 Task: For heading Calibri with Bold.  font size for heading24,  'Change the font style of data to'Bell MT.  and font size to 16,  Change the alignment of both headline & data to Align middle & Align Center.  In the sheet  auditingSalesAnalysis_2023
Action: Mouse moved to (67, 95)
Screenshot: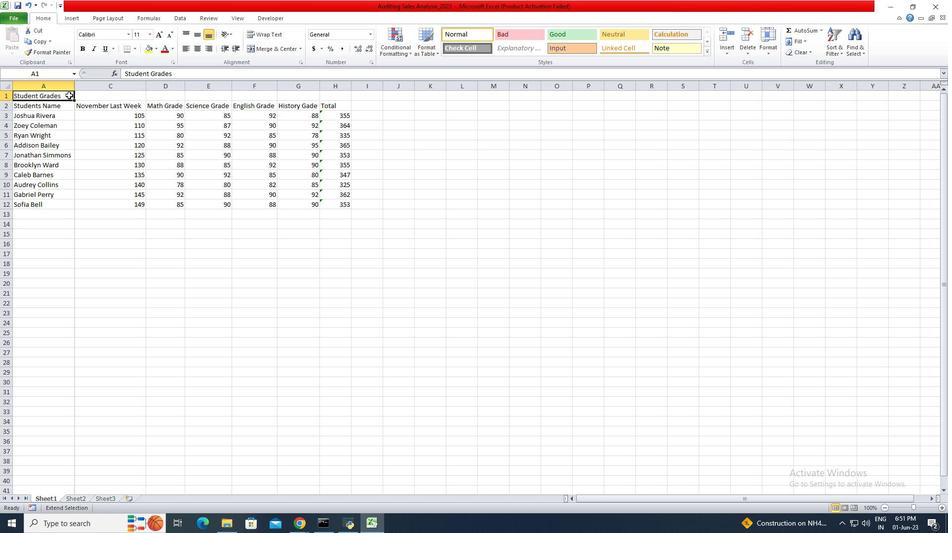 
Action: Mouse pressed left at (67, 95)
Screenshot: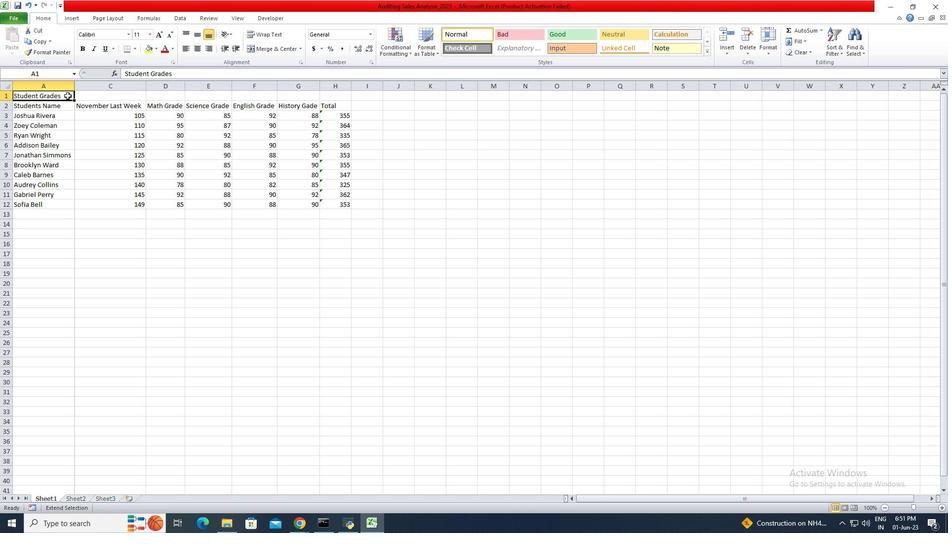
Action: Mouse pressed left at (67, 95)
Screenshot: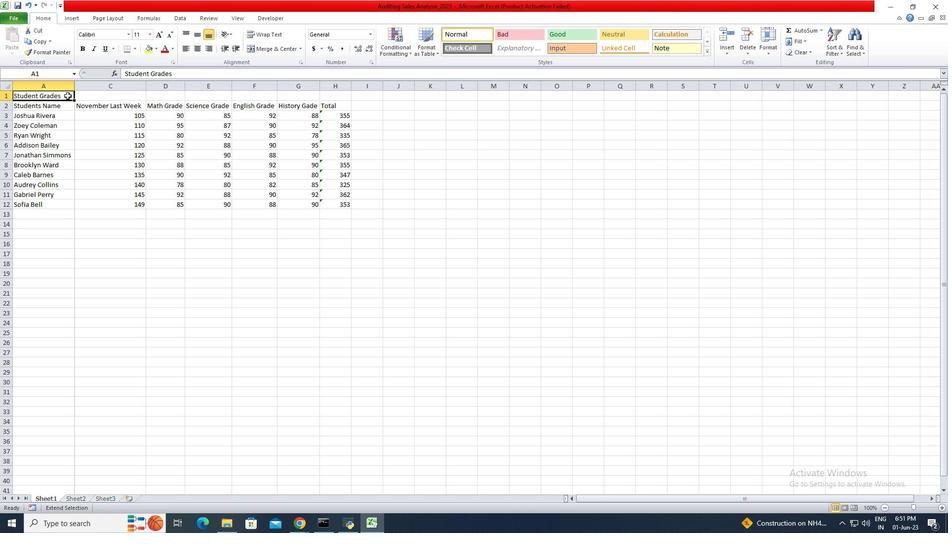 
Action: Mouse pressed left at (67, 95)
Screenshot: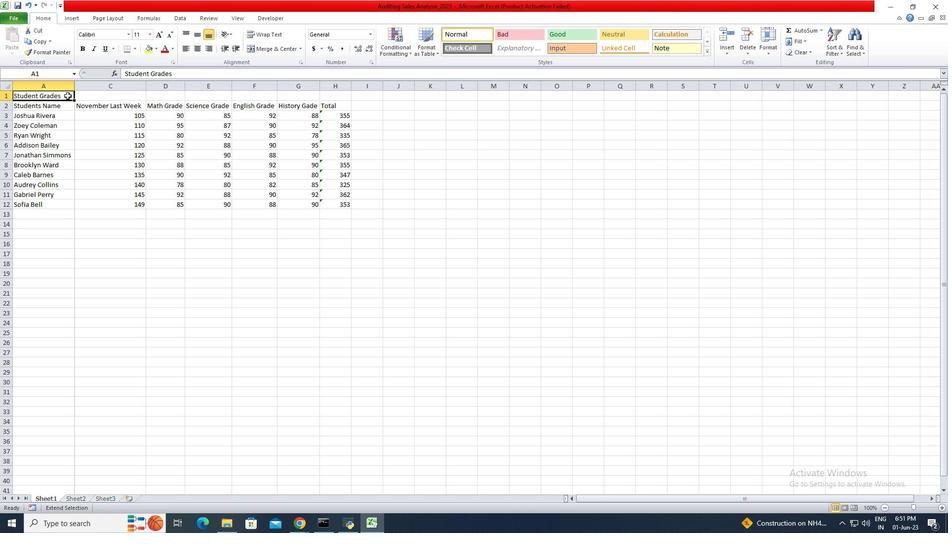 
Action: Mouse pressed left at (67, 95)
Screenshot: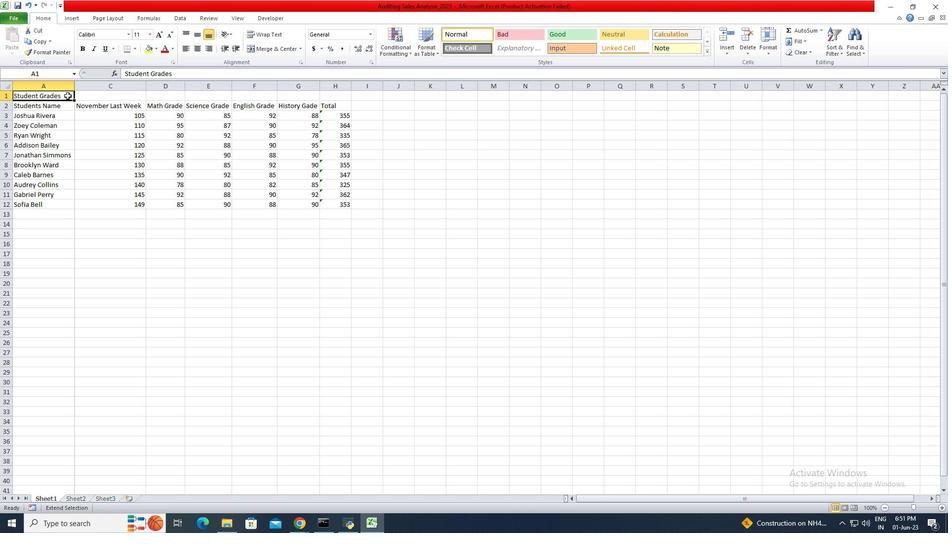 
Action: Mouse pressed left at (67, 95)
Screenshot: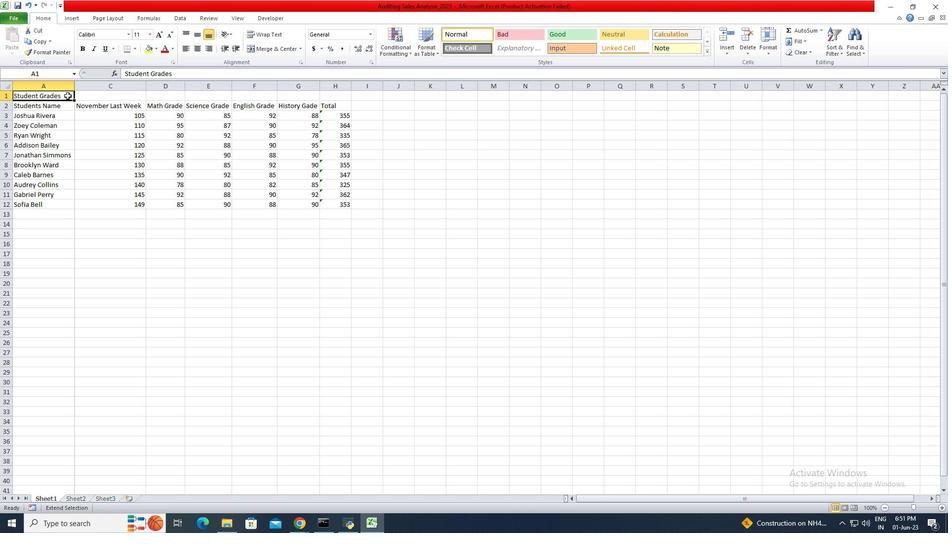 
Action: Mouse moved to (65, 107)
Screenshot: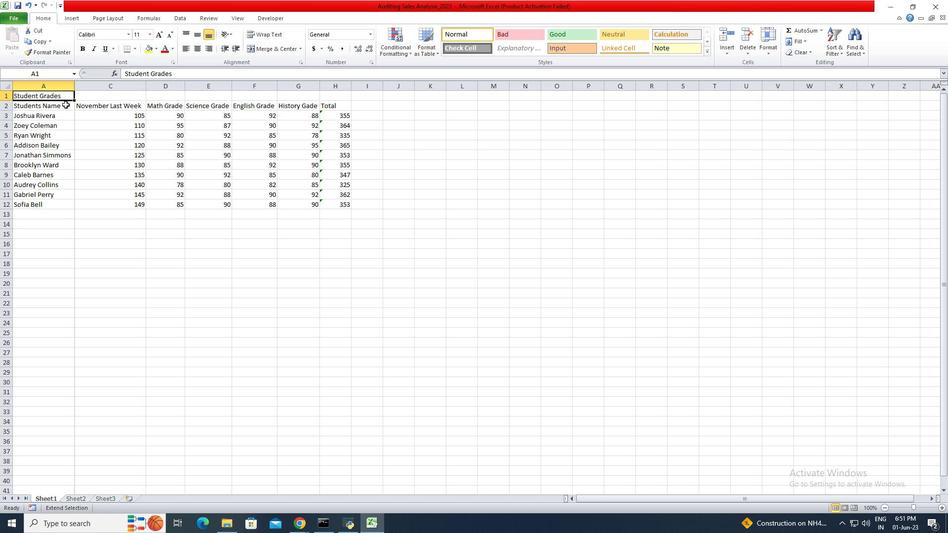 
Action: Mouse pressed left at (65, 107)
Screenshot: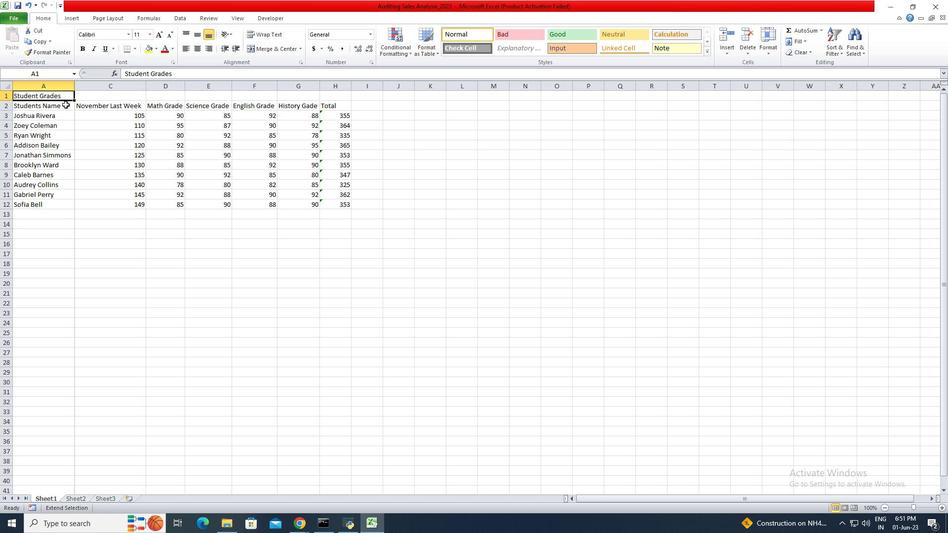
Action: Mouse moved to (65, 114)
Screenshot: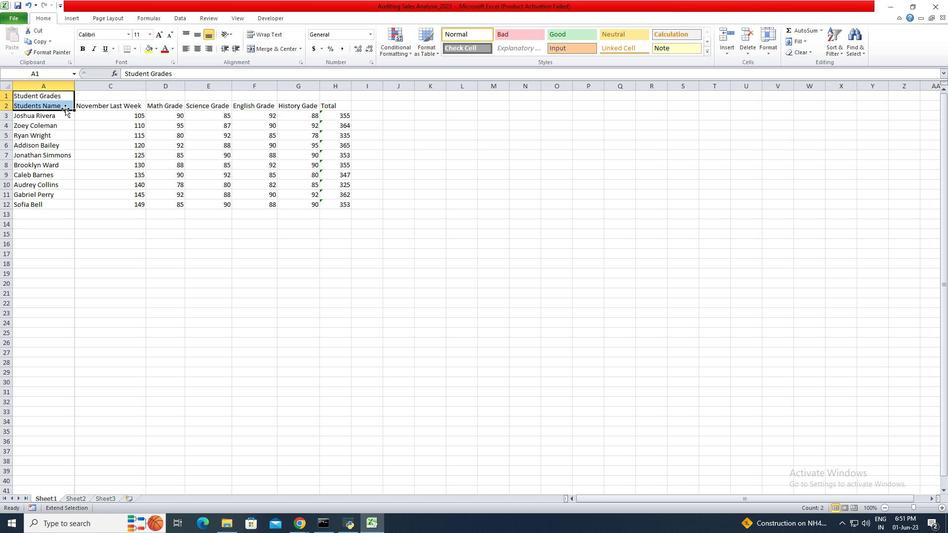 
Action: Mouse pressed left at (65, 114)
Screenshot: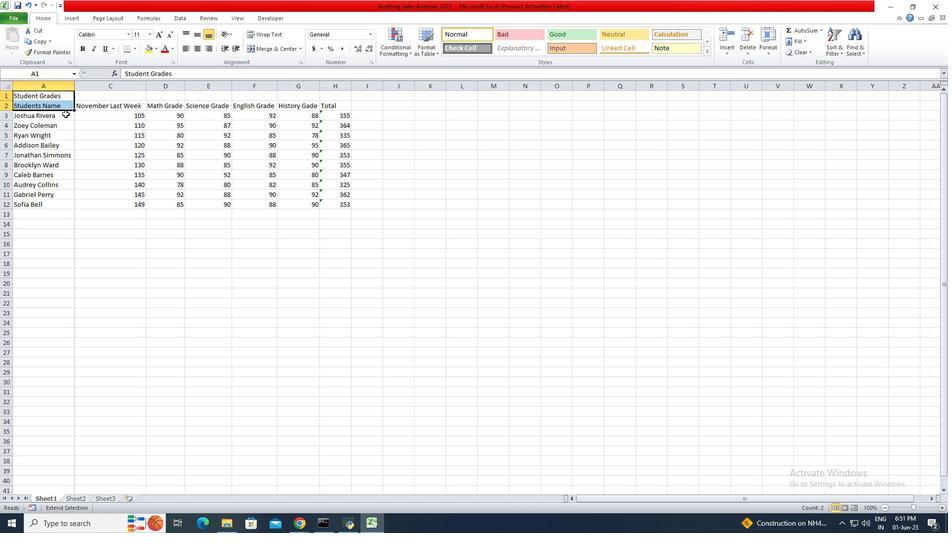 
Action: Mouse moved to (67, 123)
Screenshot: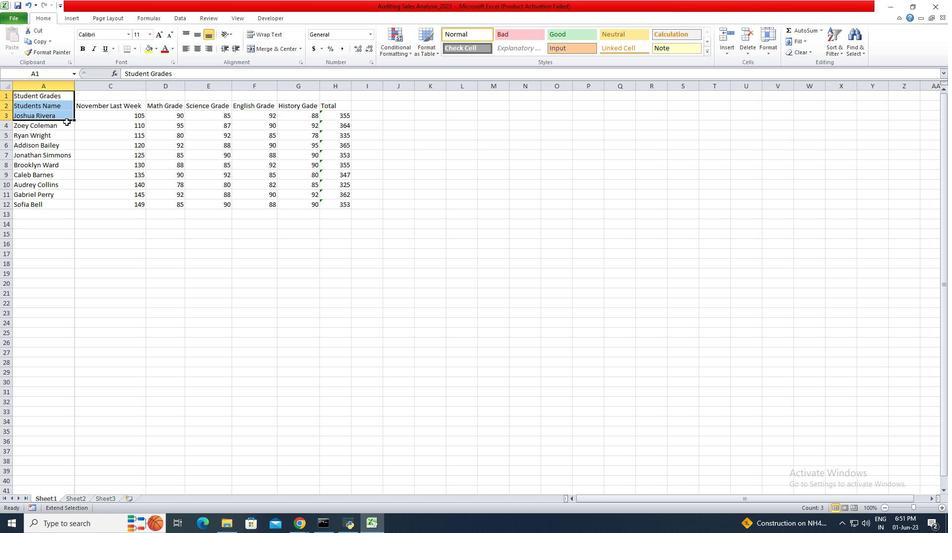 
Action: Mouse pressed left at (67, 123)
Screenshot: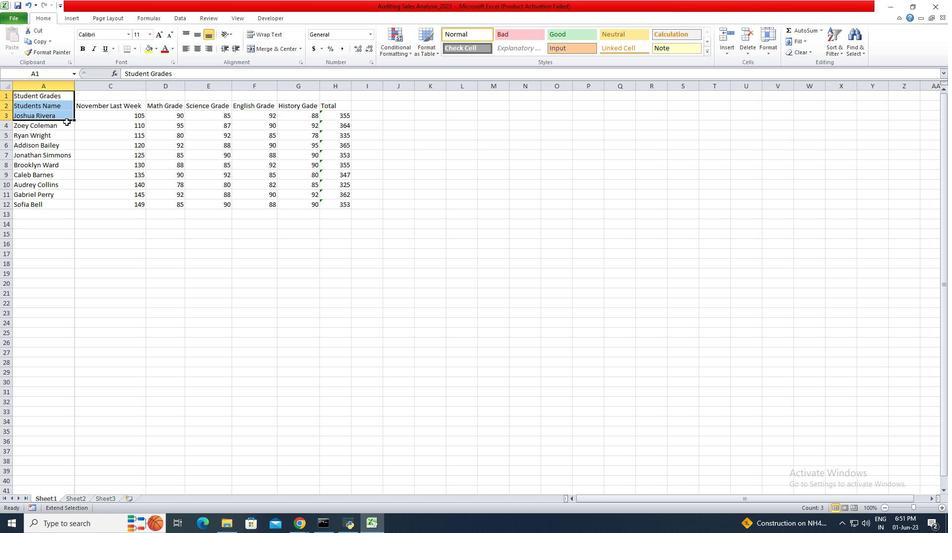 
Action: Mouse moved to (52, 96)
Screenshot: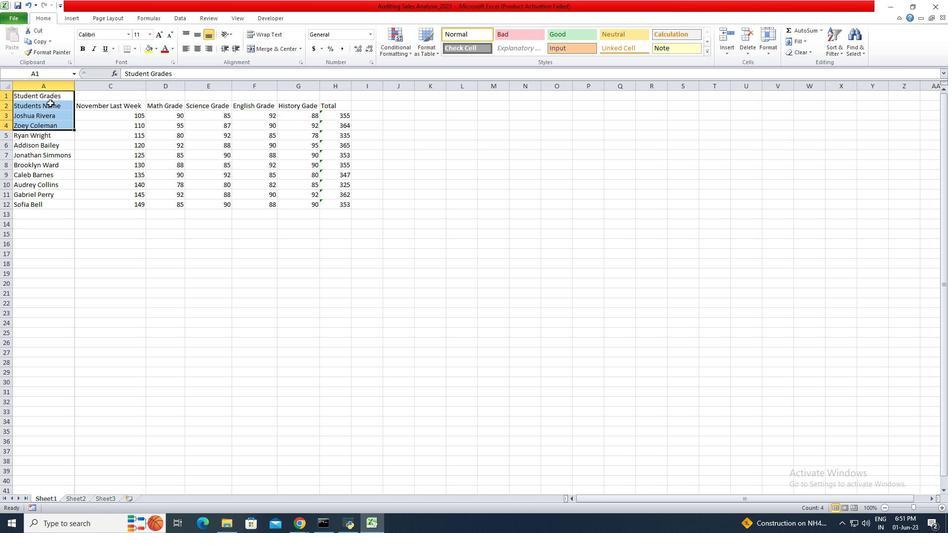 
Action: Mouse pressed left at (52, 96)
Screenshot: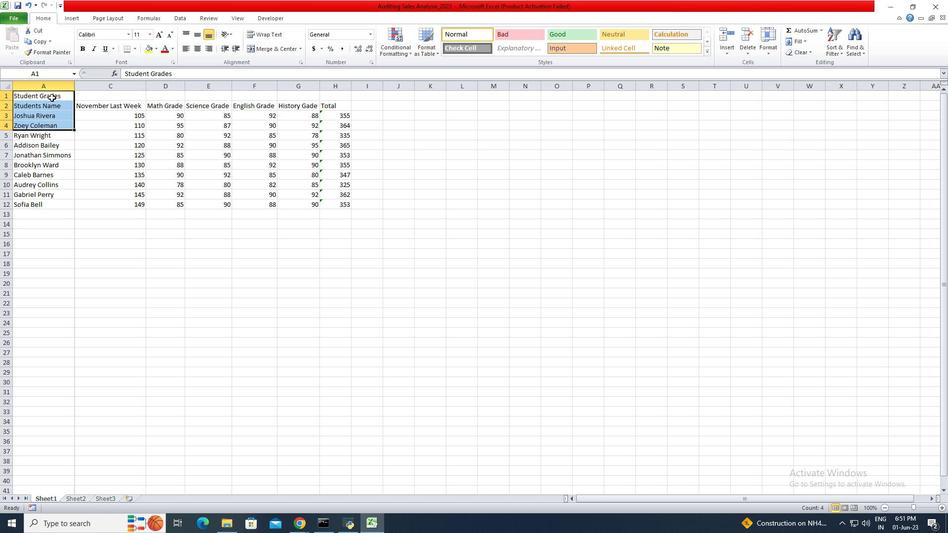 
Action: Mouse pressed left at (52, 96)
Screenshot: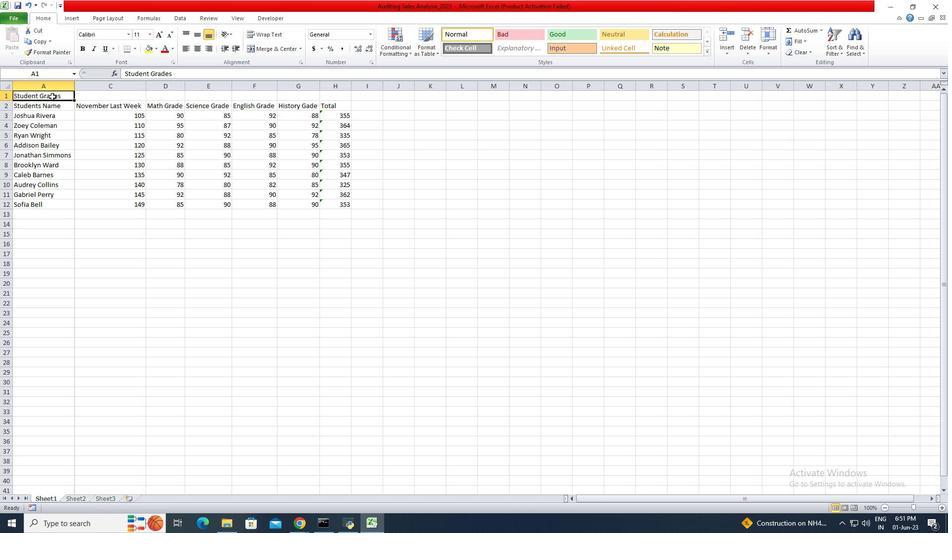
Action: Mouse moved to (61, 96)
Screenshot: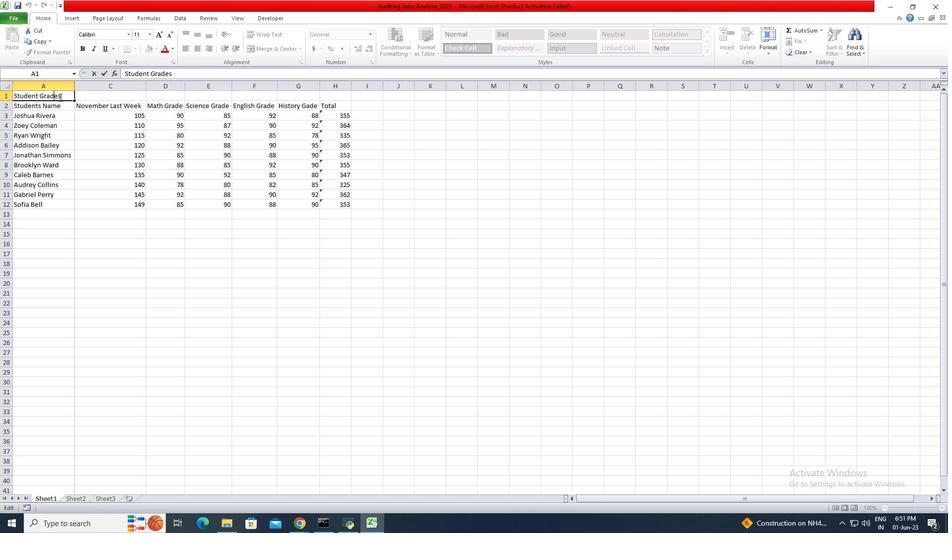 
Action: Mouse pressed left at (61, 96)
Screenshot: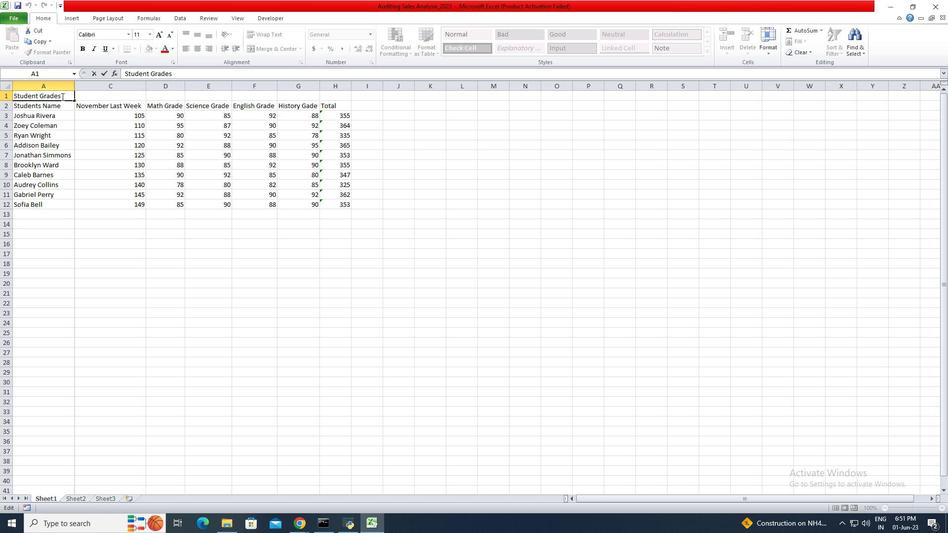 
Action: Mouse moved to (99, 35)
Screenshot: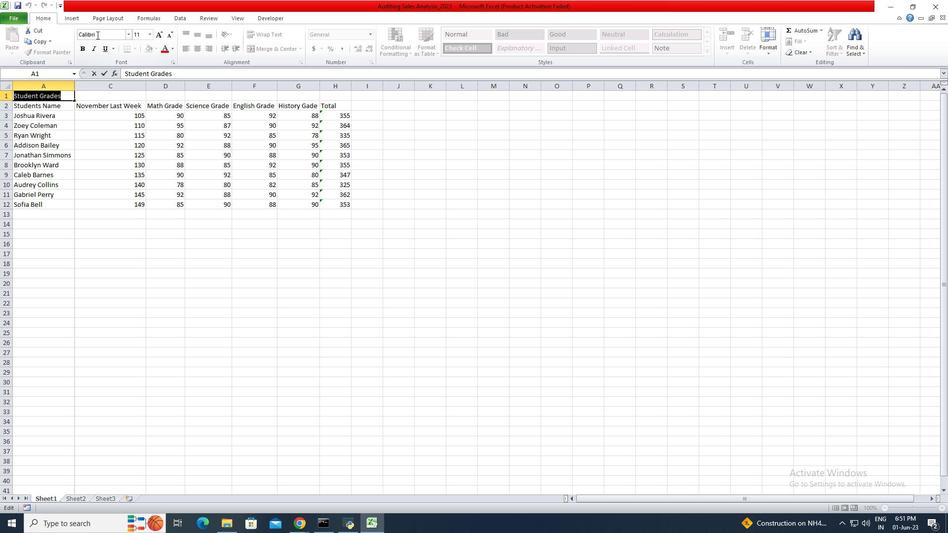 
Action: Mouse pressed left at (99, 35)
Screenshot: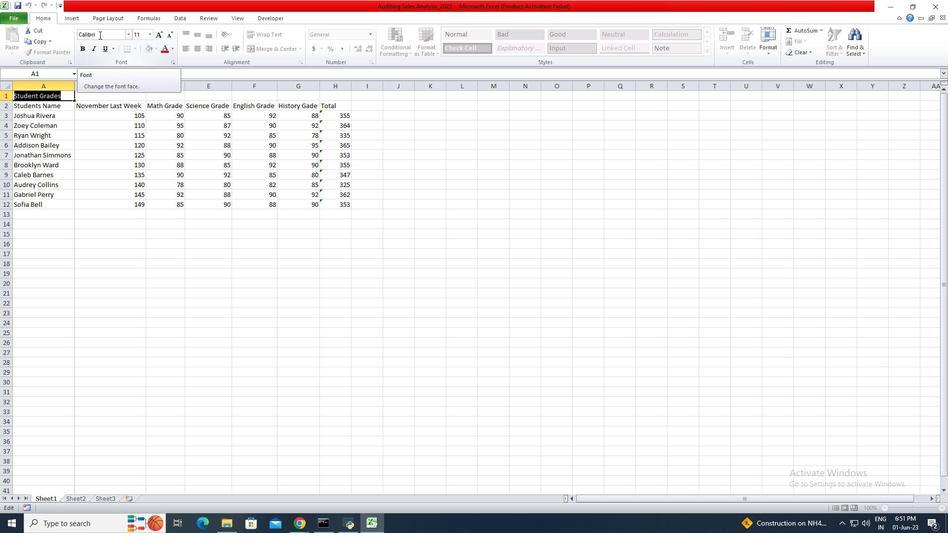
Action: Mouse moved to (120, 30)
Screenshot: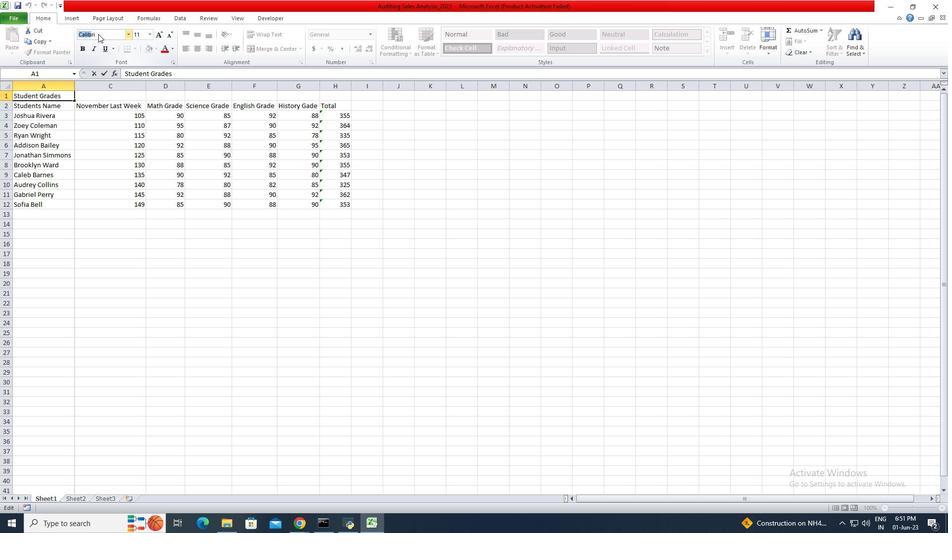 
Action: Key pressed calibri<Key.enter>
Screenshot: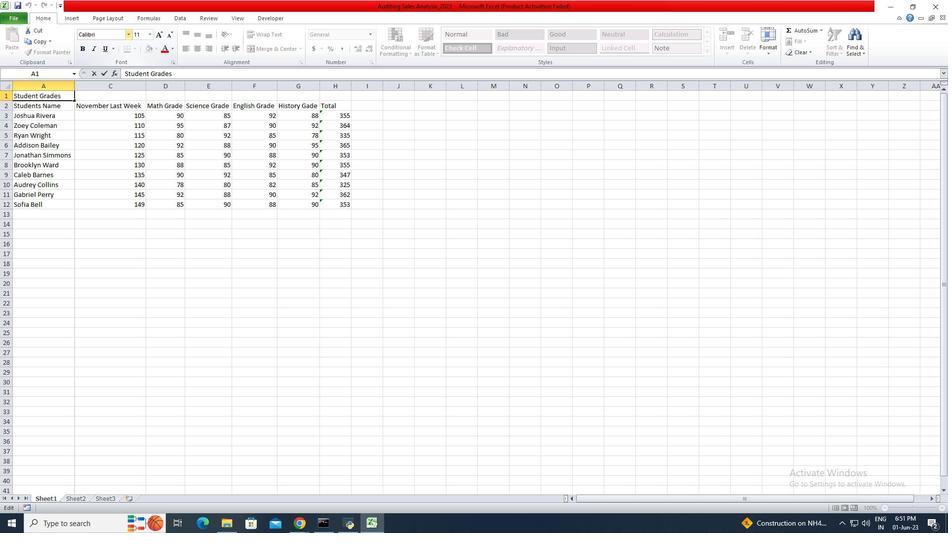 
Action: Mouse moved to (152, 33)
Screenshot: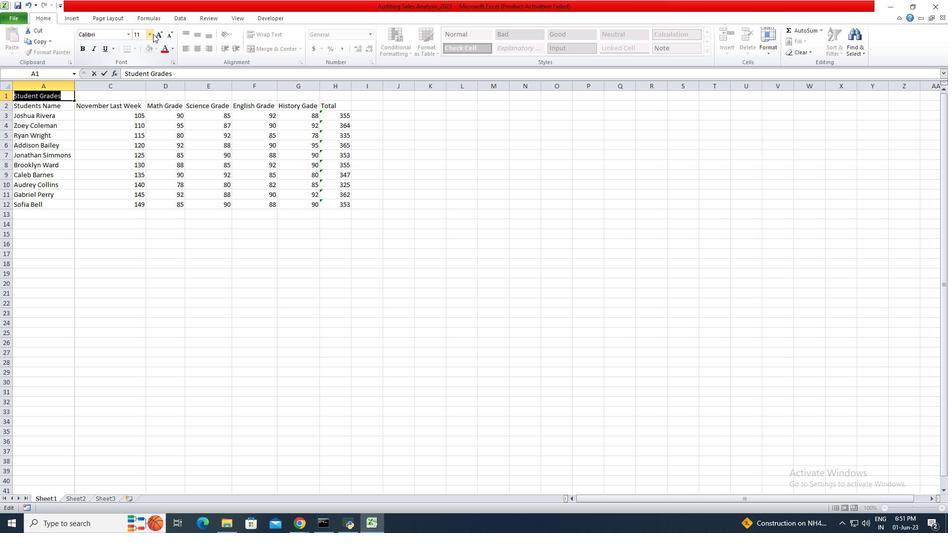 
Action: Mouse pressed left at (152, 33)
Screenshot: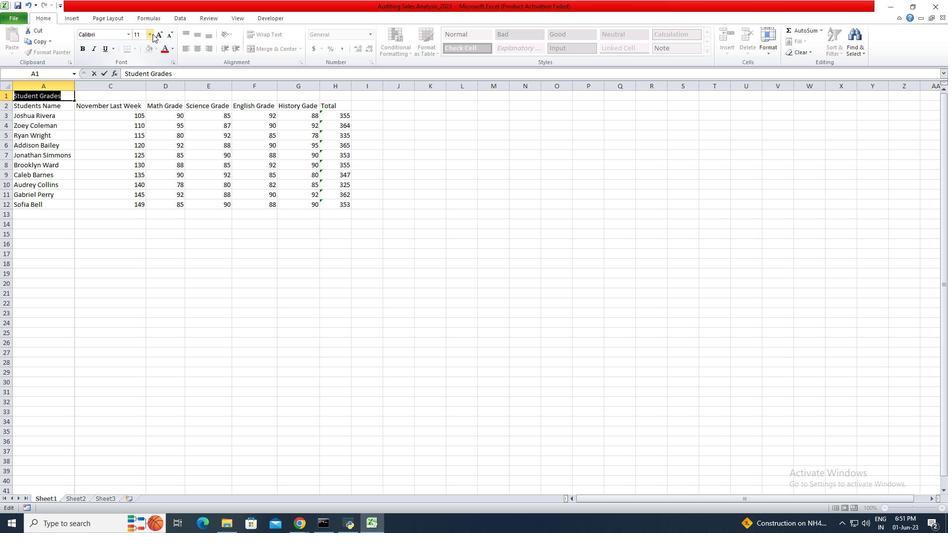 
Action: Mouse moved to (140, 126)
Screenshot: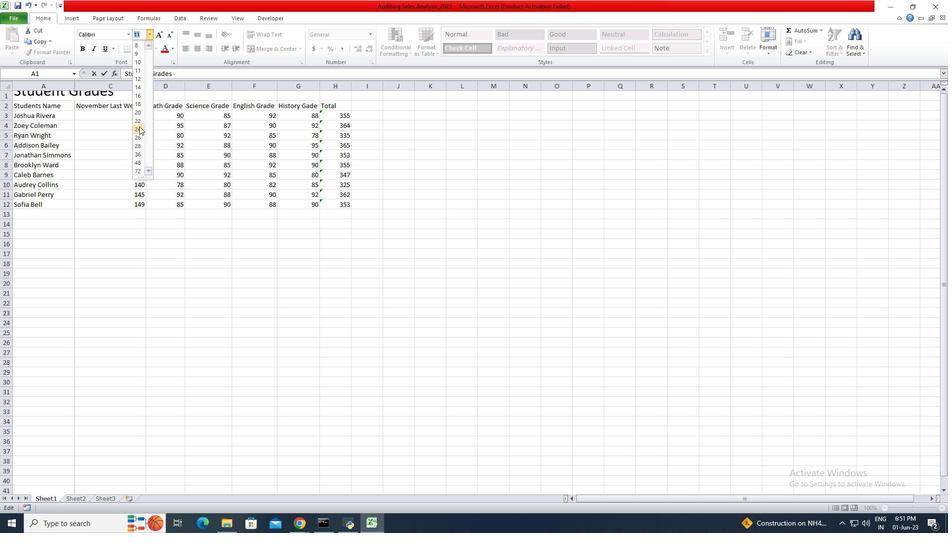
Action: Mouse pressed left at (140, 126)
Screenshot: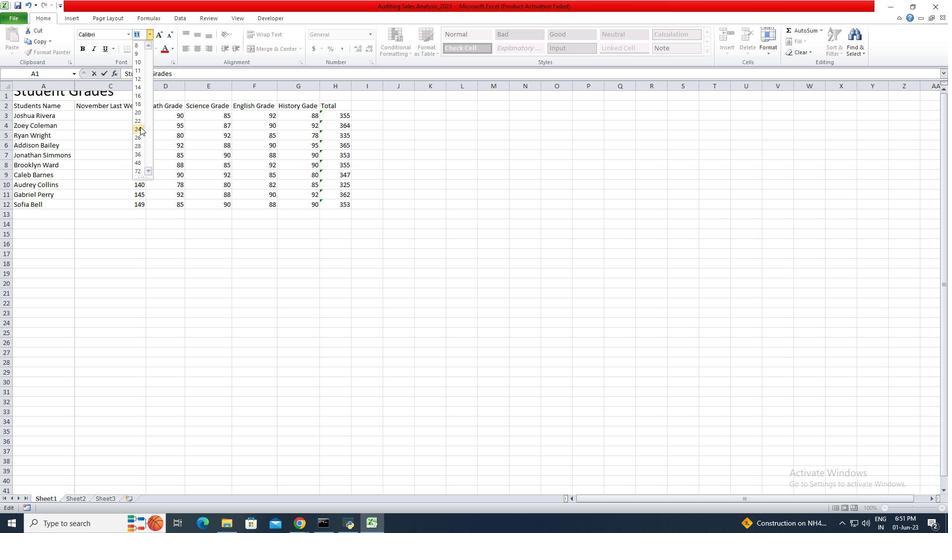 
Action: Mouse moved to (81, 47)
Screenshot: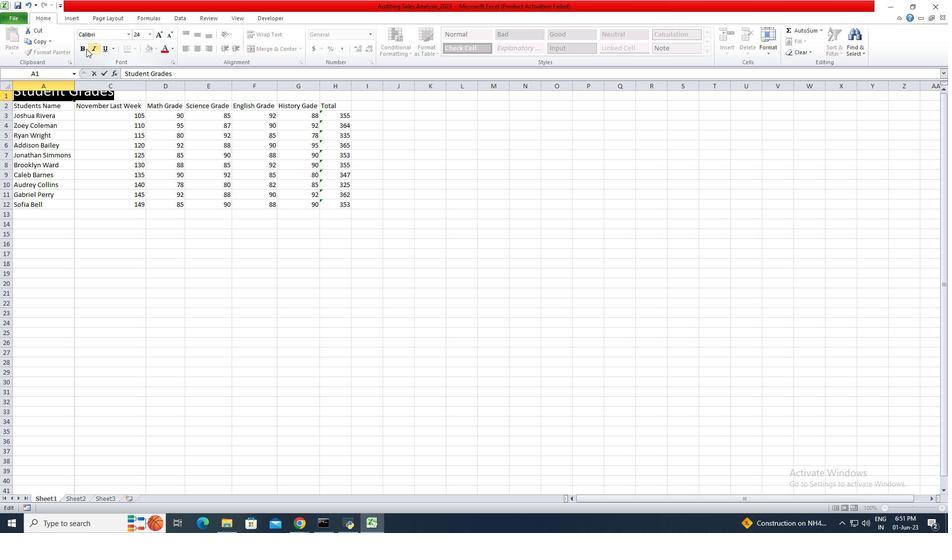 
Action: Mouse pressed left at (81, 47)
Screenshot: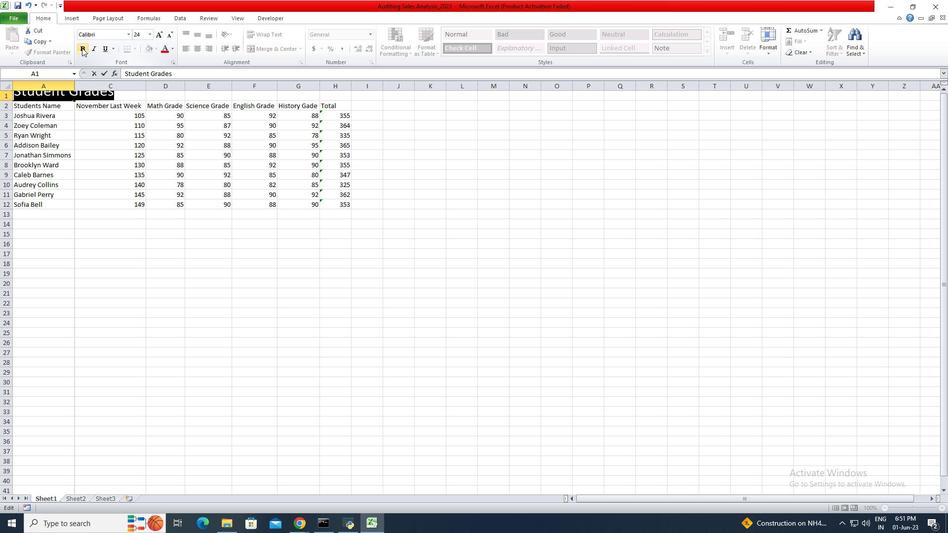
Action: Mouse moved to (24, 107)
Screenshot: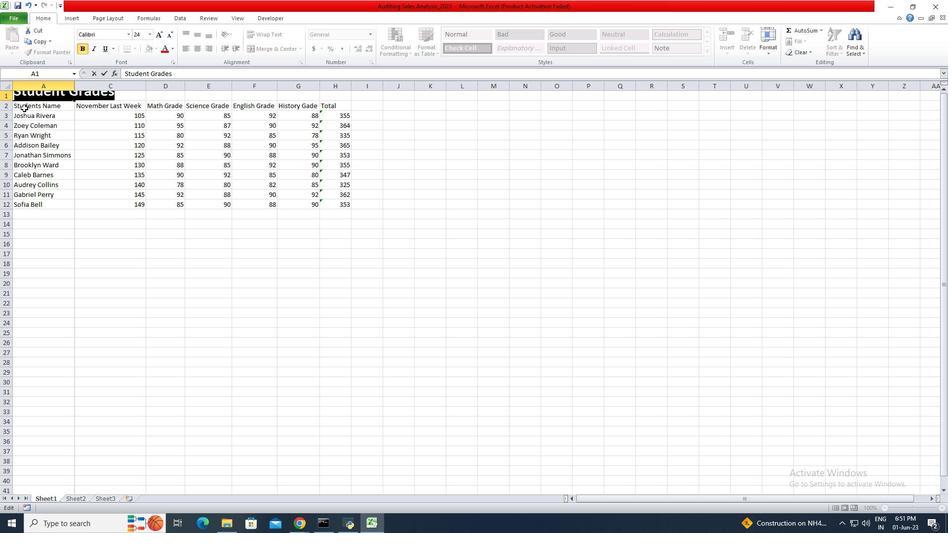 
Action: Mouse pressed left at (24, 107)
Screenshot: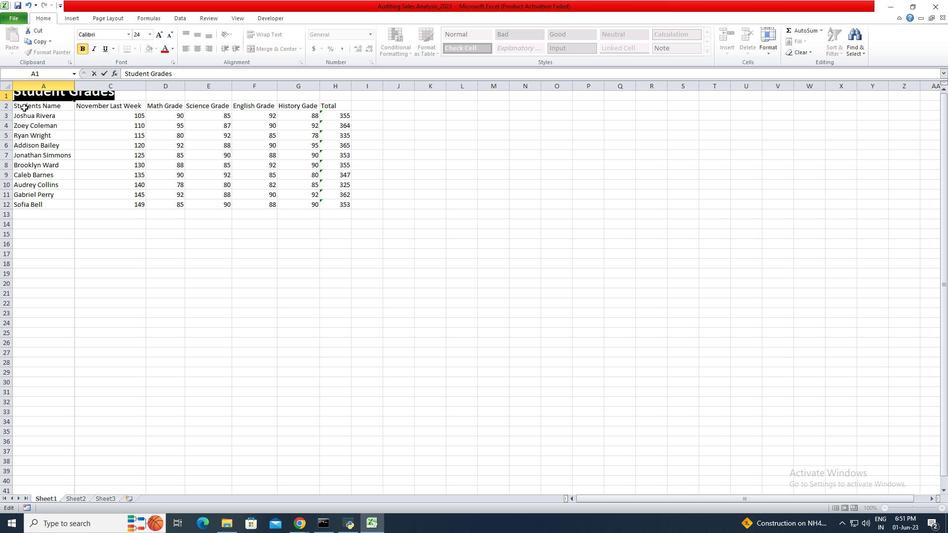 
Action: Mouse moved to (99, 34)
Screenshot: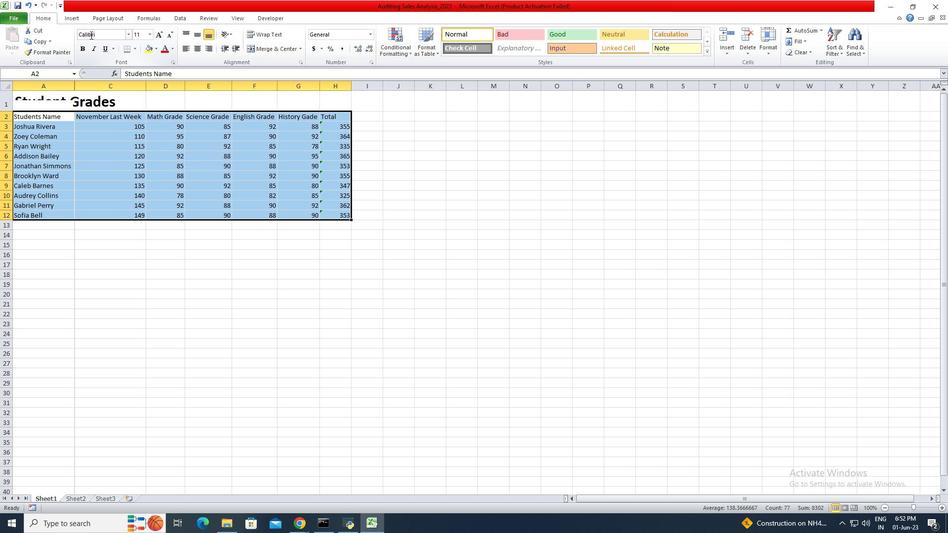 
Action: Mouse pressed left at (99, 34)
Screenshot: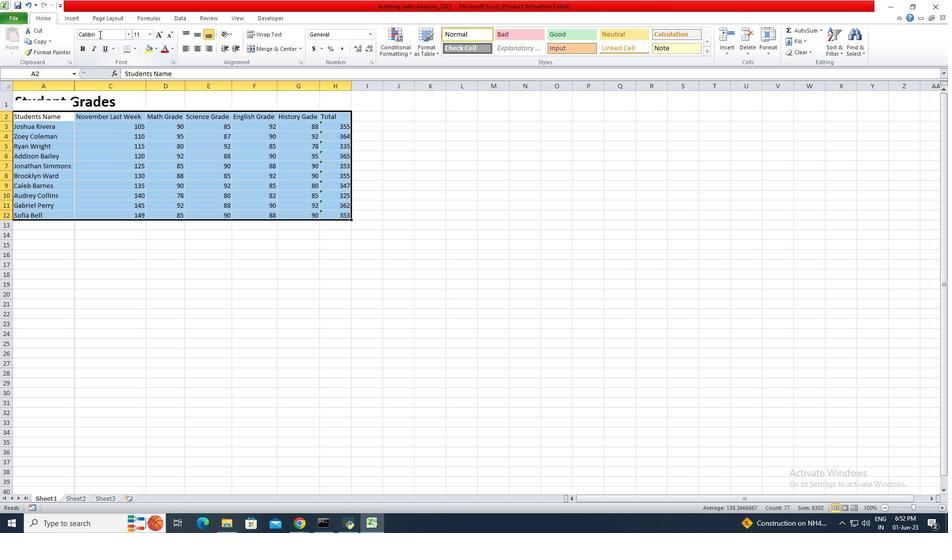 
Action: Mouse moved to (98, 34)
Screenshot: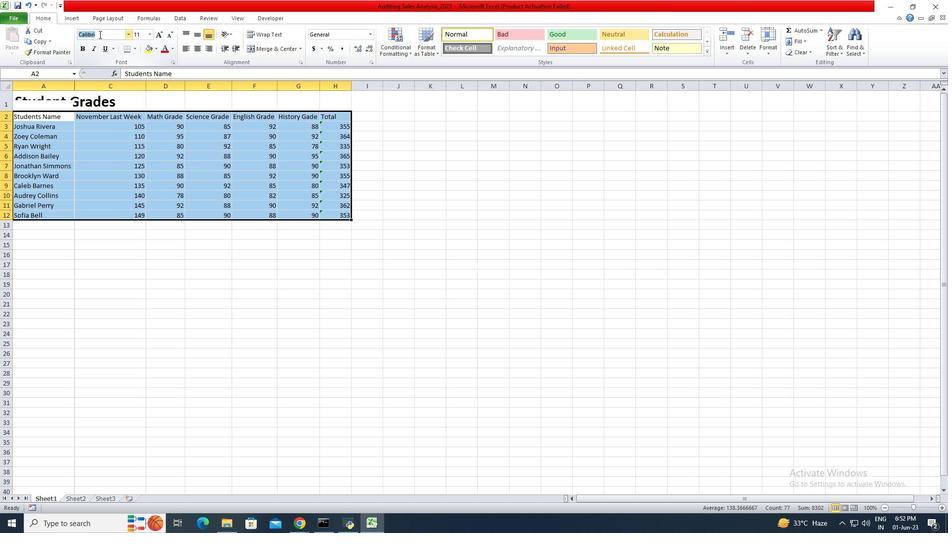 
Action: Key pressed <Key.shift>Bell<Key.enter>
Screenshot: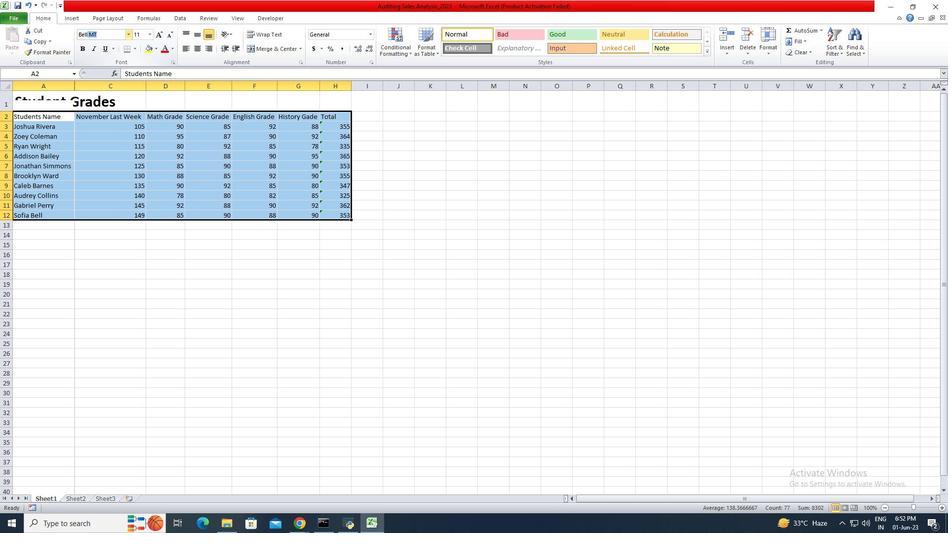 
Action: Mouse moved to (152, 37)
Screenshot: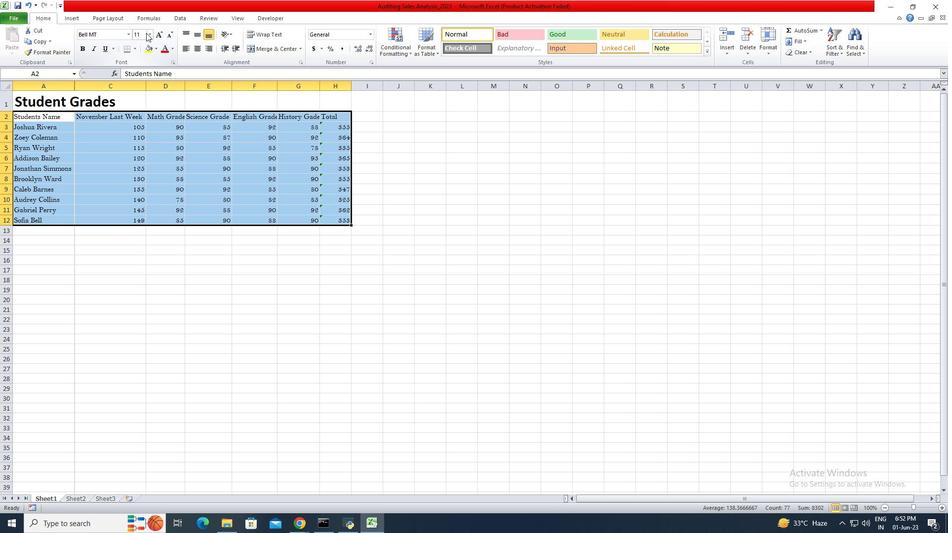 
Action: Mouse pressed left at (152, 37)
Screenshot: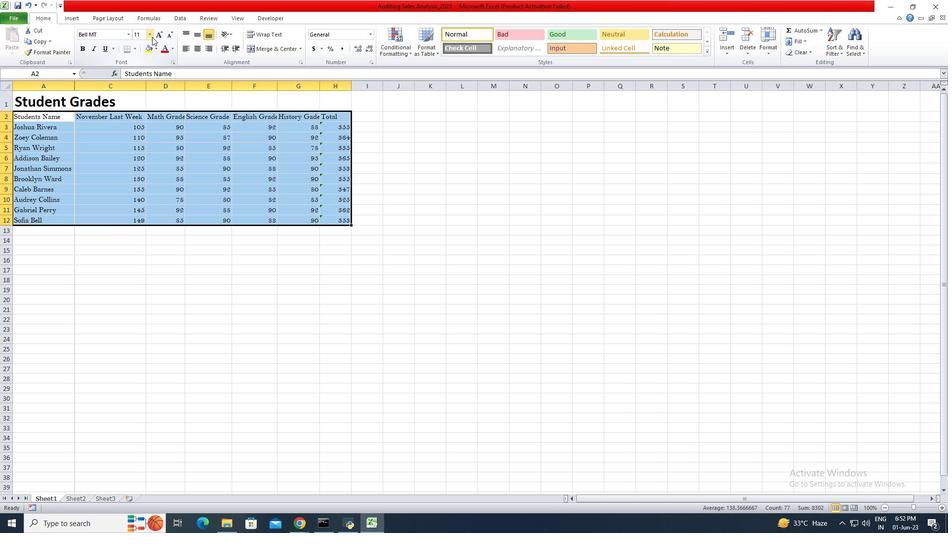 
Action: Mouse moved to (136, 97)
Screenshot: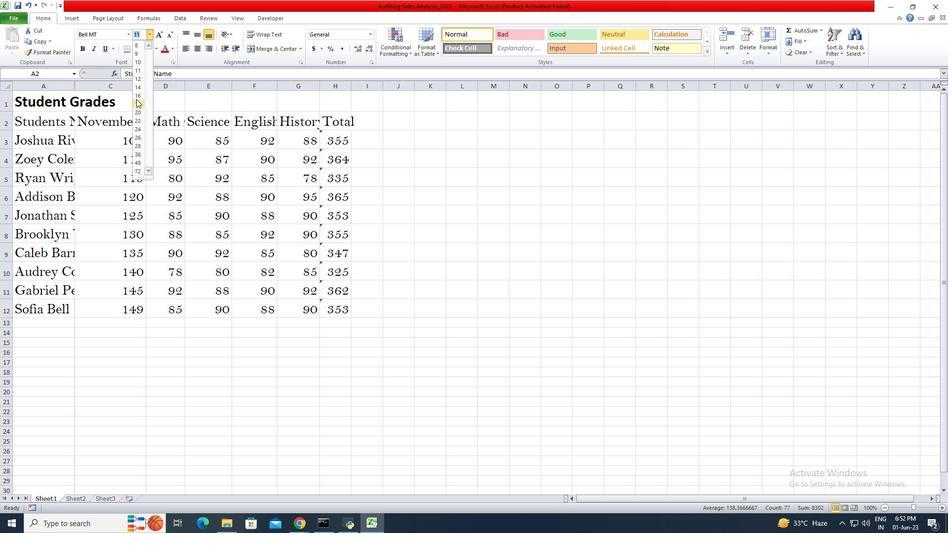 
Action: Mouse pressed left at (136, 97)
Screenshot: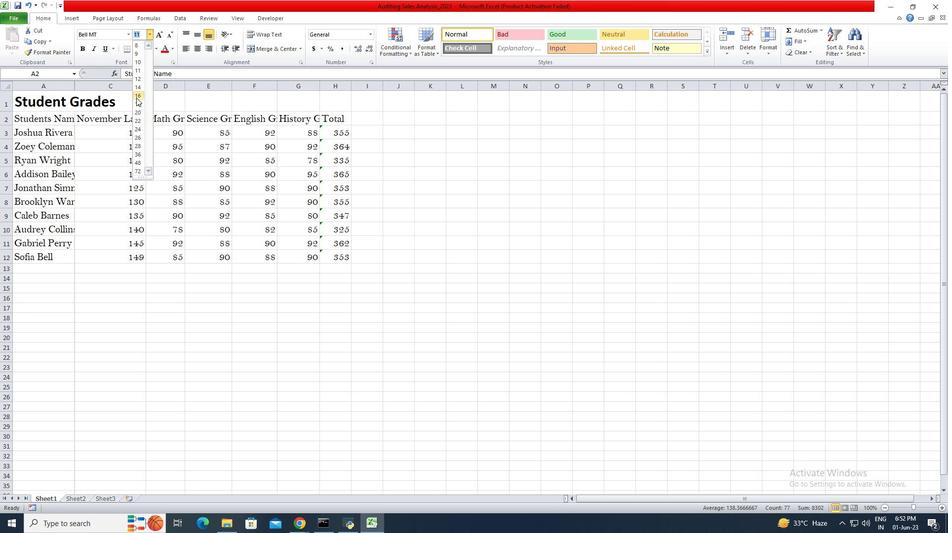 
Action: Mouse moved to (194, 47)
Screenshot: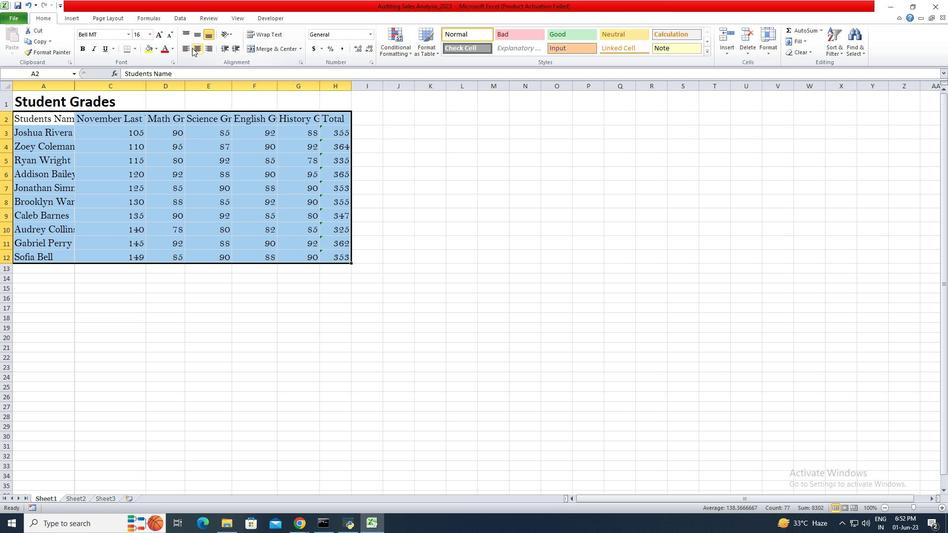 
Action: Mouse pressed left at (194, 47)
Screenshot: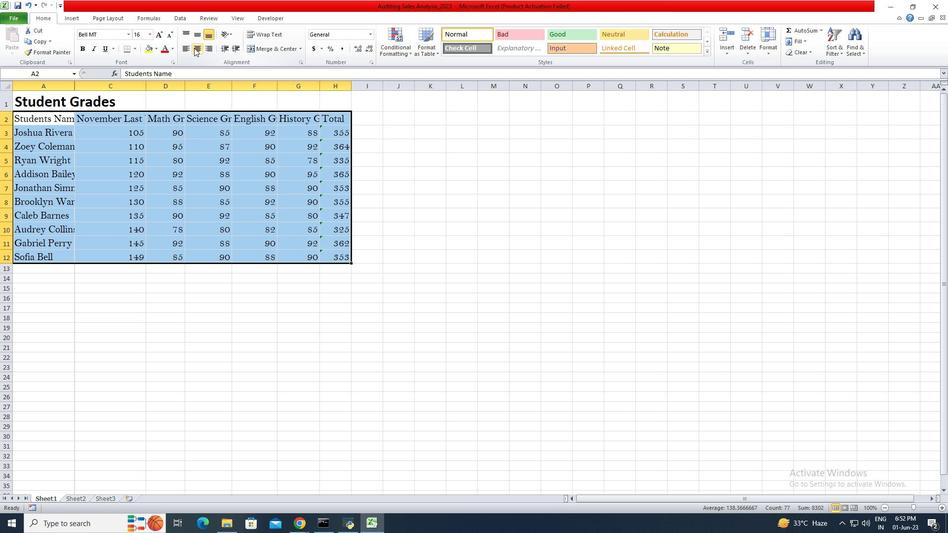 
Action: Mouse moved to (92, 99)
Screenshot: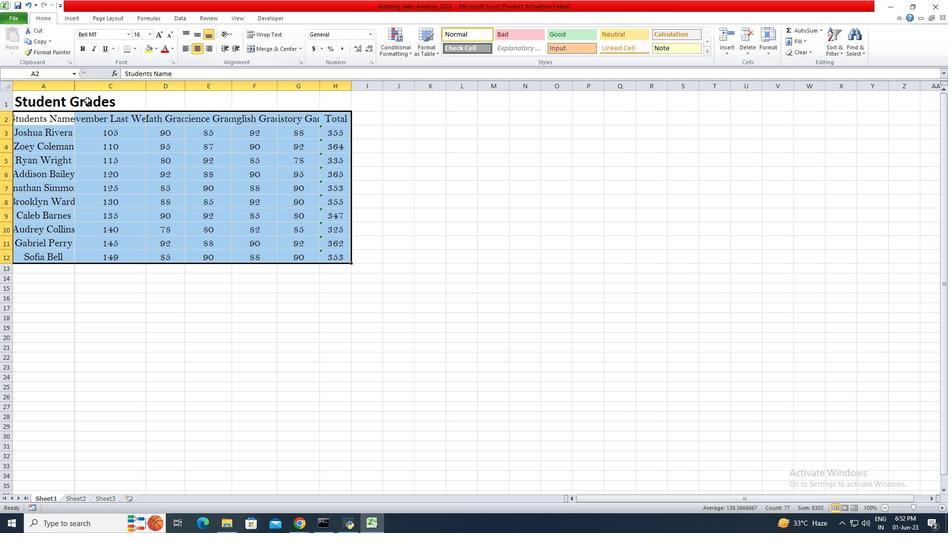 
Action: Mouse pressed left at (92, 99)
Screenshot: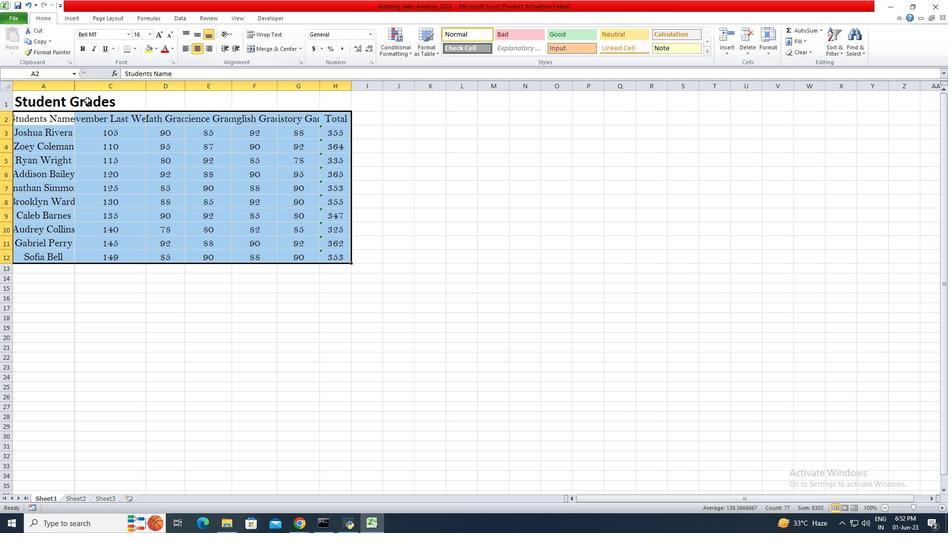 
Action: Mouse moved to (115, 103)
Screenshot: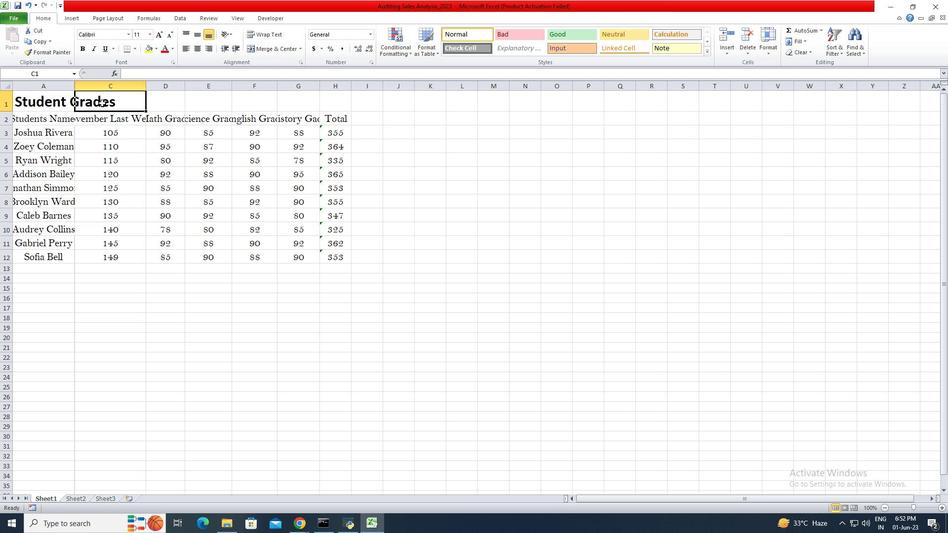 
Action: Mouse pressed left at (115, 103)
Screenshot: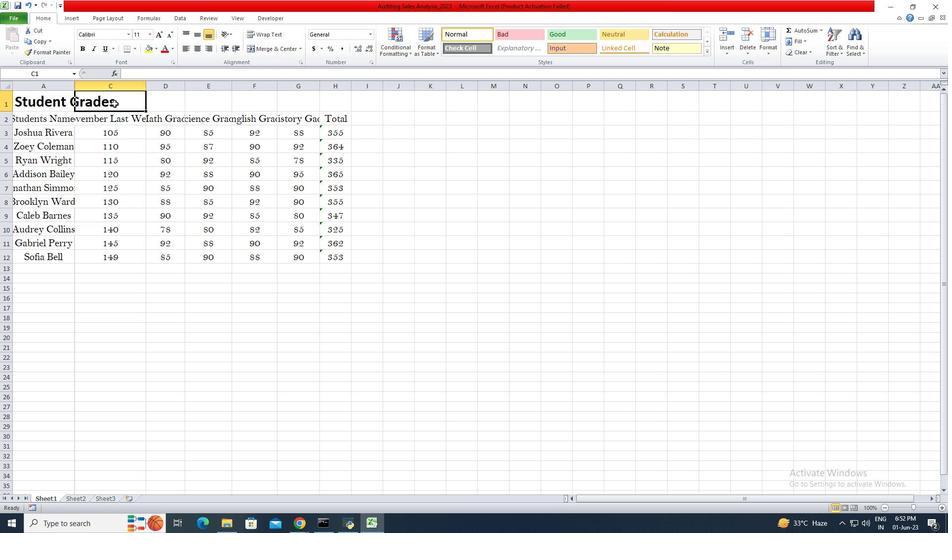
Action: Mouse moved to (38, 99)
Screenshot: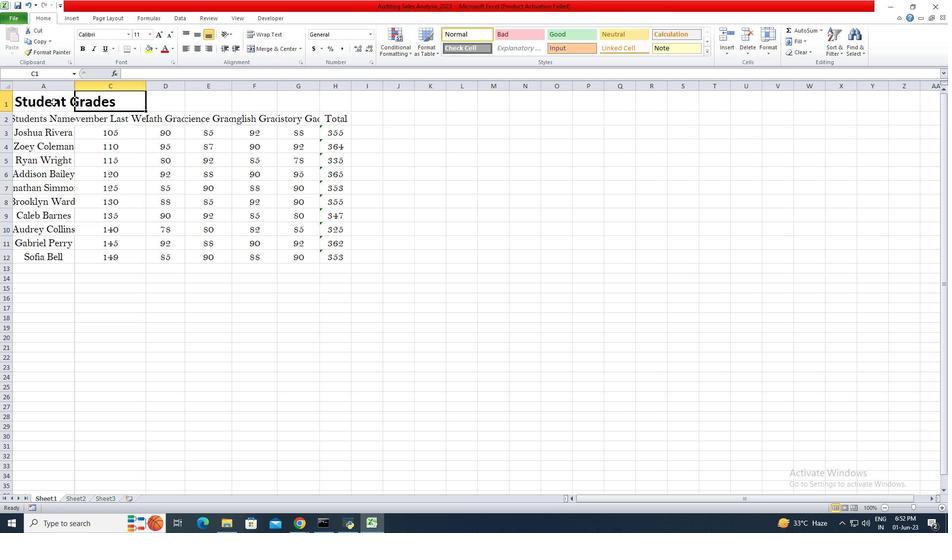 
Action: Mouse pressed left at (38, 99)
Screenshot: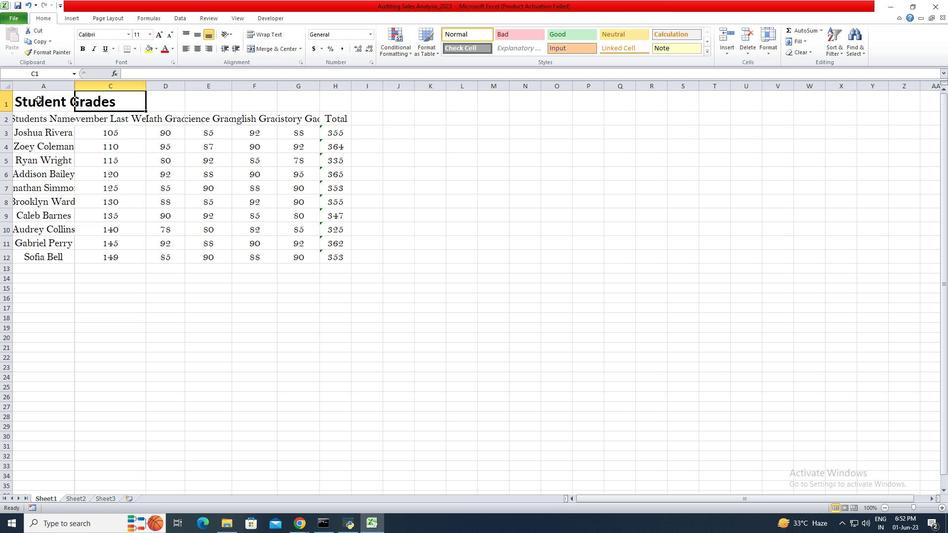 
Action: Mouse moved to (43, 103)
Screenshot: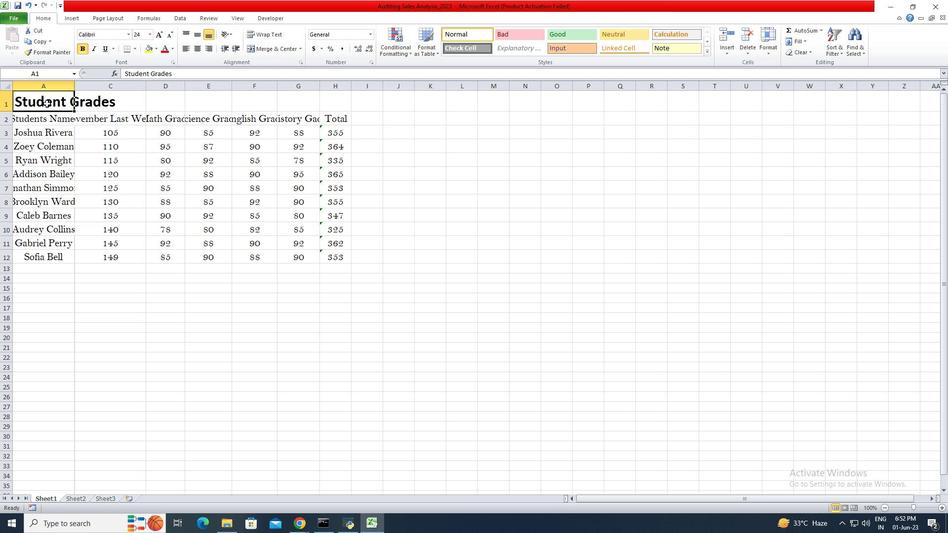 
Action: Mouse pressed left at (43, 103)
Screenshot: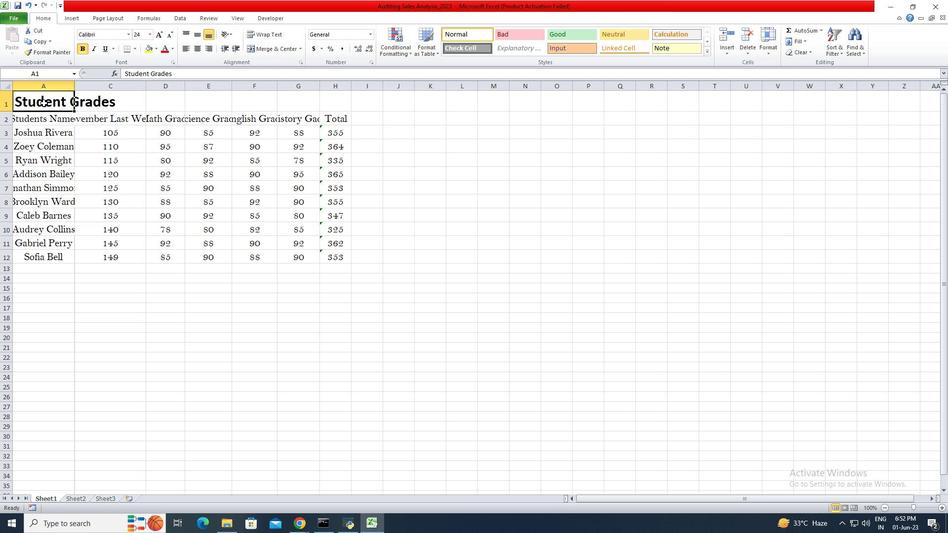 
Action: Mouse pressed left at (43, 103)
Screenshot: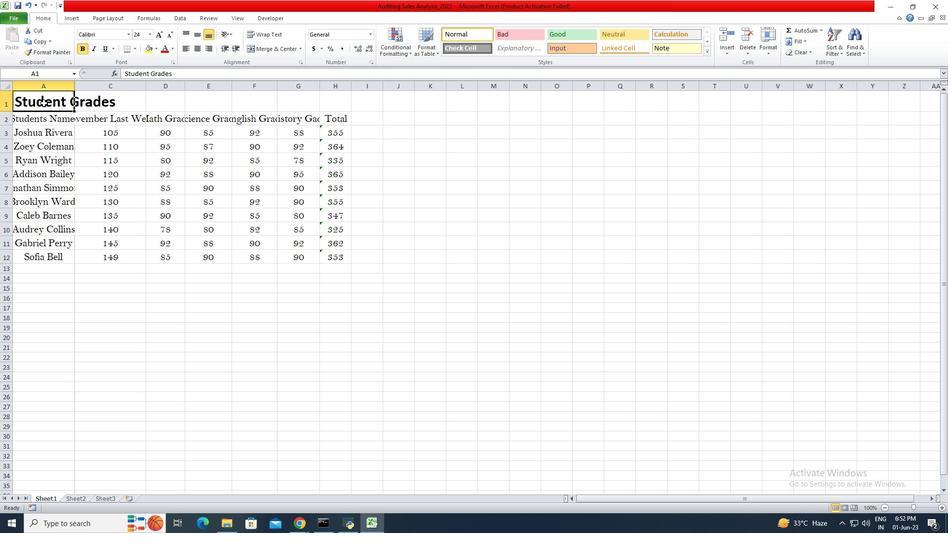 
Action: Mouse moved to (114, 99)
Screenshot: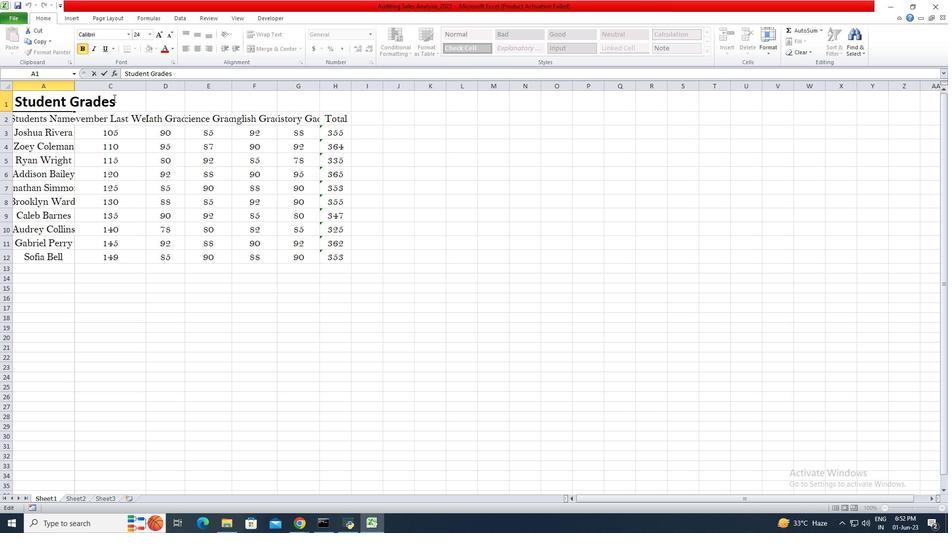 
Action: Mouse pressed left at (114, 99)
Screenshot: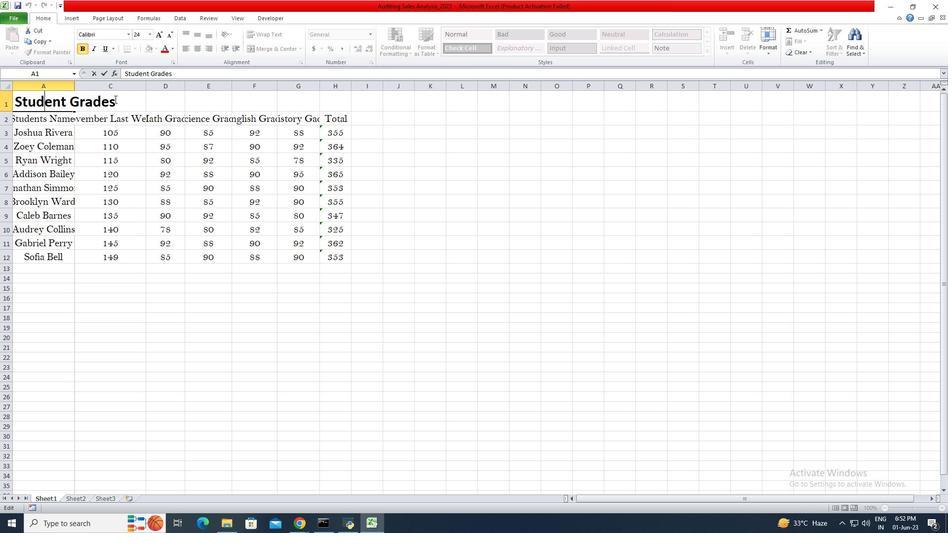 
Action: Mouse moved to (234, 63)
Screenshot: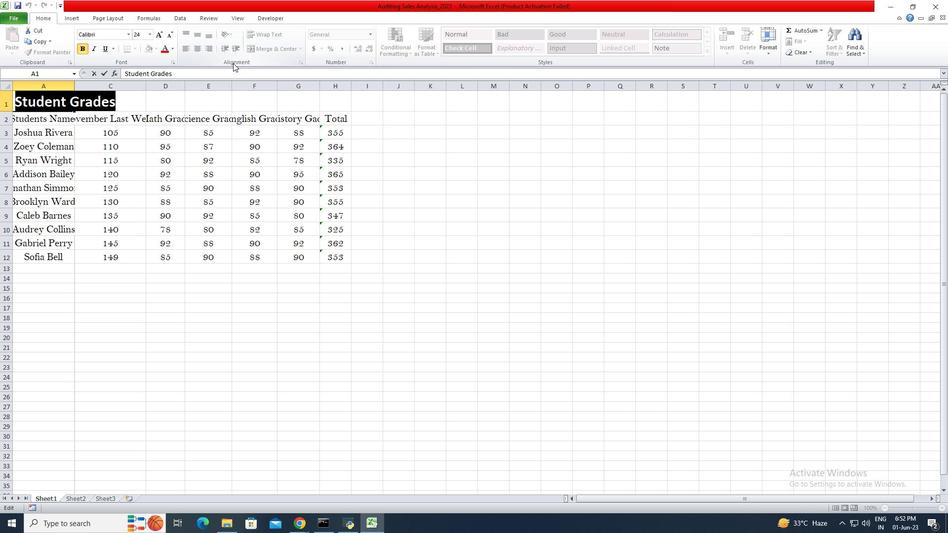 
Action: Mouse pressed left at (234, 63)
Screenshot: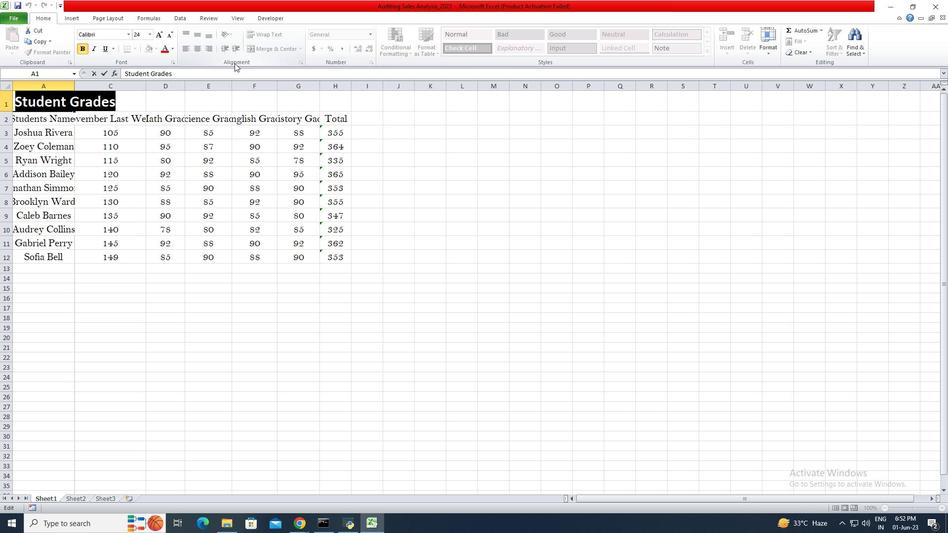 
Action: Mouse moved to (125, 100)
Screenshot: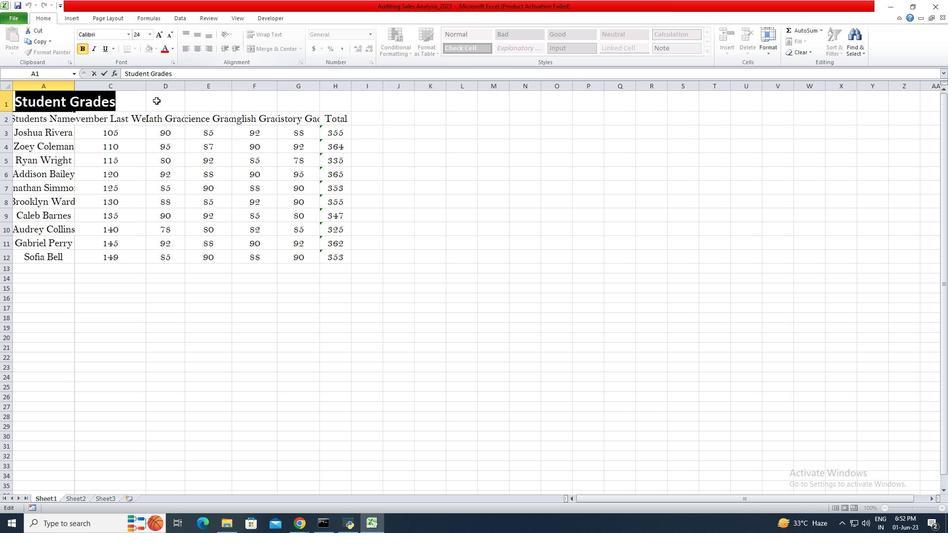 
Action: Mouse pressed left at (125, 100)
Screenshot: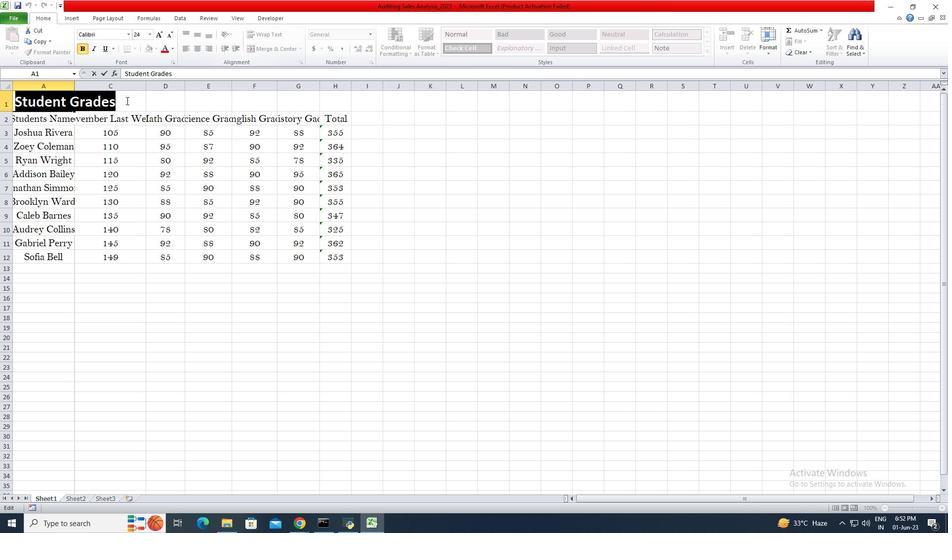 
Action: Mouse pressed left at (125, 100)
Screenshot: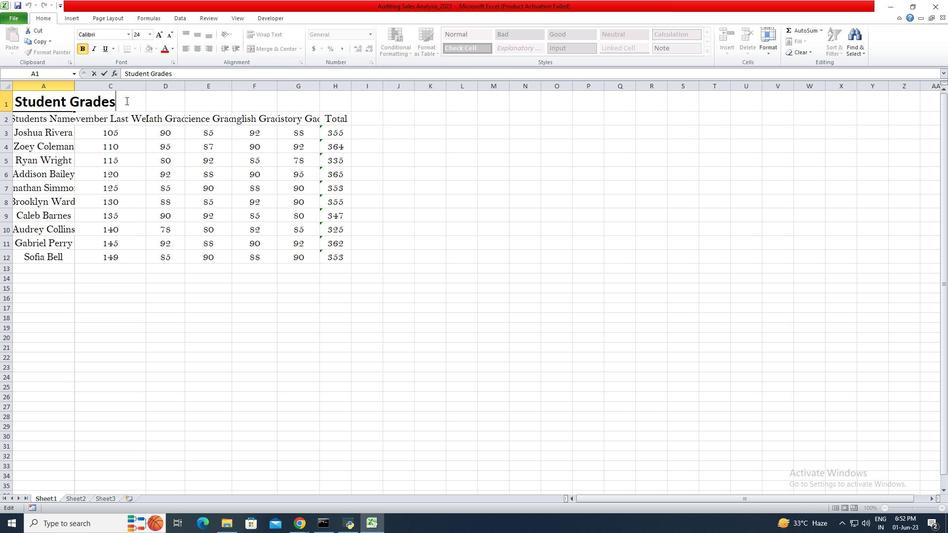 
Action: Mouse moved to (195, 45)
Screenshot: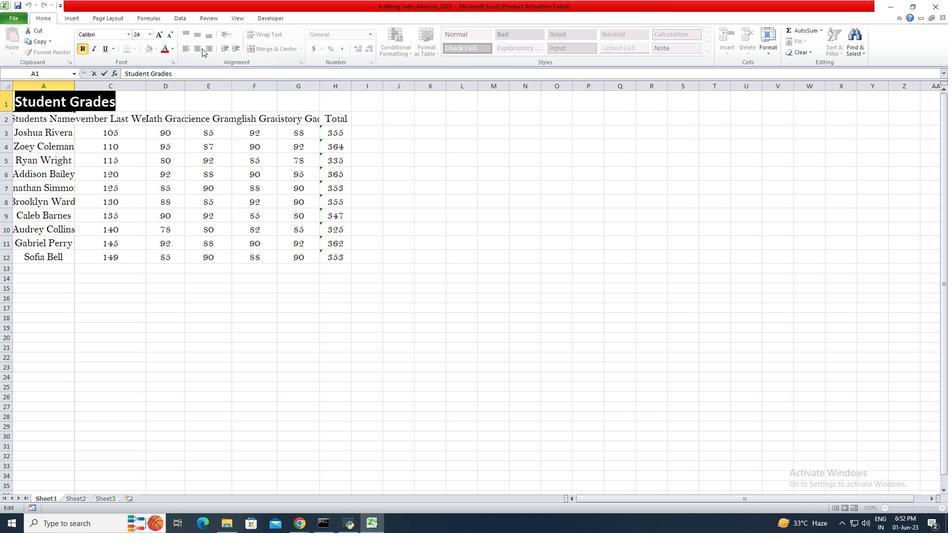 
Action: Mouse pressed left at (195, 45)
Screenshot: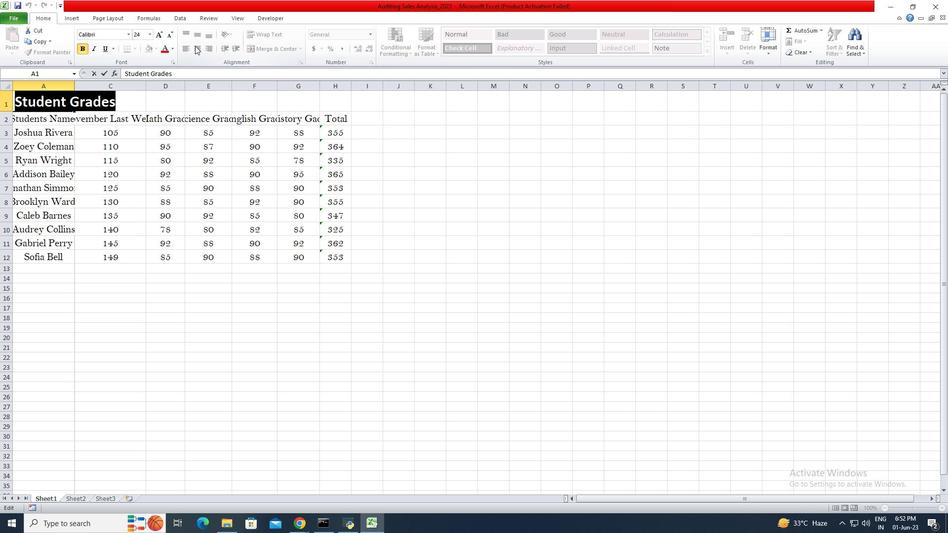 
Action: Mouse moved to (220, 40)
Screenshot: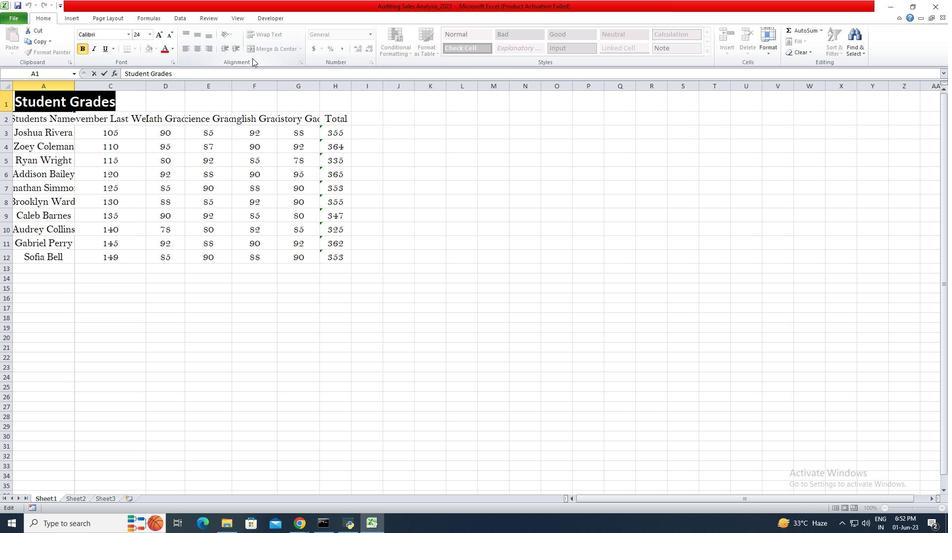 
Action: Mouse pressed left at (220, 40)
Screenshot: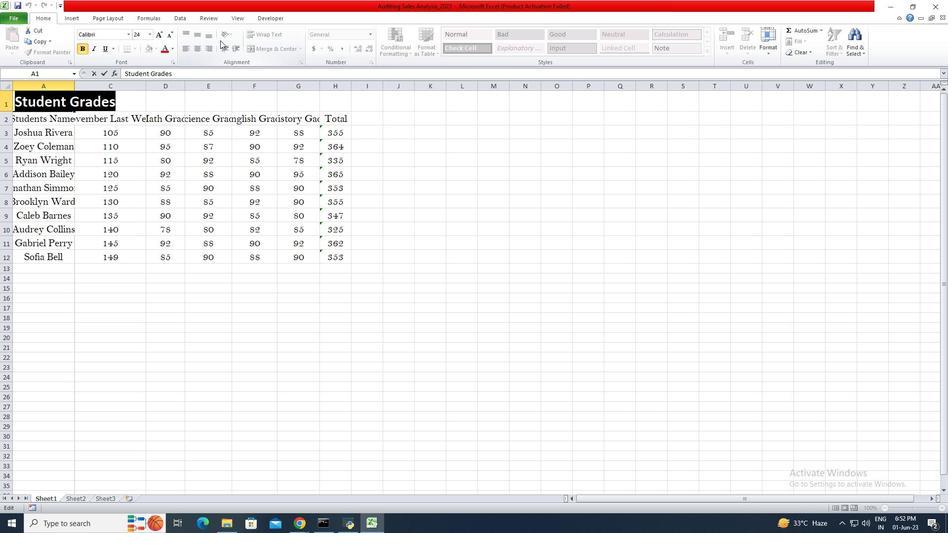 
Action: Mouse moved to (173, 193)
Screenshot: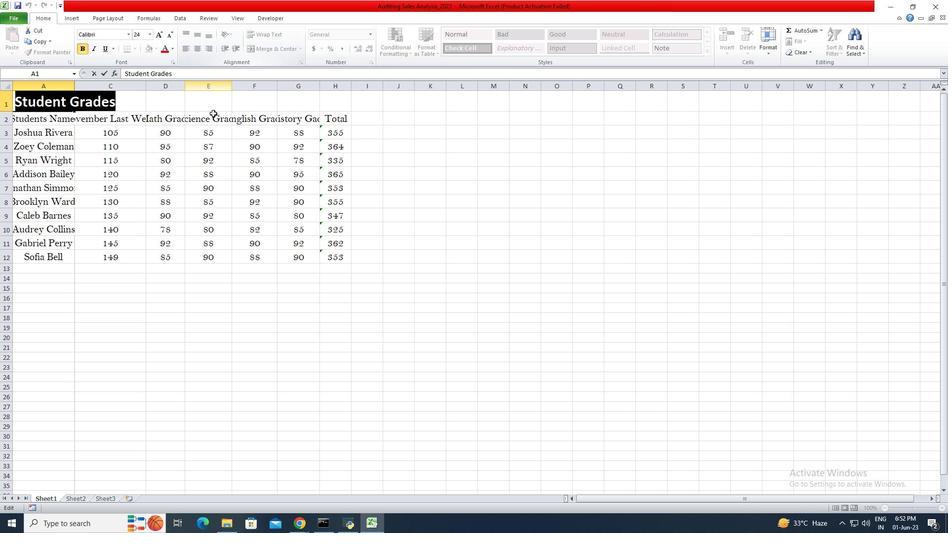 
Action: Mouse pressed left at (173, 193)
Screenshot: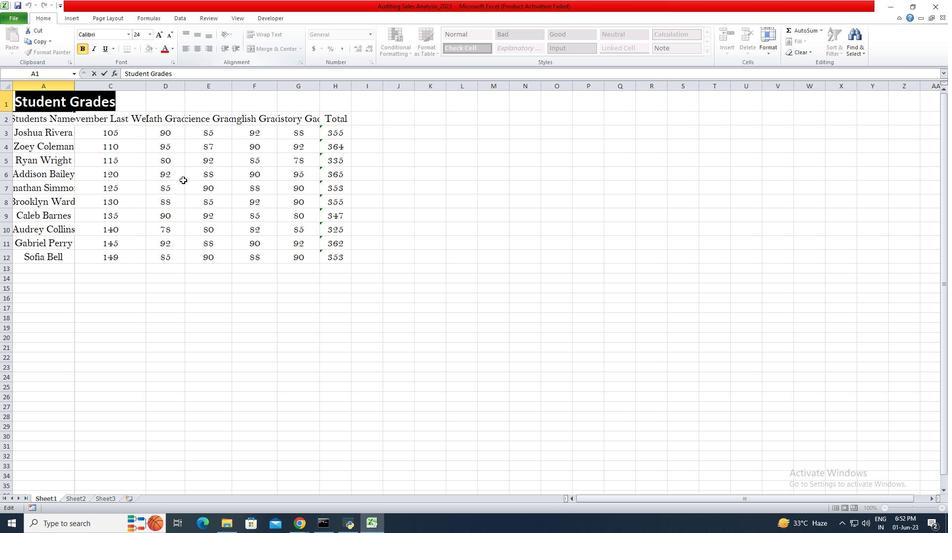 
Action: Mouse moved to (119, 100)
Screenshot: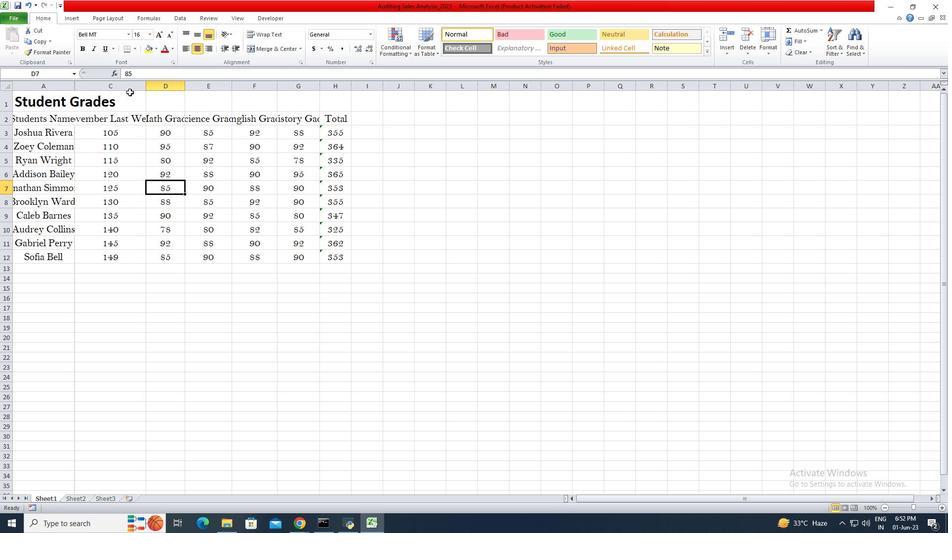 
Action: Mouse pressed left at (119, 100)
Screenshot: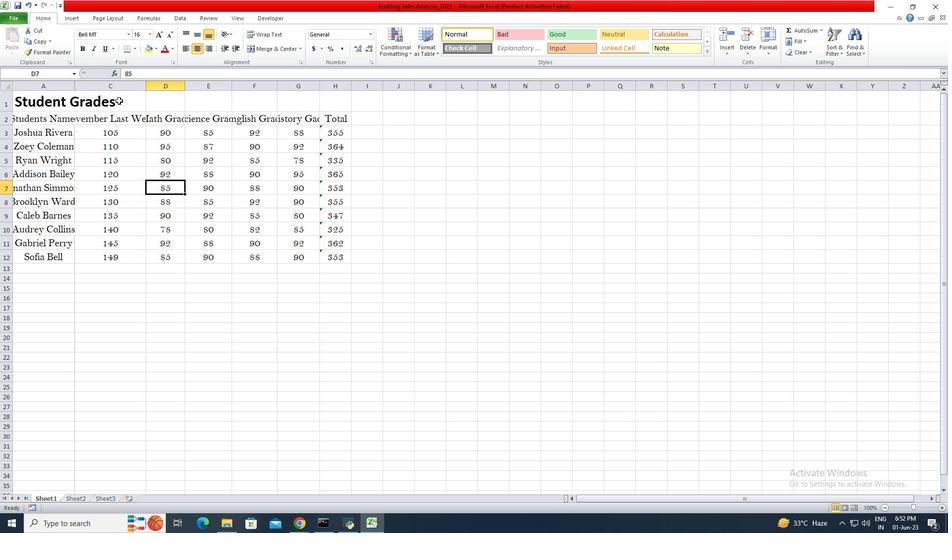 
Action: Mouse pressed left at (119, 100)
Screenshot: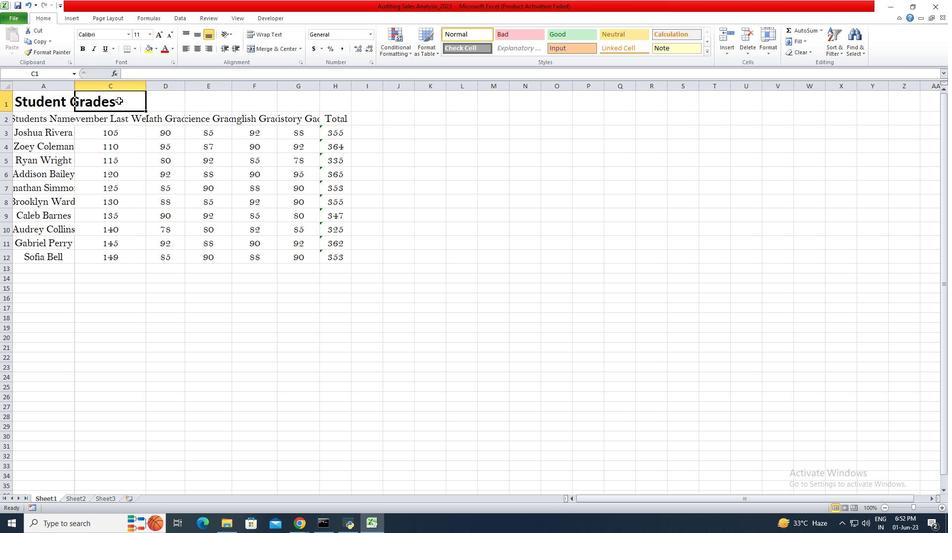 
Action: Mouse pressed left at (119, 100)
Screenshot: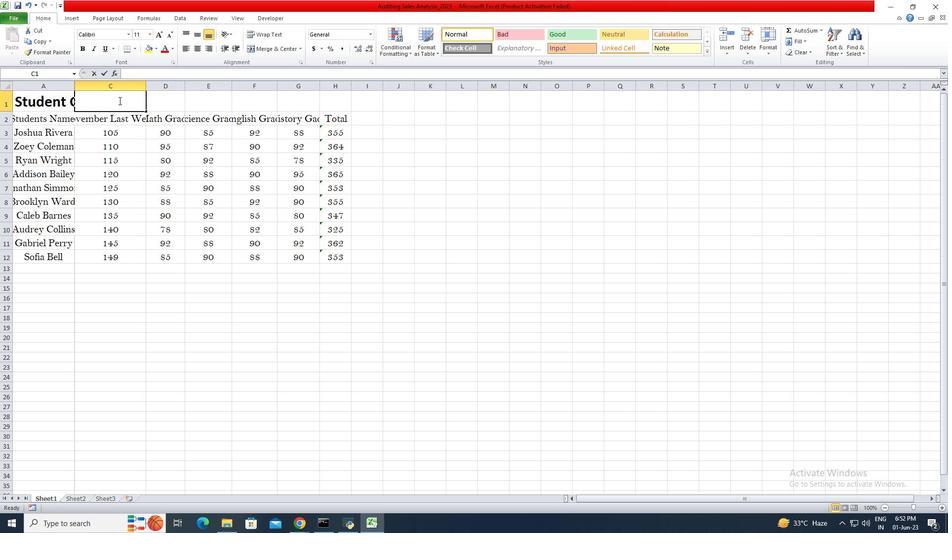 
Action: Mouse moved to (63, 102)
Screenshot: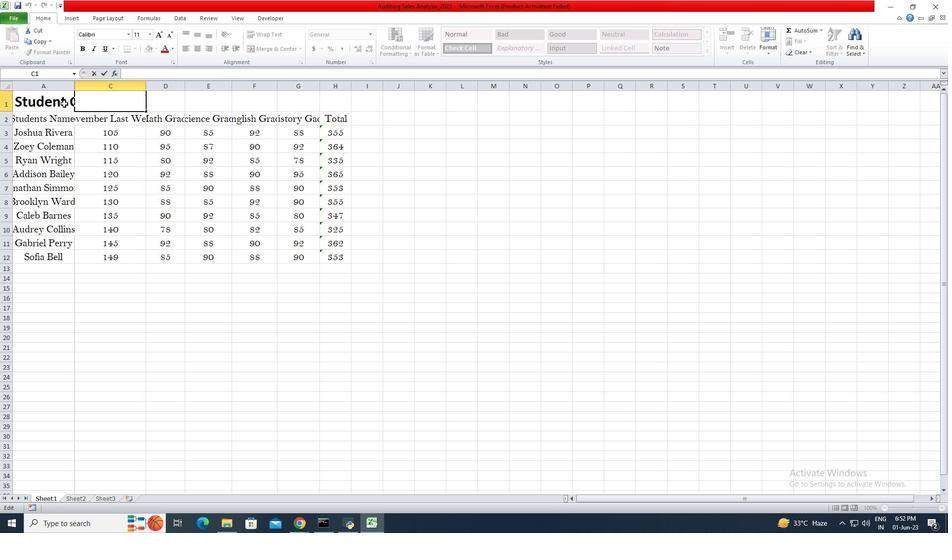 
Action: Mouse pressed left at (63, 102)
Screenshot: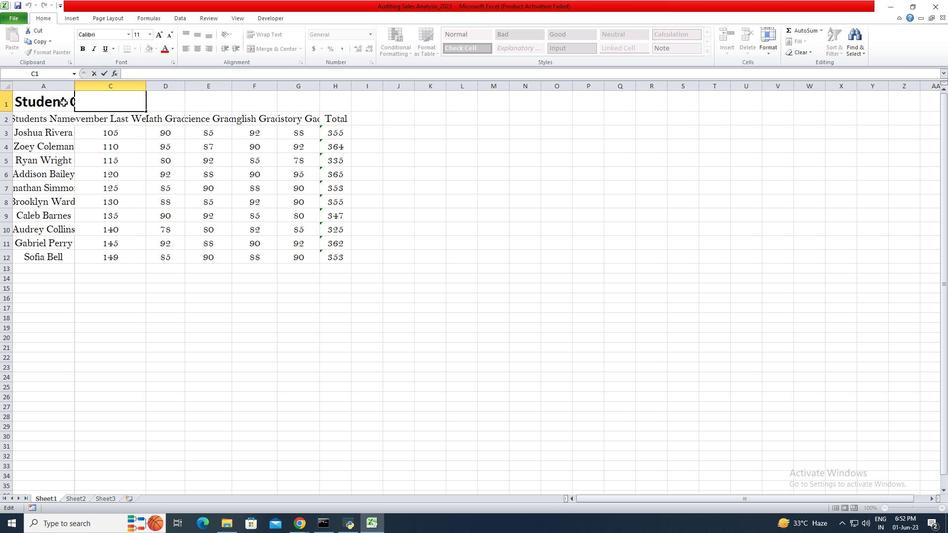 
Action: Mouse moved to (120, 104)
Screenshot: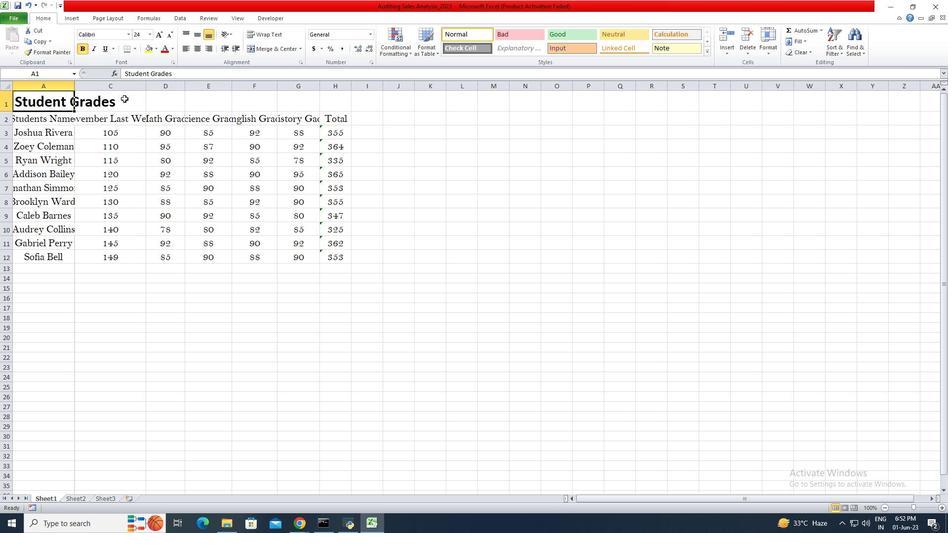 
Action: Mouse pressed left at (120, 104)
Screenshot: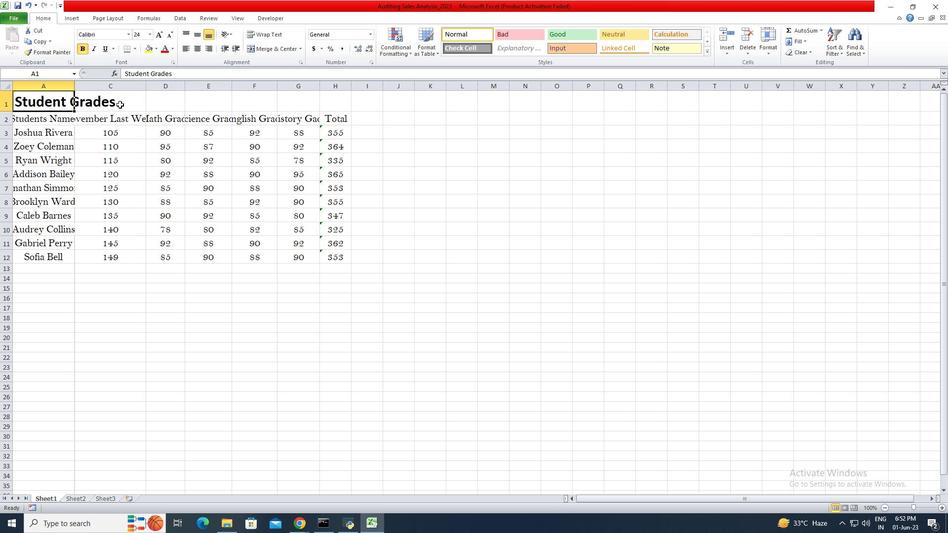 
Action: Mouse moved to (17, 105)
Screenshot: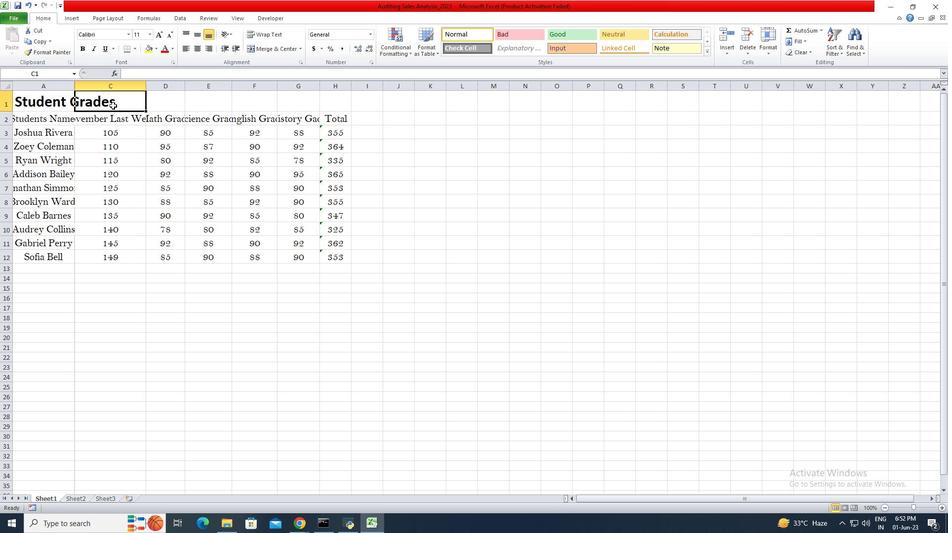 
Action: Mouse pressed left at (17, 105)
Screenshot: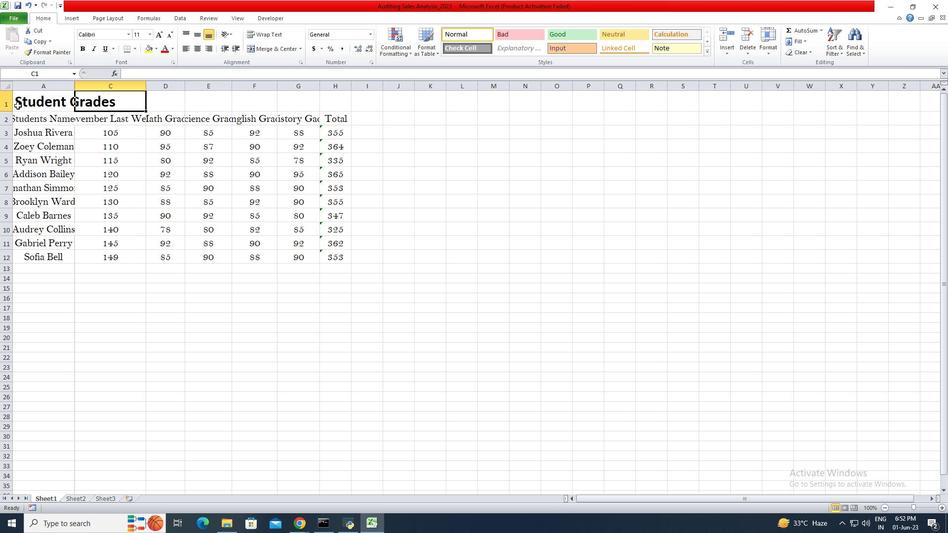 
Action: Mouse moved to (23, 100)
Screenshot: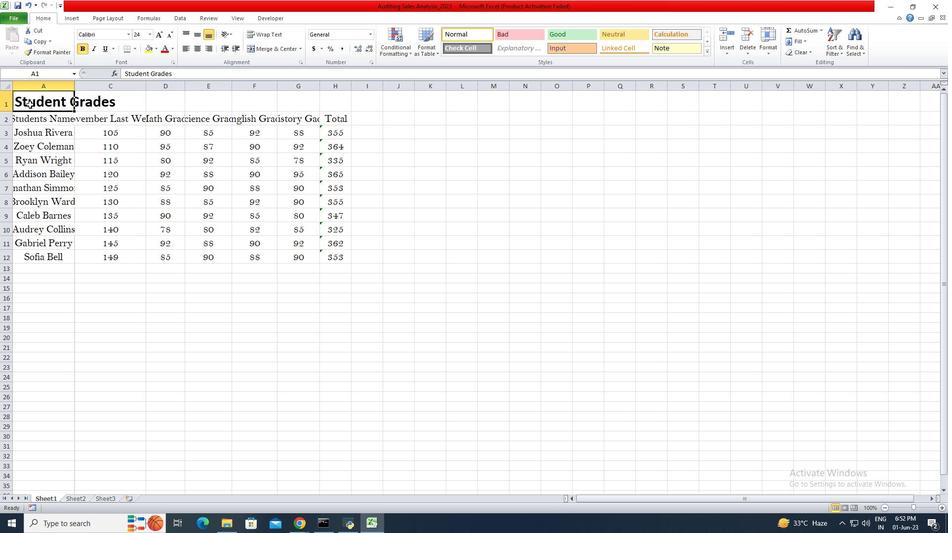 
Action: Mouse pressed left at (23, 100)
Screenshot: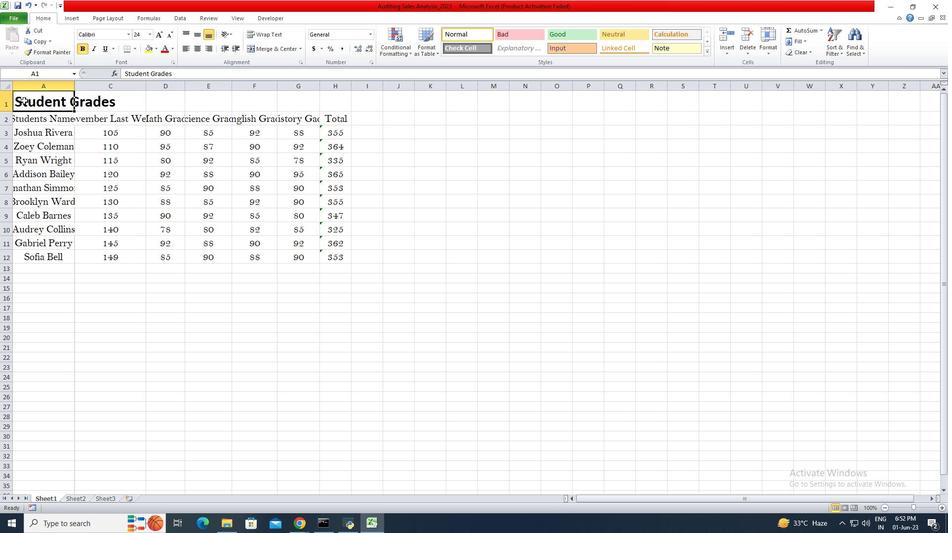 
Action: Mouse pressed left at (23, 100)
Screenshot: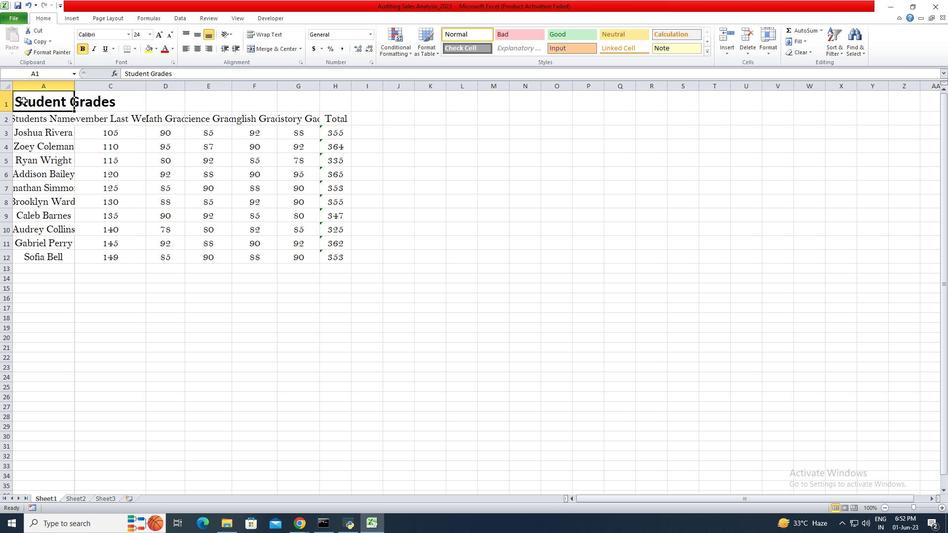 
Action: Mouse moved to (19, 100)
Screenshot: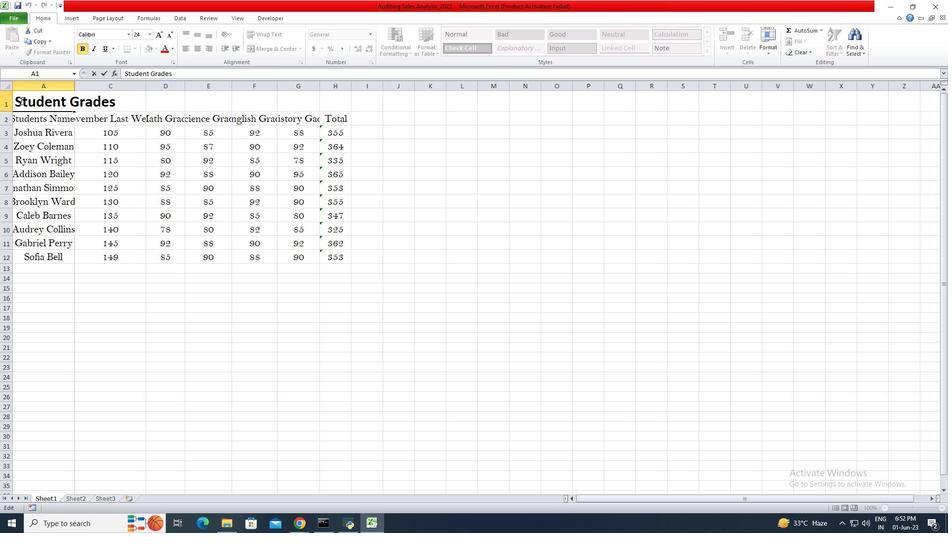 
Action: Mouse pressed left at (19, 100)
Screenshot: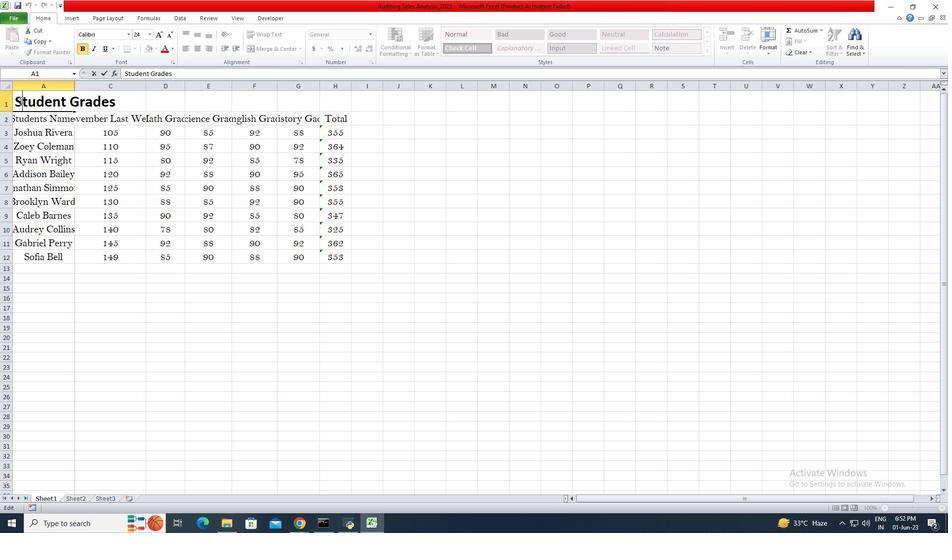 
Action: Mouse moved to (57, 104)
Screenshot: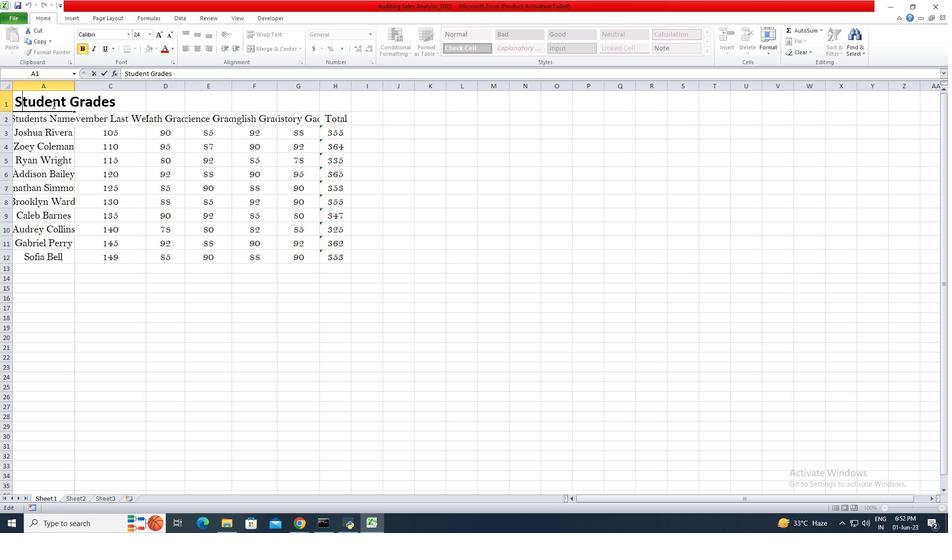 
Action: Mouse pressed left at (57, 104)
Screenshot: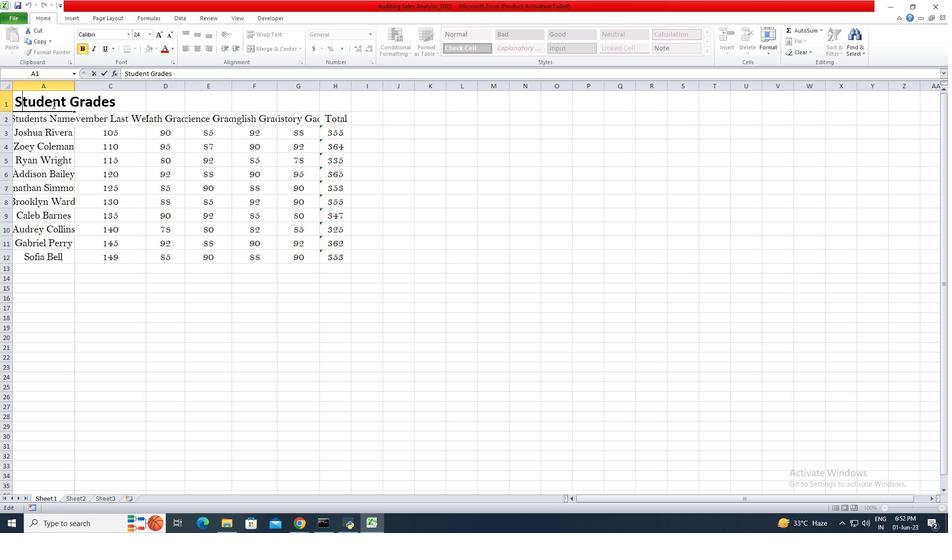 
Action: Mouse moved to (122, 103)
Screenshot: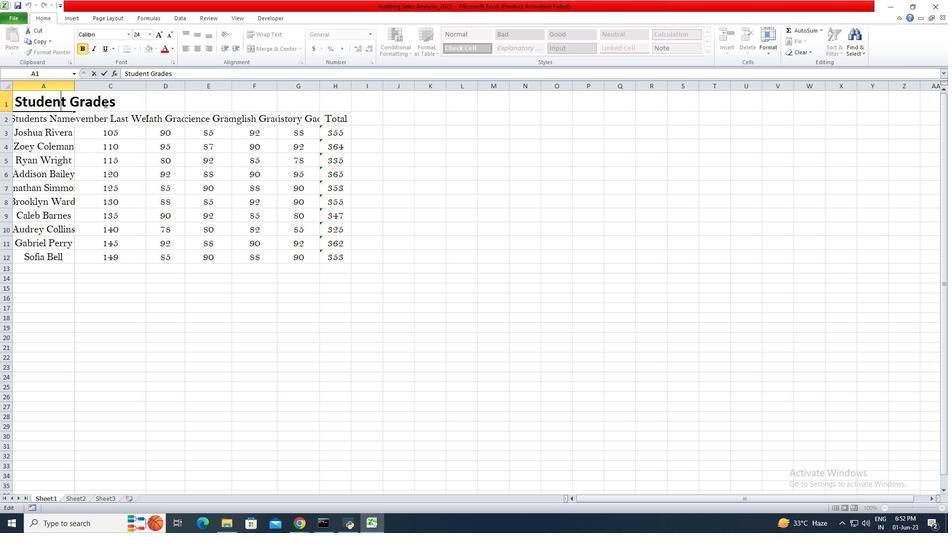 
Action: Mouse pressed left at (122, 103)
Screenshot: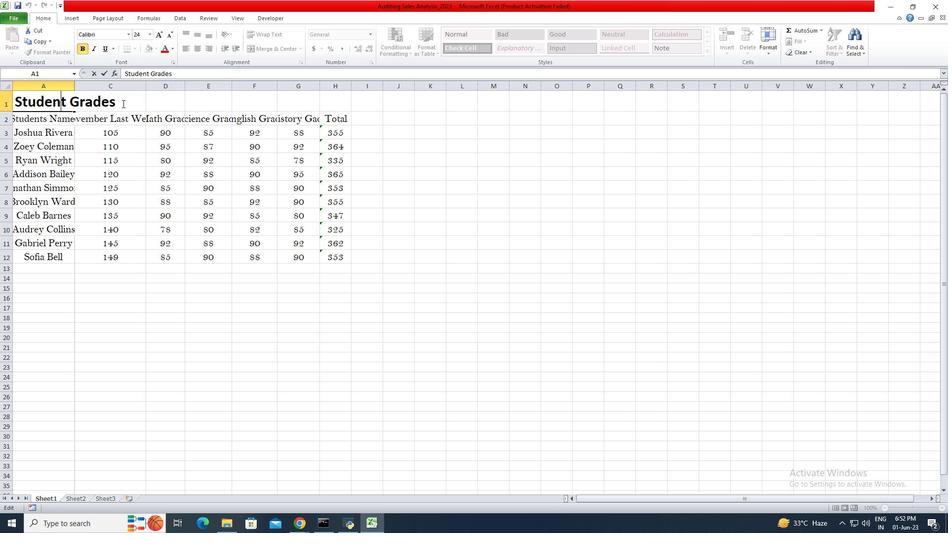 
Action: Mouse moved to (102, 154)
Screenshot: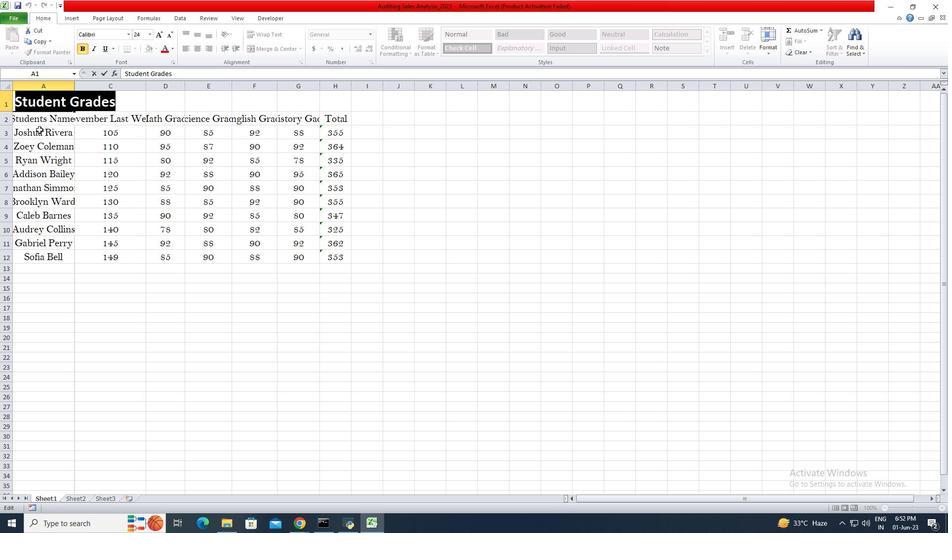 
Action: Mouse pressed left at (102, 154)
Screenshot: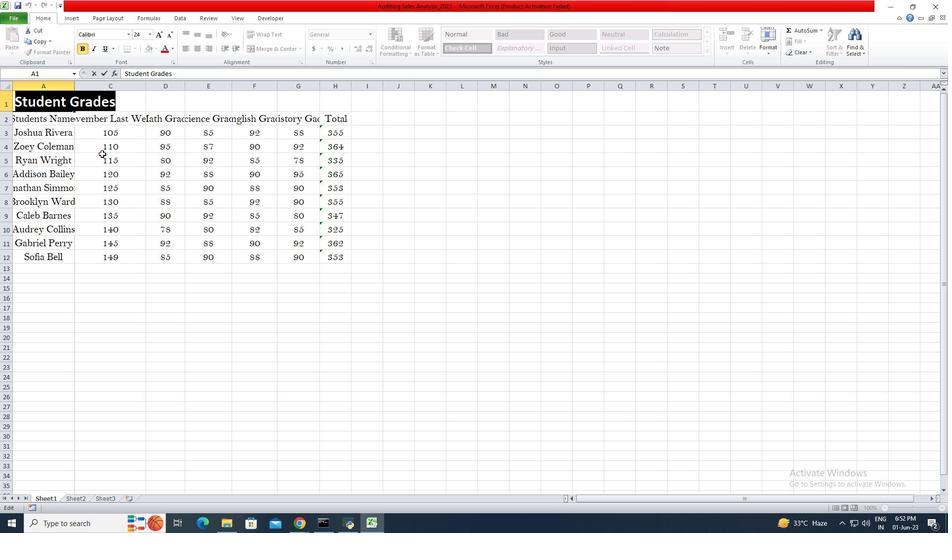 
Action: Mouse moved to (223, 47)
Screenshot: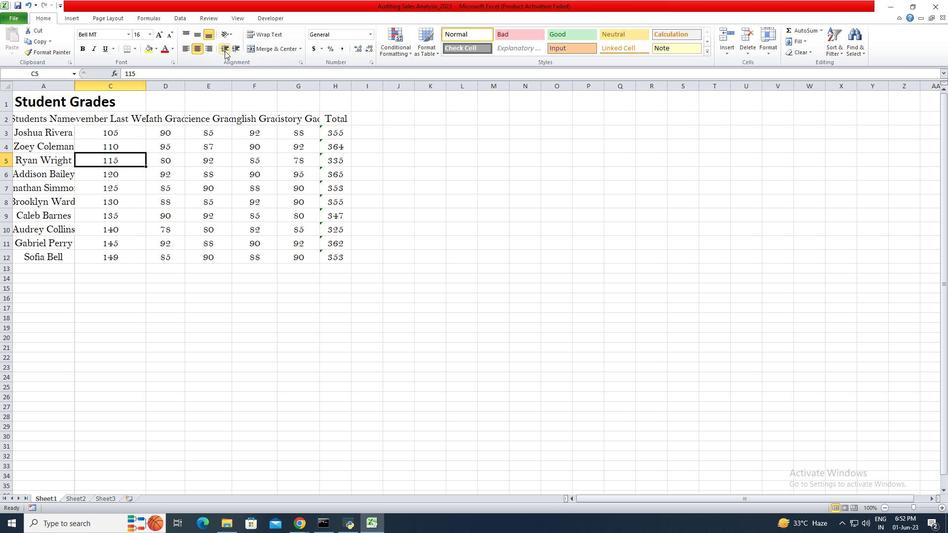 
Action: Mouse pressed left at (223, 47)
Screenshot: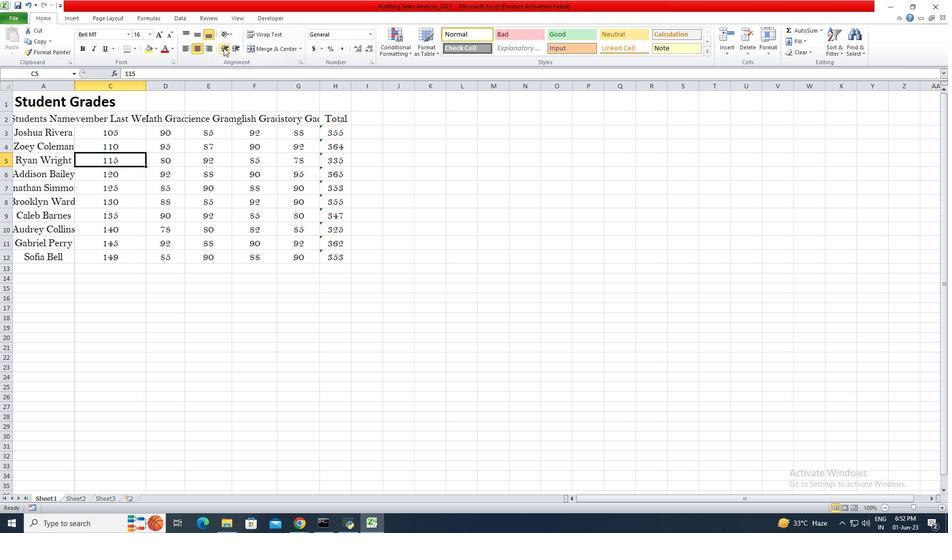 
Action: Mouse moved to (33, 101)
Screenshot: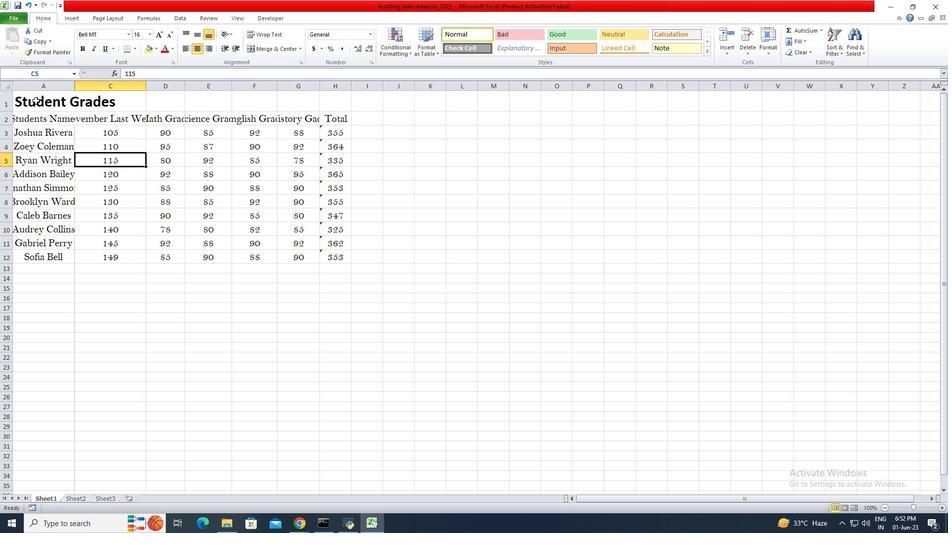 
Action: Mouse pressed left at (33, 101)
Screenshot: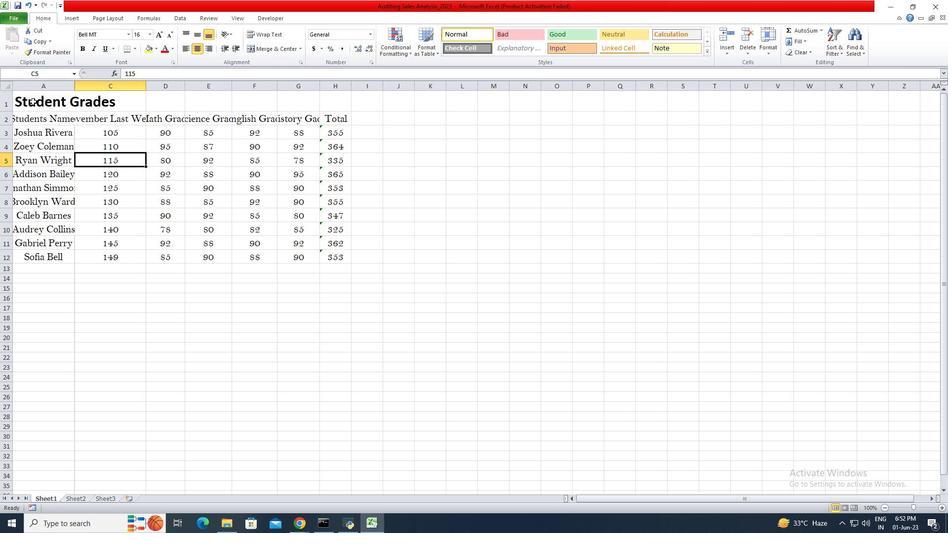 
Action: Mouse moved to (22, 101)
Screenshot: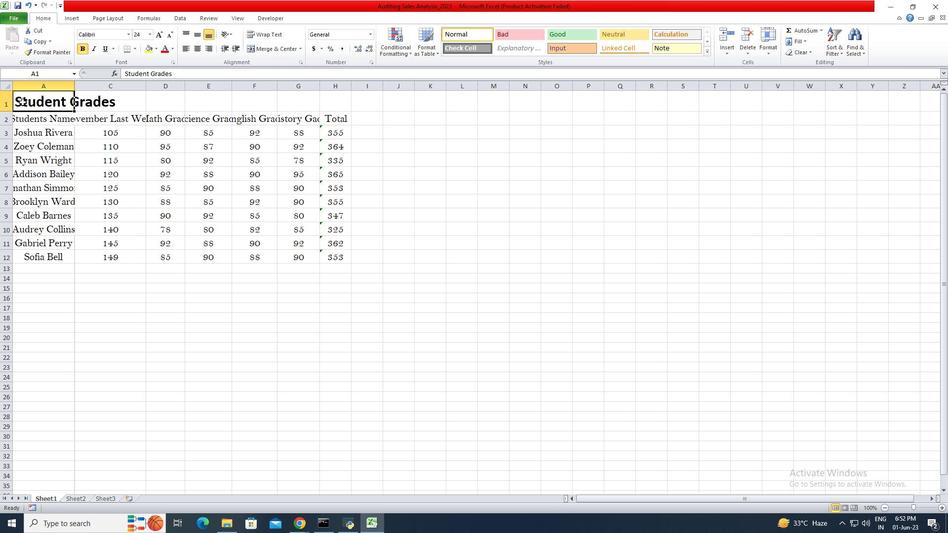 
Action: Mouse pressed left at (22, 101)
Screenshot: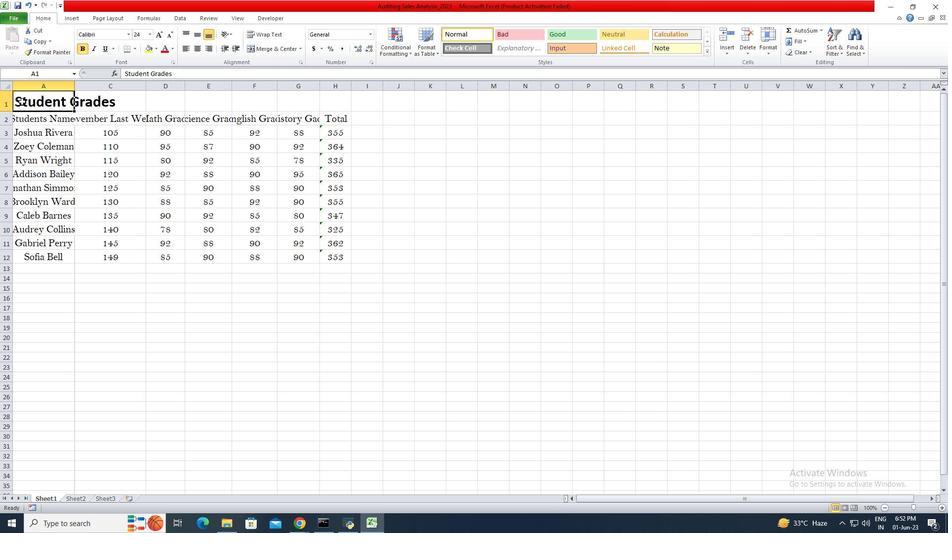 
Action: Mouse pressed left at (22, 101)
Screenshot: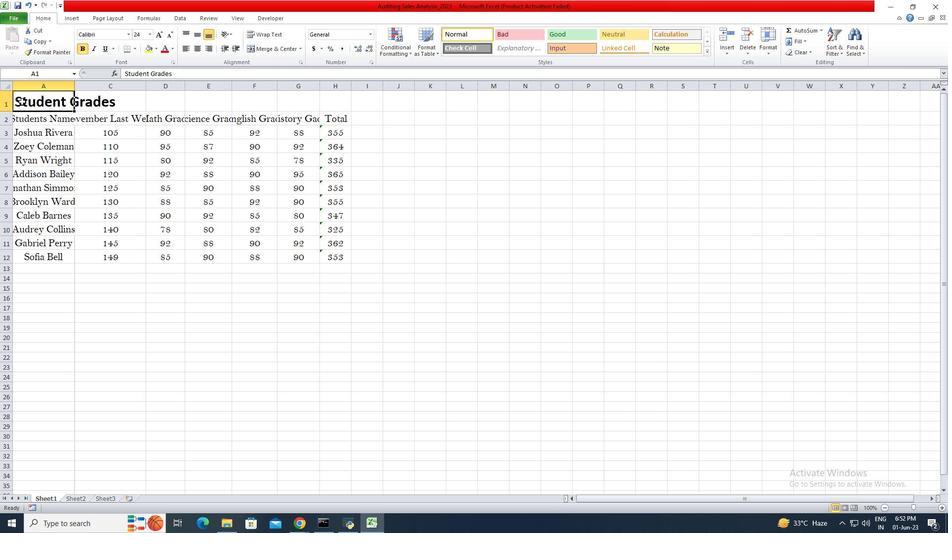 
Action: Mouse moved to (14, 100)
Screenshot: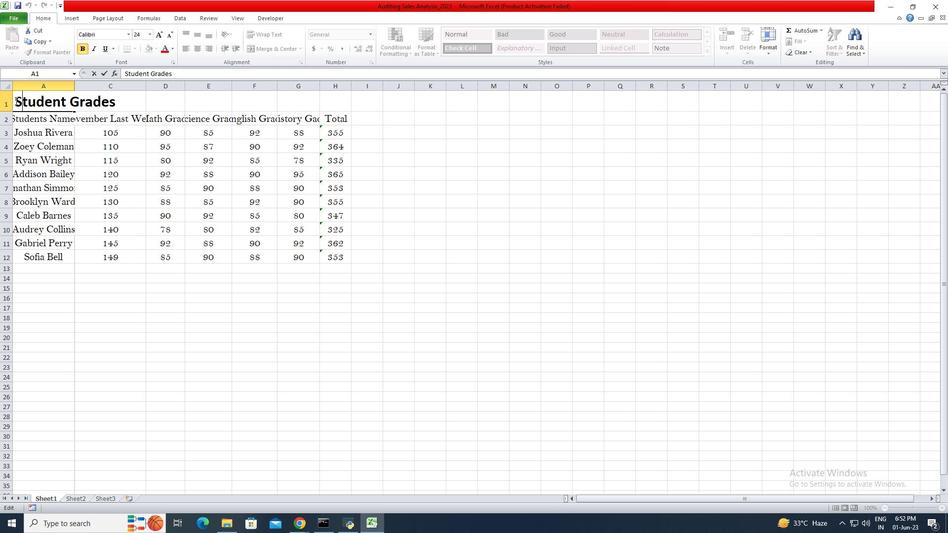 
Action: Mouse pressed left at (14, 100)
Screenshot: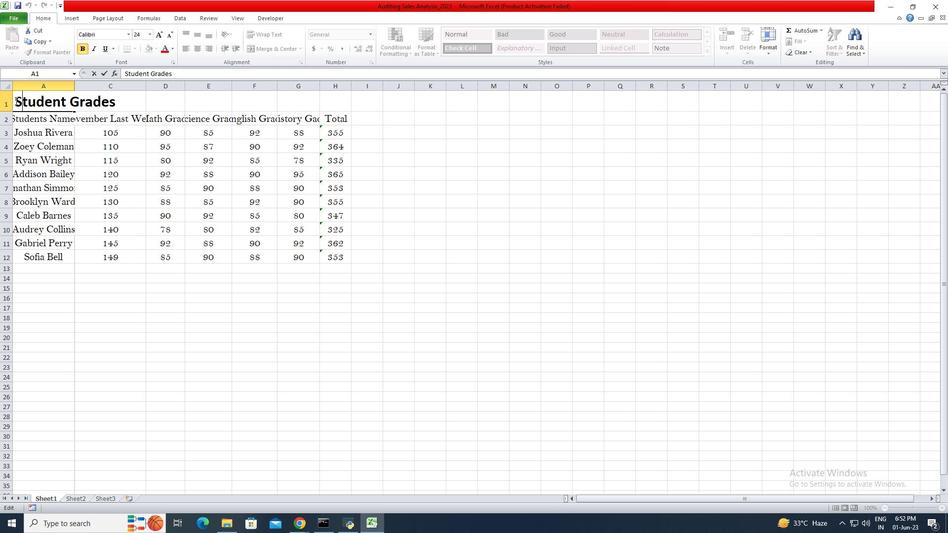 
Action: Mouse moved to (227, 54)
Screenshot: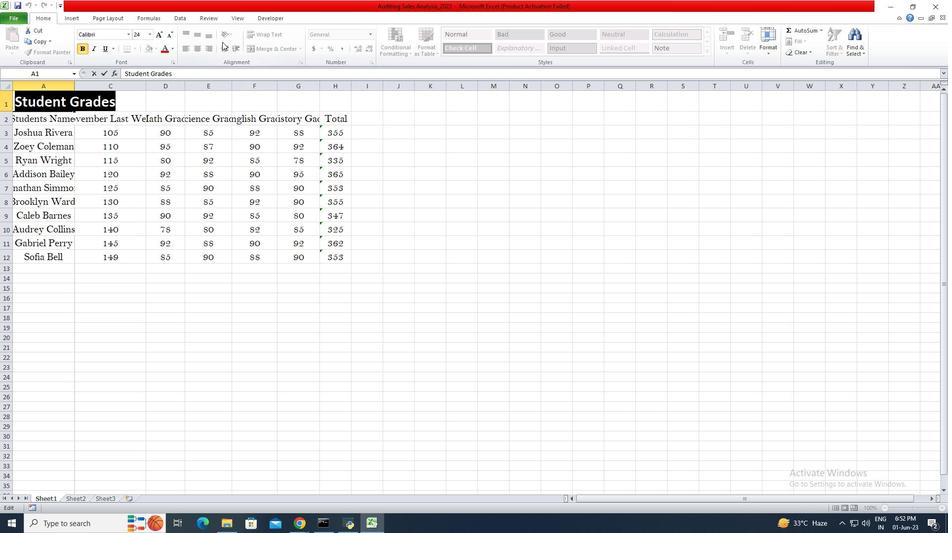 
Action: Mouse pressed left at (227, 54)
Screenshot: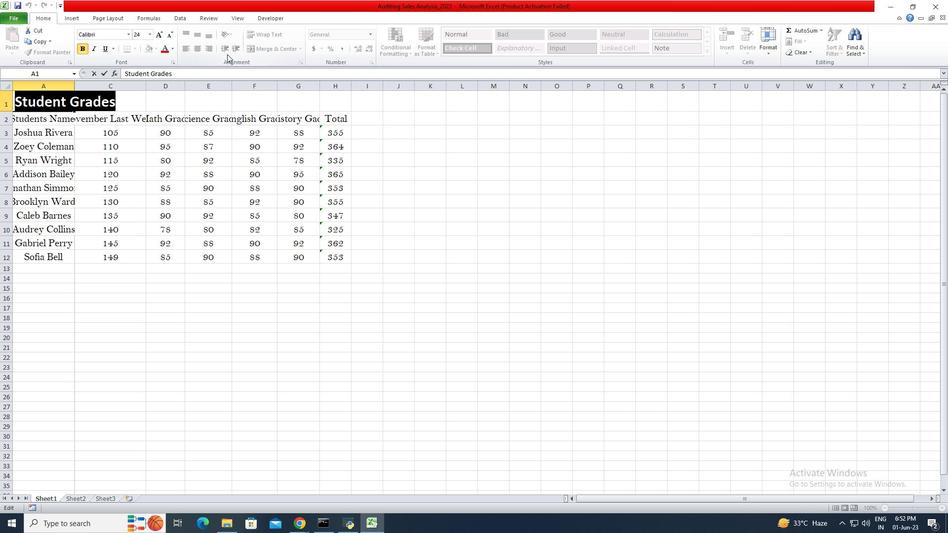 
Action: Mouse moved to (224, 48)
Screenshot: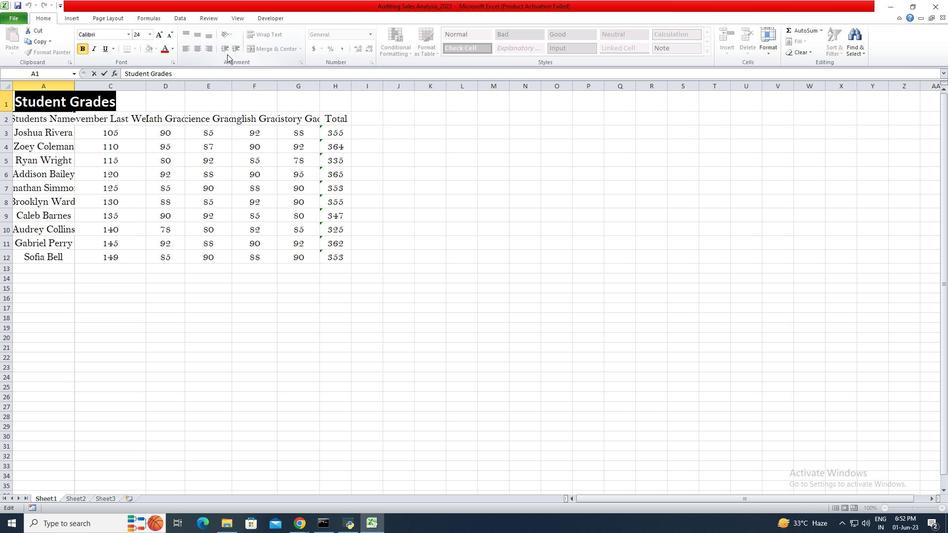 
Action: Mouse pressed left at (224, 48)
Screenshot: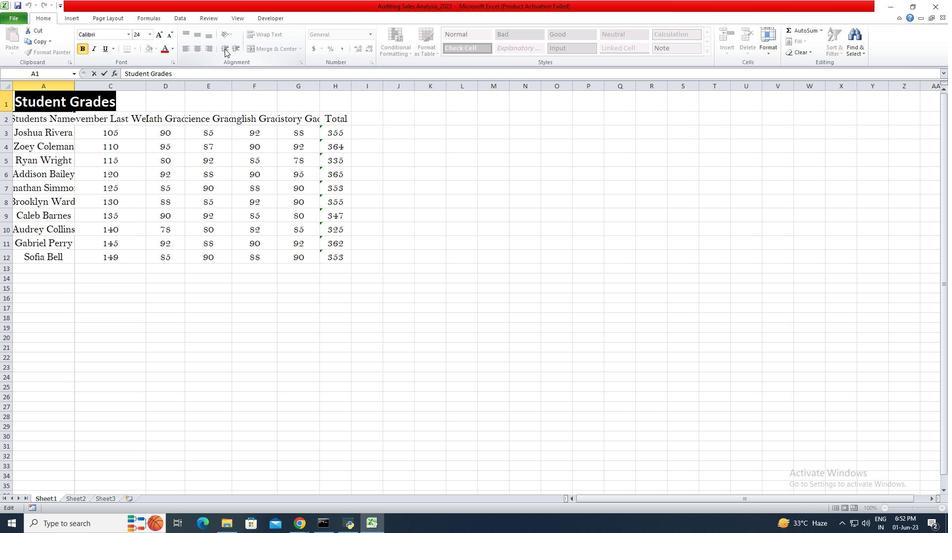 
Action: Mouse pressed left at (224, 48)
Screenshot: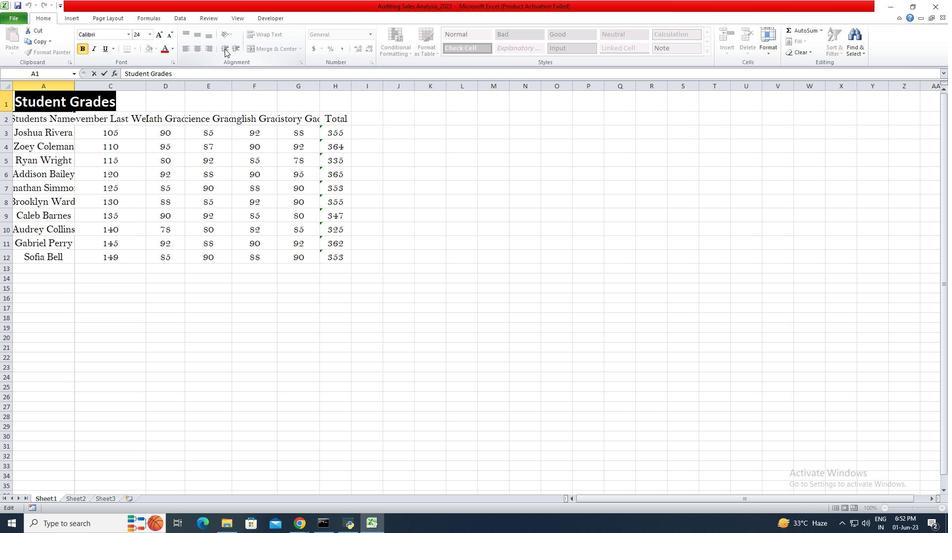 
Action: Mouse moved to (132, 124)
Screenshot: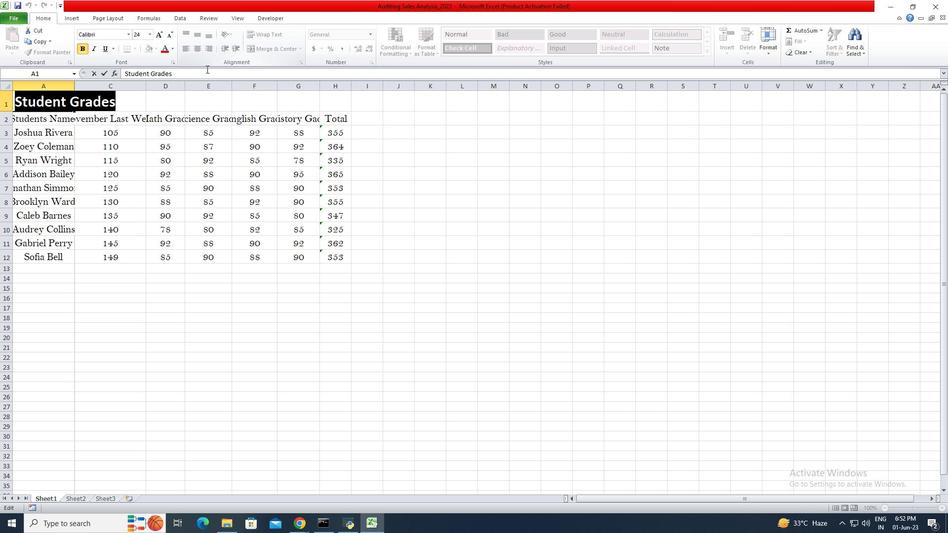 
Action: Mouse pressed left at (132, 124)
Screenshot: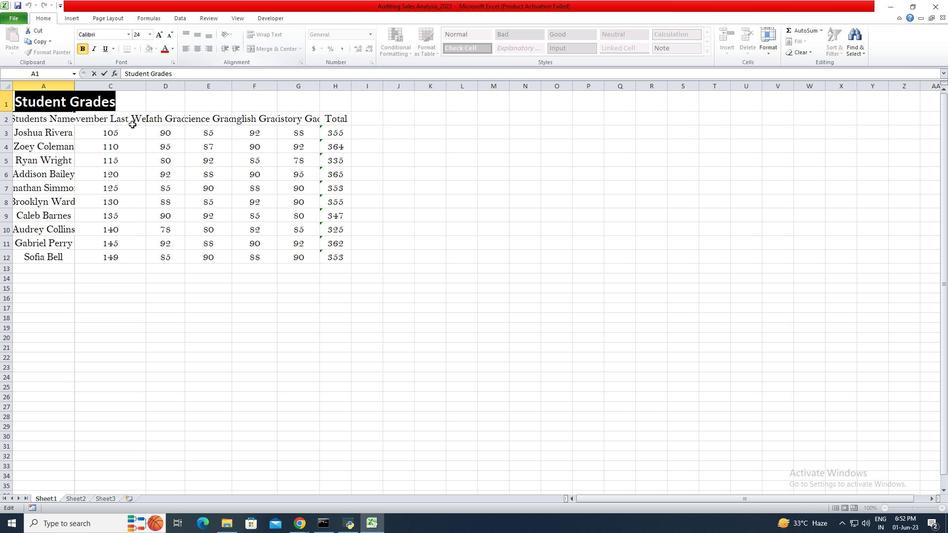 
Action: Mouse moved to (75, 86)
Screenshot: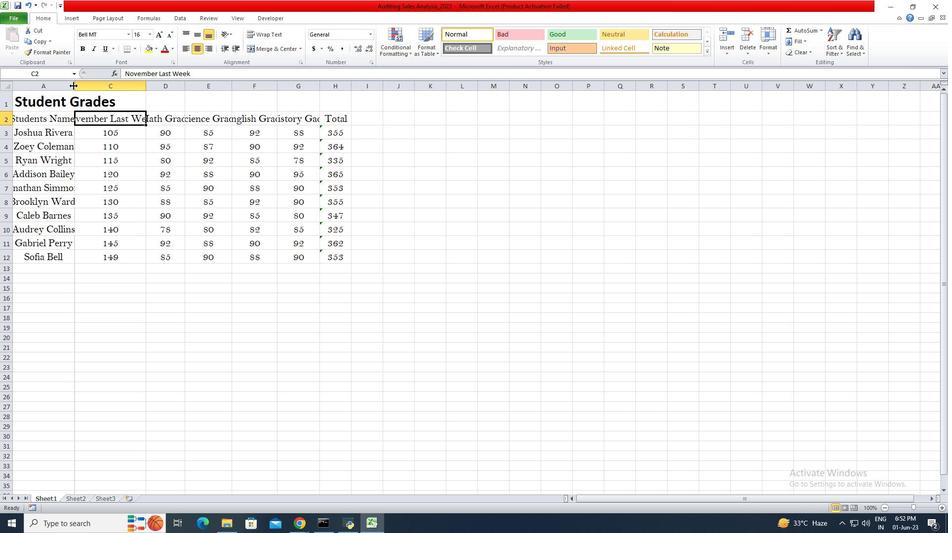 
Action: Mouse pressed left at (75, 86)
Screenshot: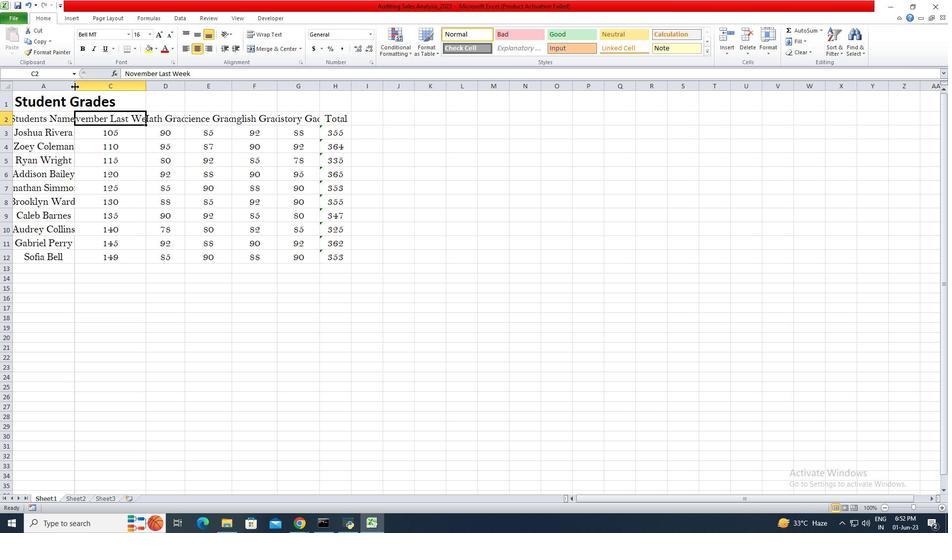 
Action: Mouse pressed left at (75, 86)
Screenshot: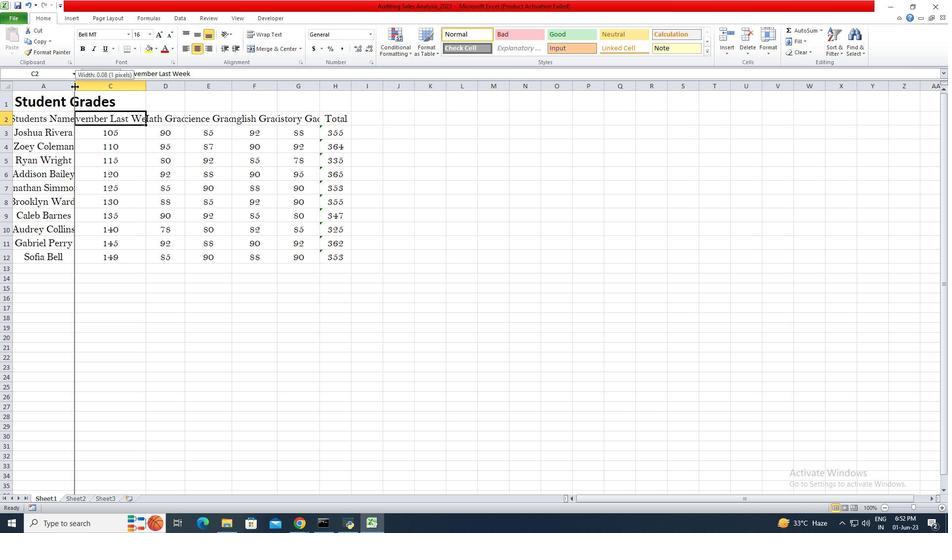 
Action: Mouse pressed left at (75, 86)
Screenshot: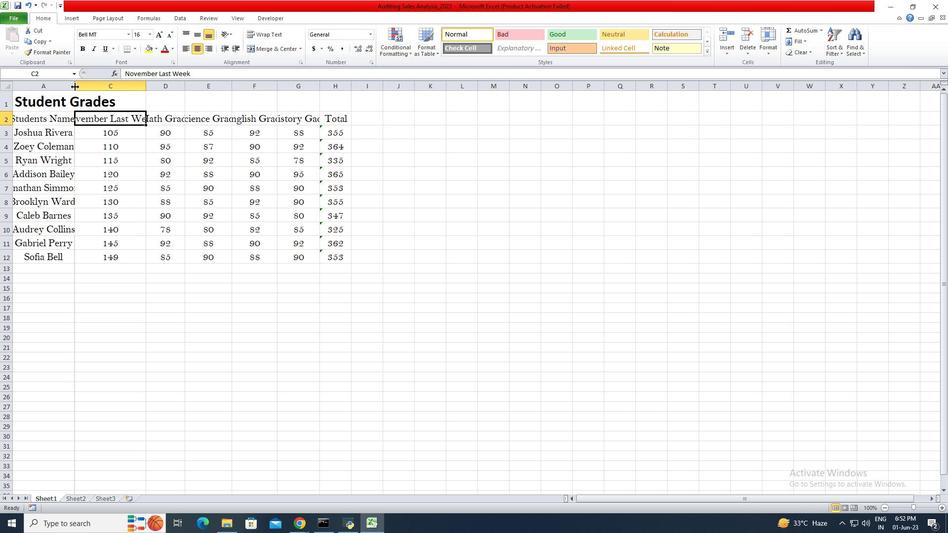 
Action: Mouse pressed left at (75, 86)
Screenshot: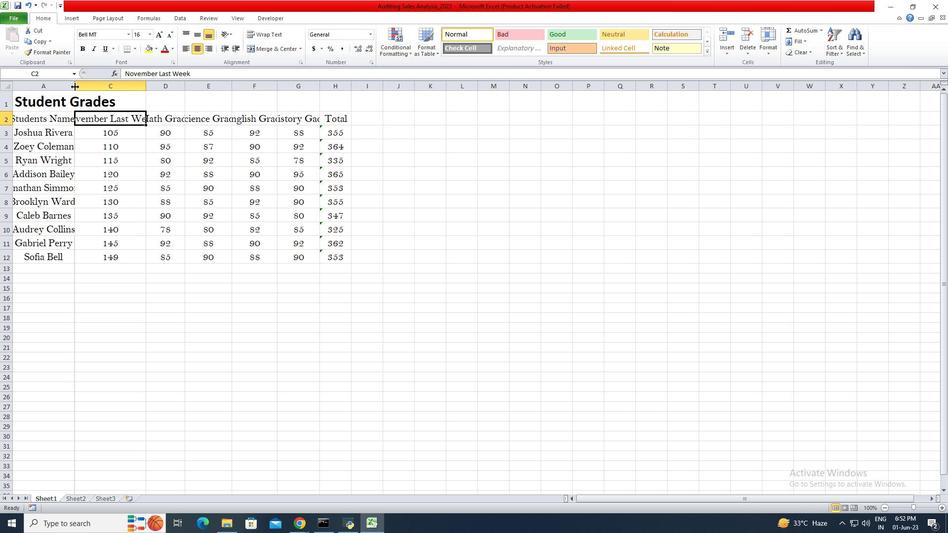 
Action: Mouse moved to (79, 88)
Screenshot: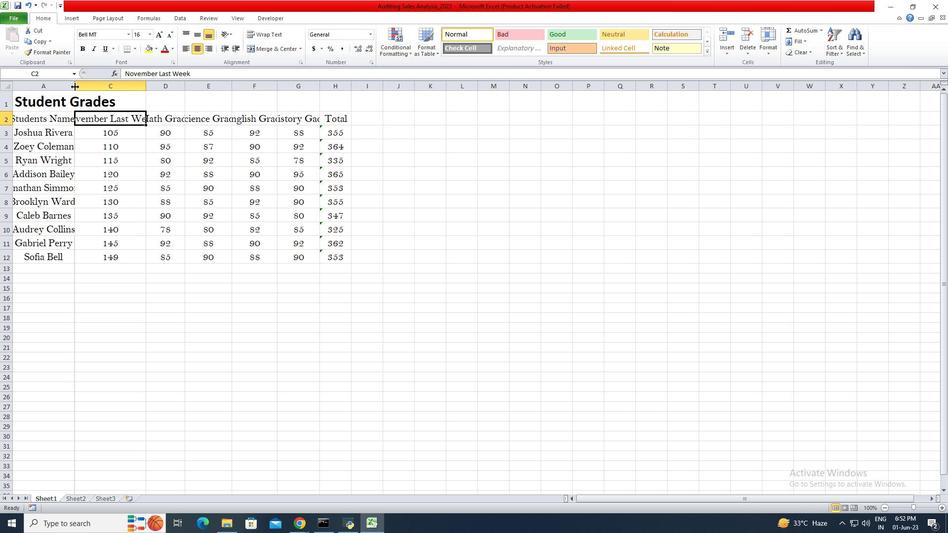
Action: Mouse pressed left at (79, 88)
Screenshot: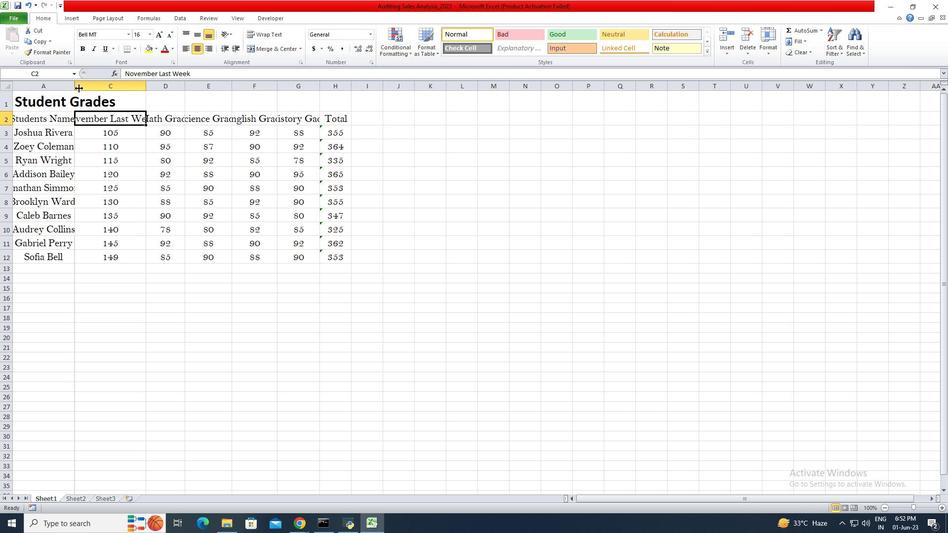 
Action: Mouse pressed left at (79, 88)
Screenshot: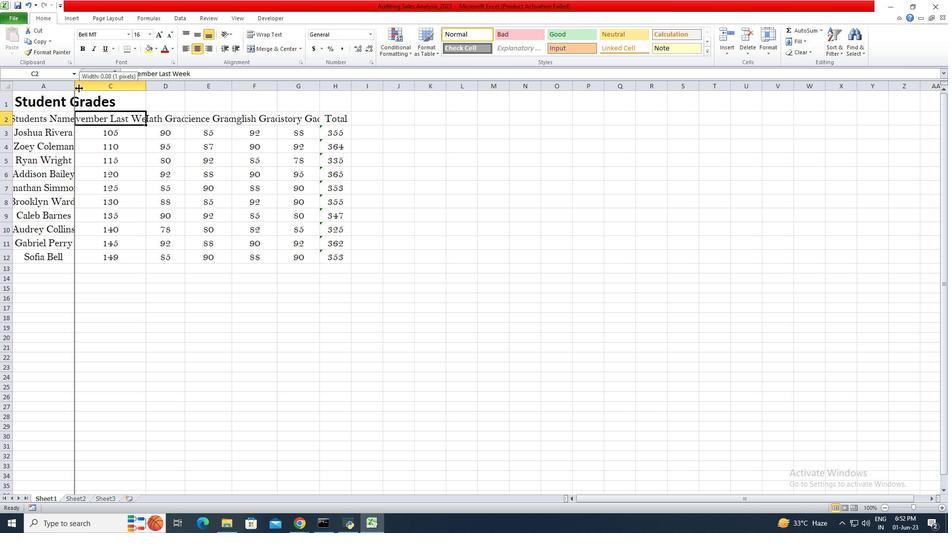 
Action: Mouse pressed left at (79, 88)
Screenshot: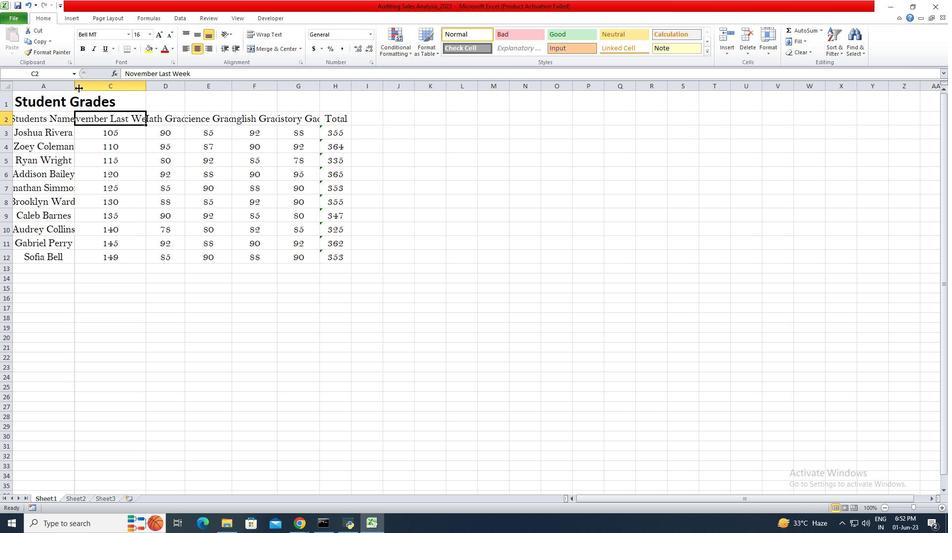 
Action: Mouse pressed left at (79, 88)
Screenshot: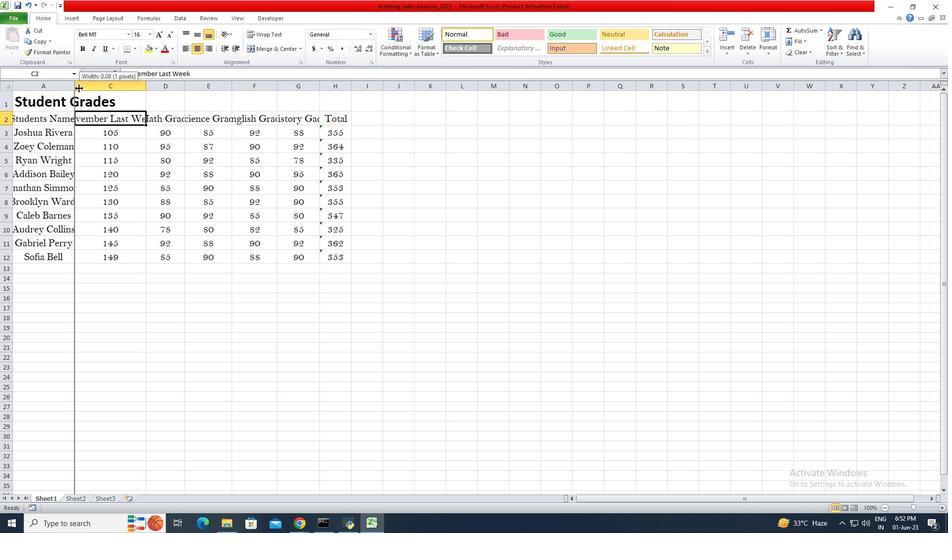 
Action: Mouse pressed left at (79, 88)
Screenshot: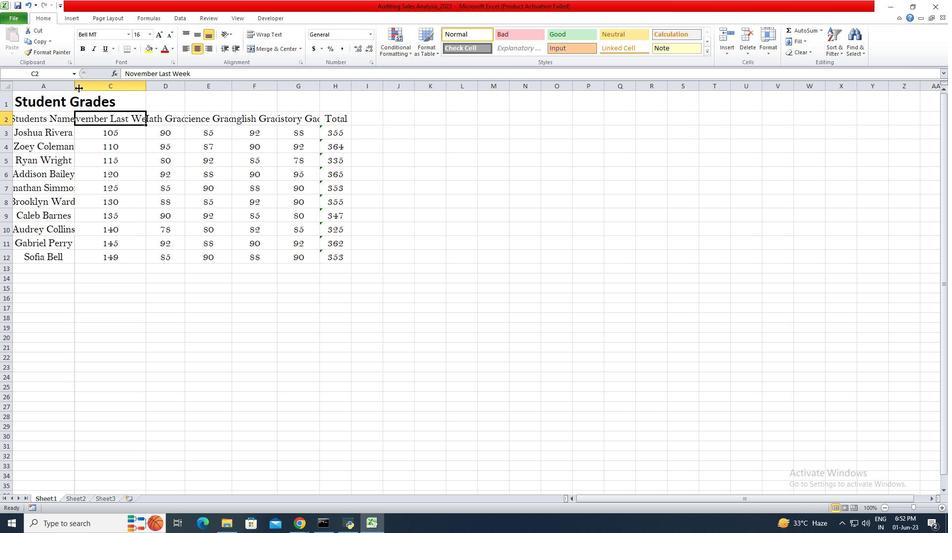 
Action: Mouse moved to (80, 88)
Screenshot: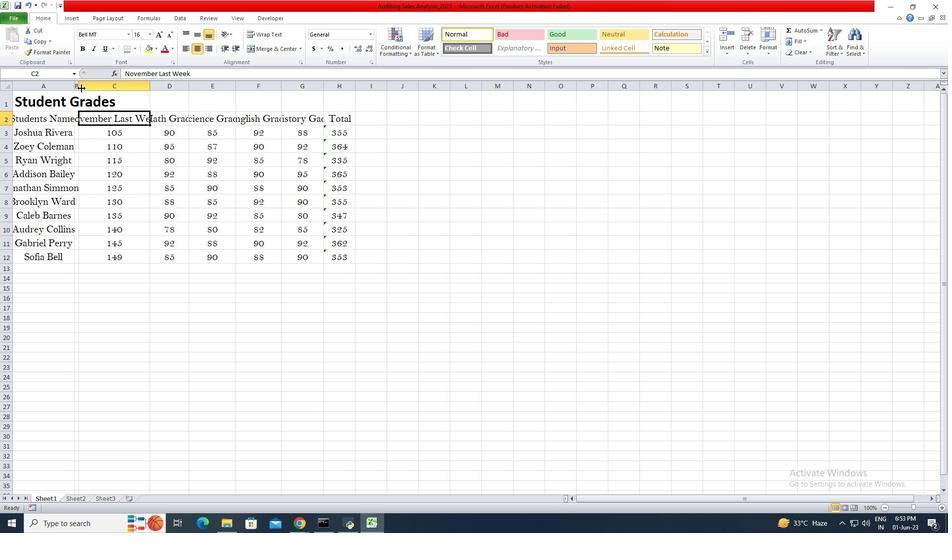 
Action: Mouse pressed left at (80, 88)
Screenshot: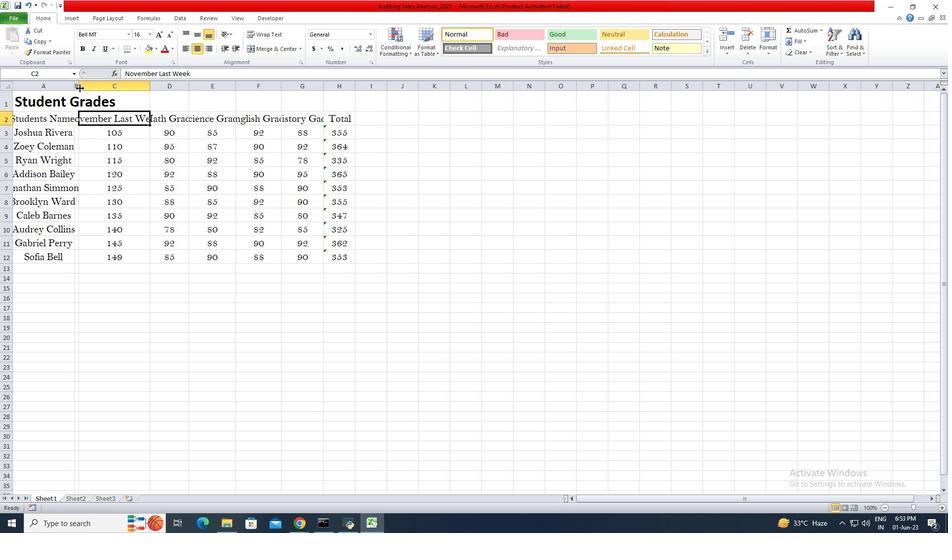
Action: Mouse moved to (75, 87)
Screenshot: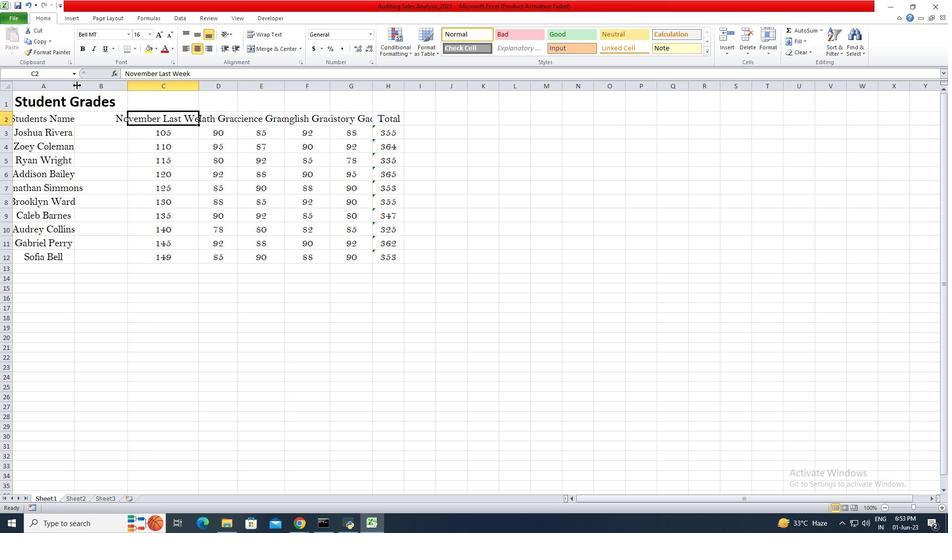 
Action: Mouse pressed left at (75, 87)
Screenshot: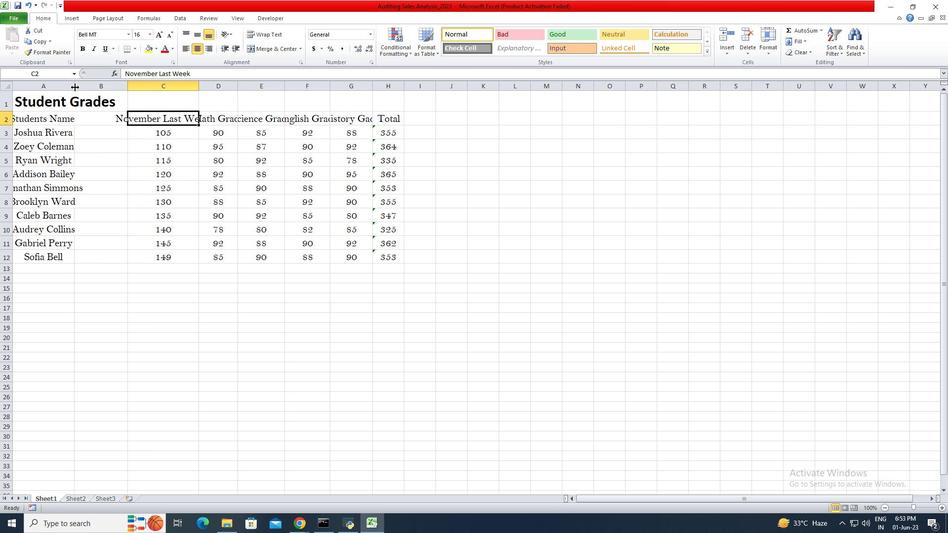 
Action: Mouse pressed left at (75, 87)
Screenshot: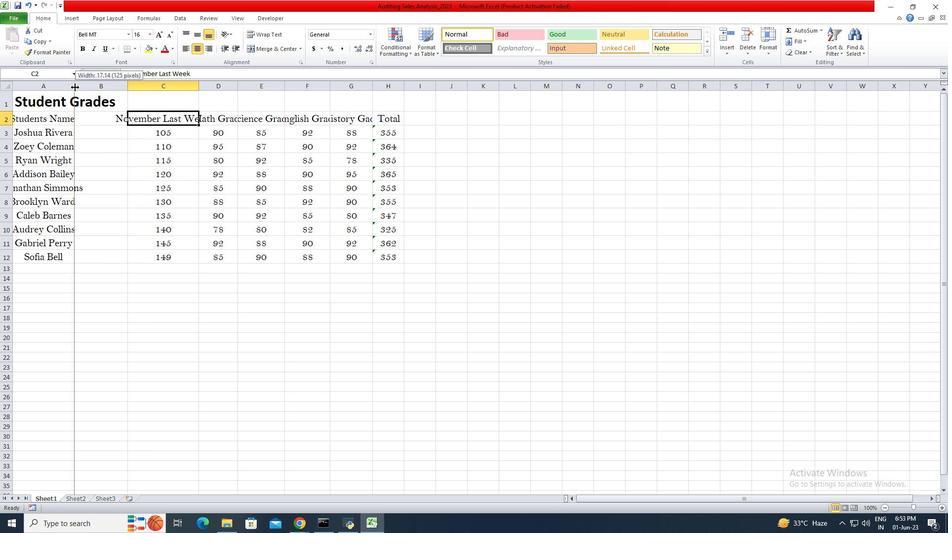 
Action: Mouse pressed left at (75, 87)
Screenshot: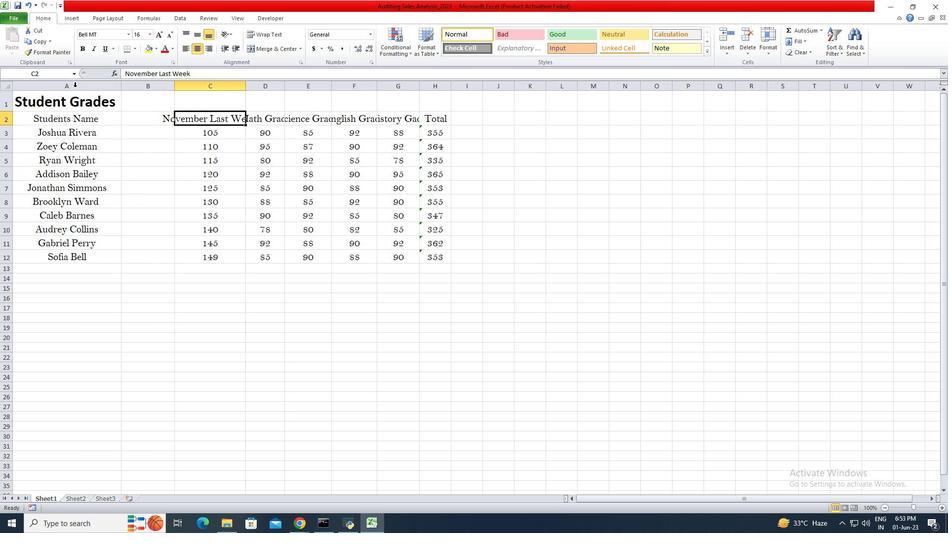 
Action: Mouse moved to (146, 105)
Screenshot: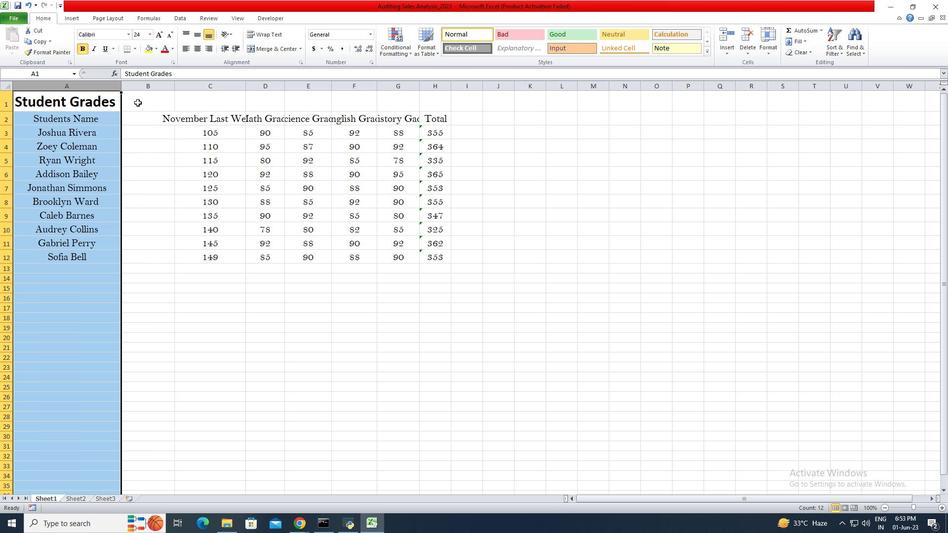 
Action: Mouse pressed left at (146, 105)
Screenshot: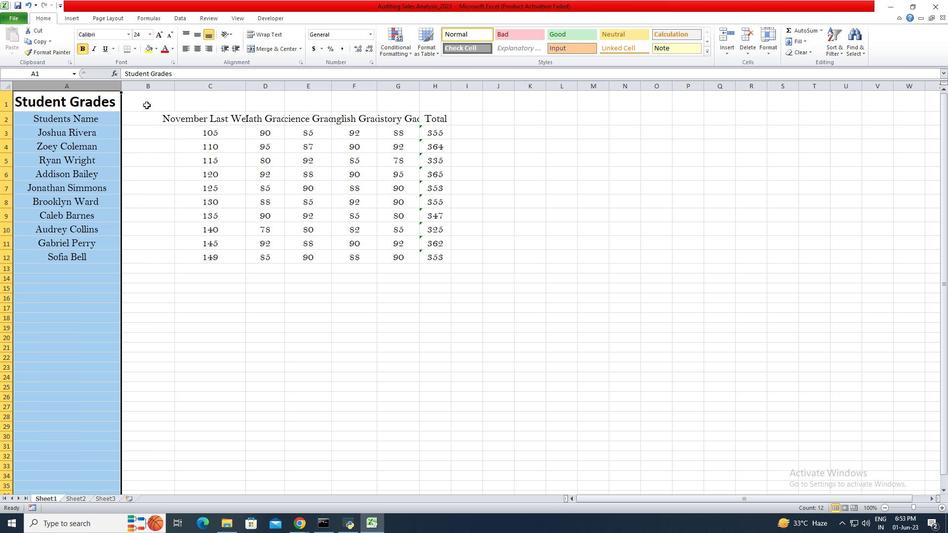 
Action: Mouse moved to (80, 102)
Screenshot: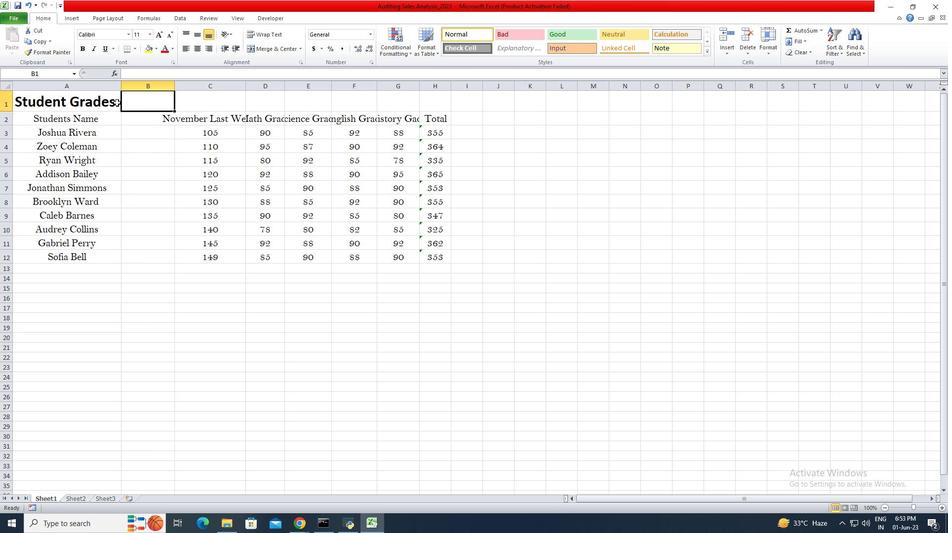 
Action: Mouse pressed left at (80, 102)
Screenshot: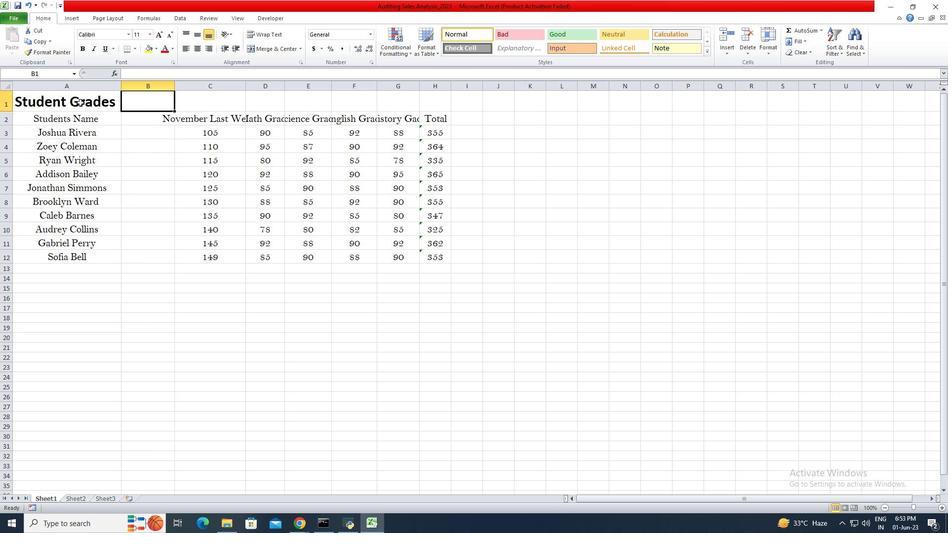 
Action: Mouse moved to (120, 103)
Screenshot: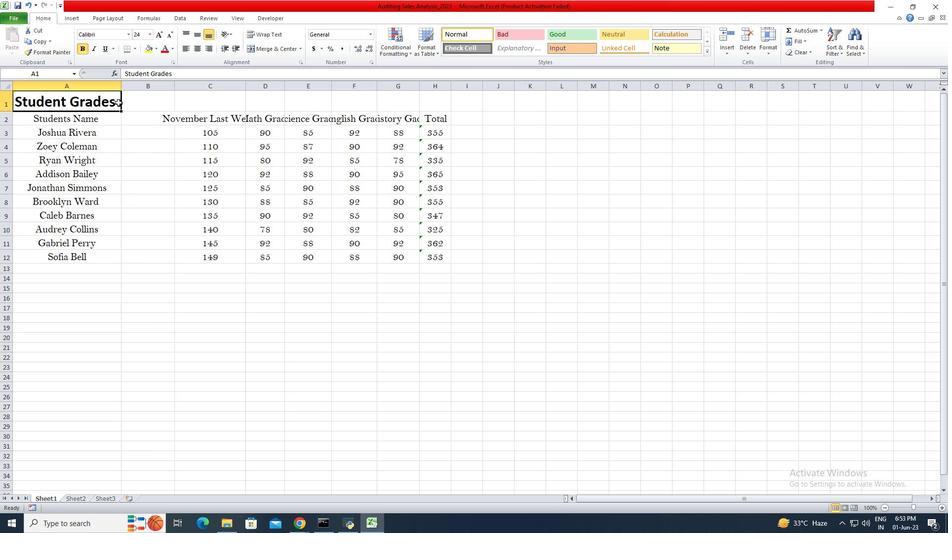 
Action: Mouse pressed left at (120, 103)
Screenshot: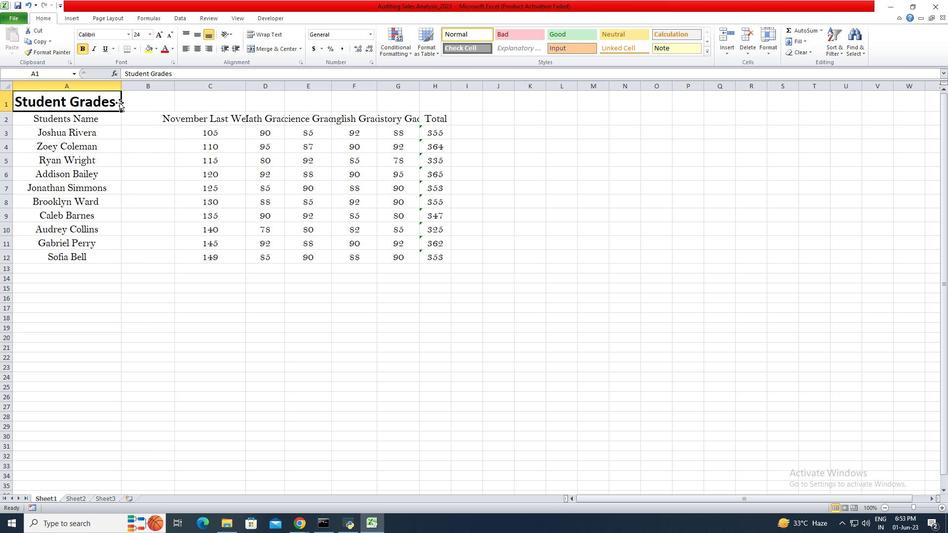 
Action: Mouse moved to (115, 101)
Screenshot: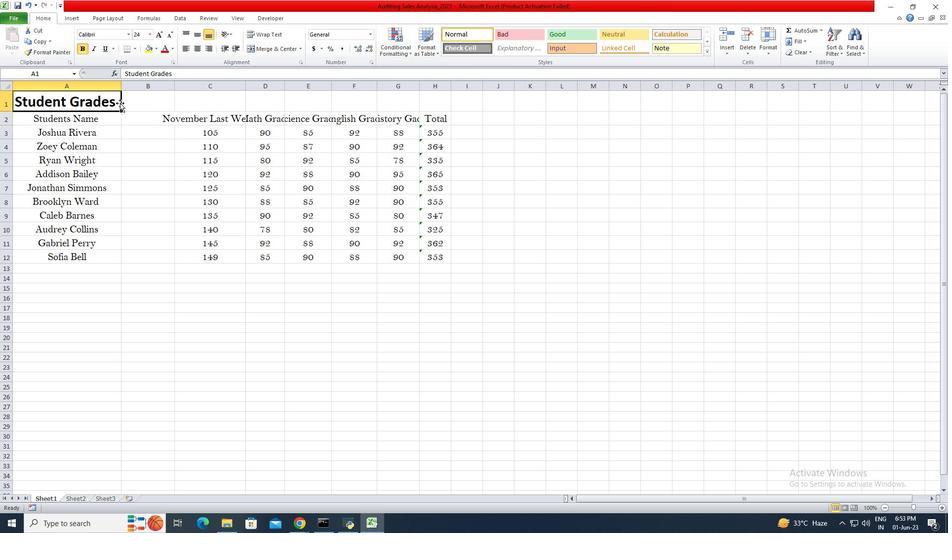 
Action: Mouse pressed left at (115, 101)
Screenshot: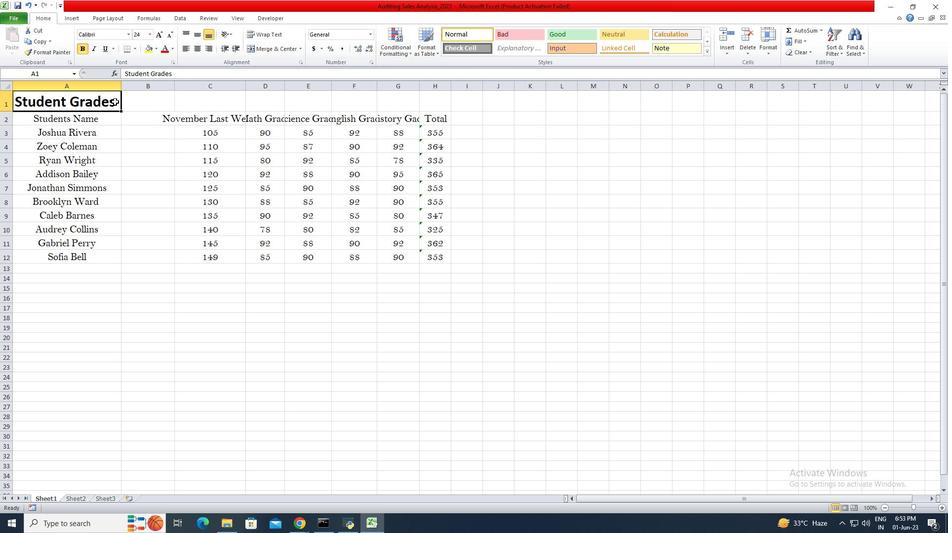 
Action: Mouse moved to (27, 100)
Screenshot: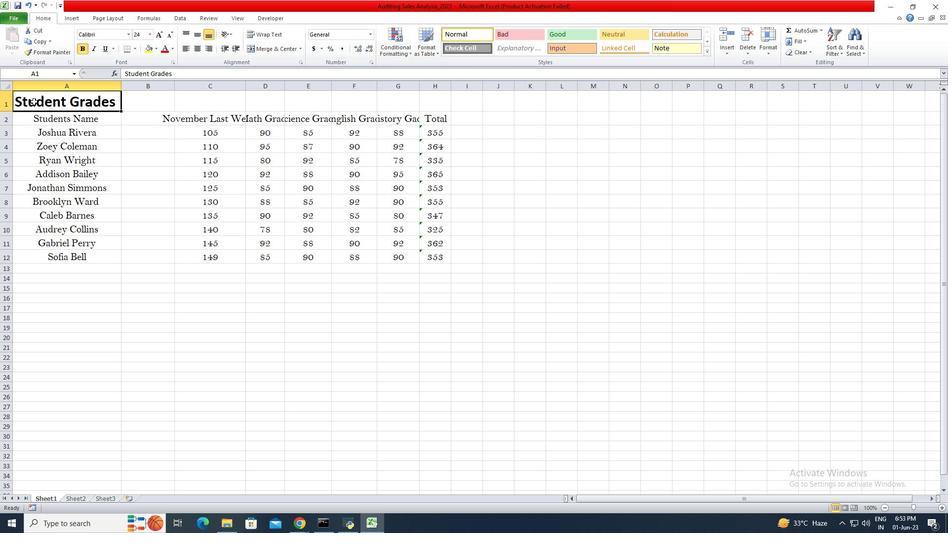 
Action: Mouse pressed left at (27, 100)
Screenshot: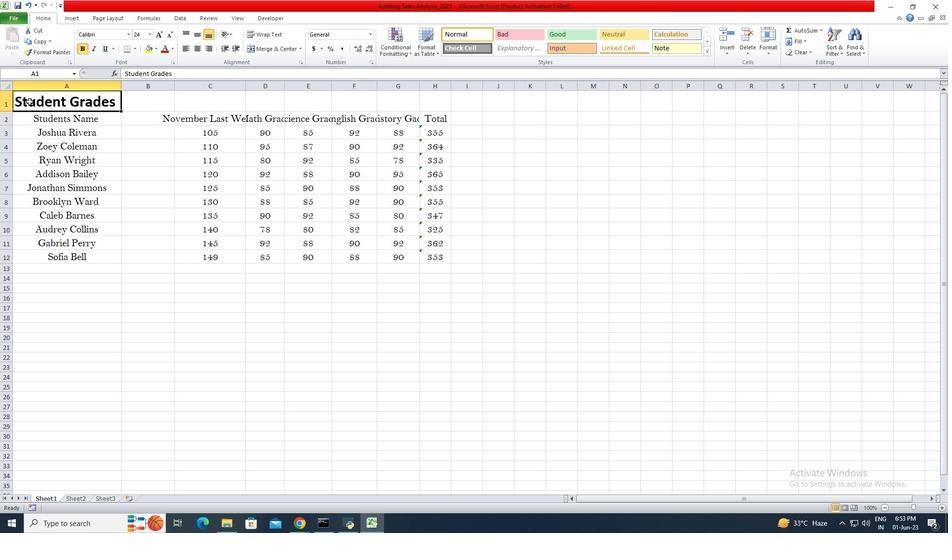 
Action: Mouse moved to (27, 100)
Screenshot: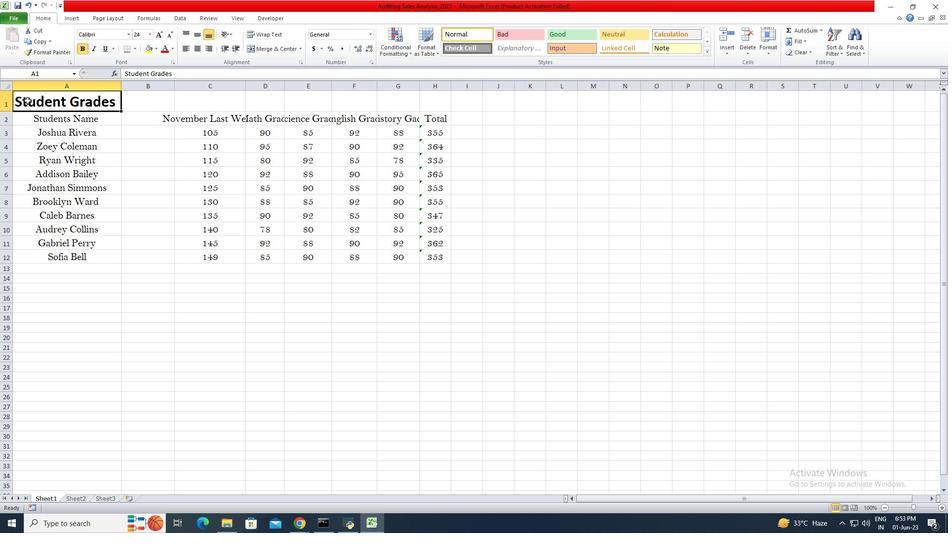 
Action: Mouse pressed left at (27, 100)
Screenshot: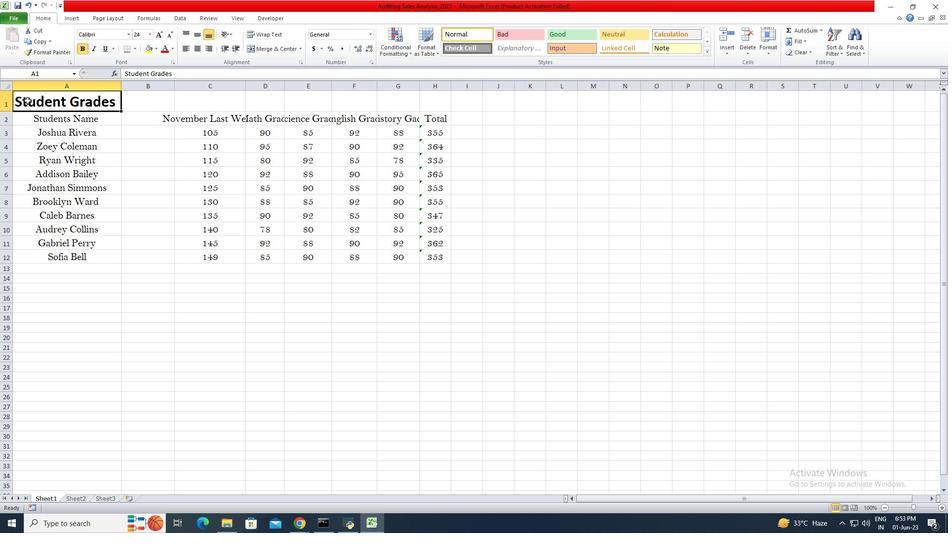
Action: Mouse pressed left at (27, 100)
Screenshot: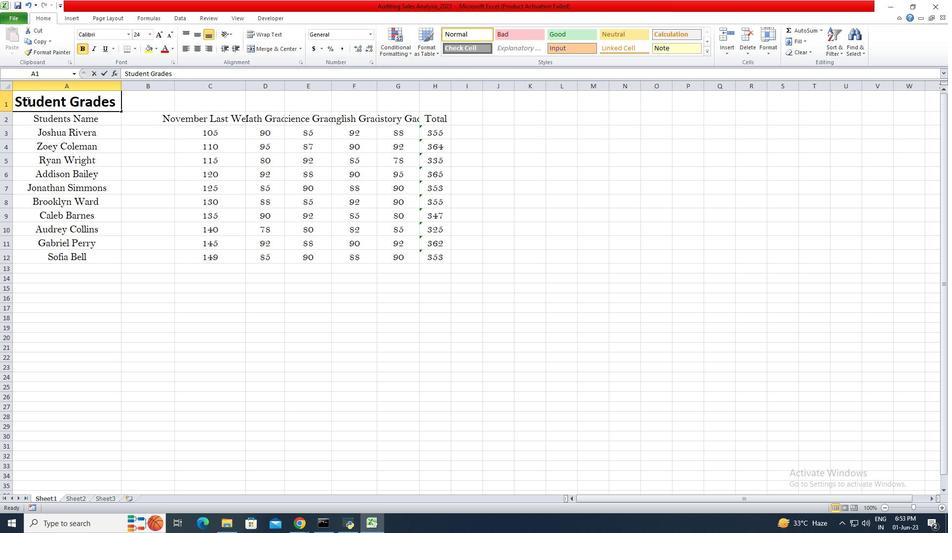 
Action: Mouse moved to (15, 100)
Screenshot: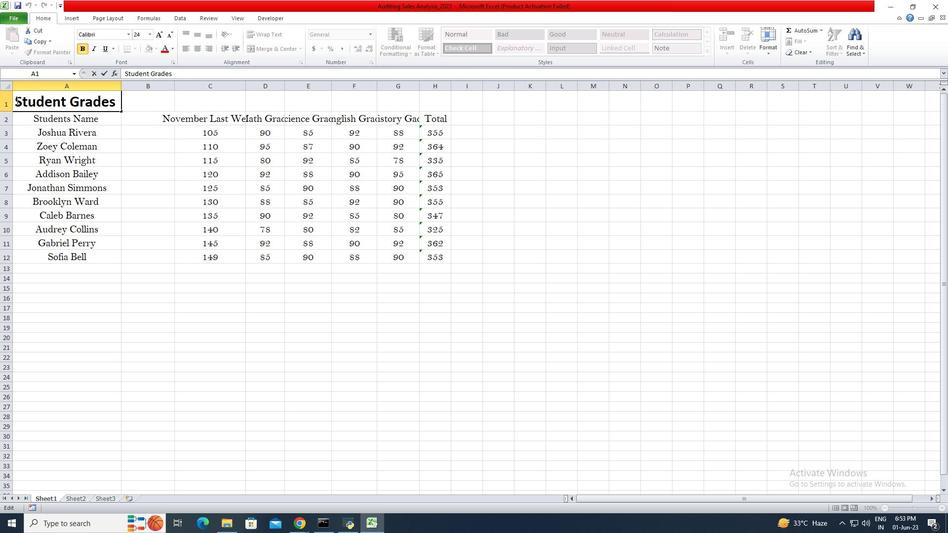 
Action: Mouse pressed left at (15, 100)
Screenshot: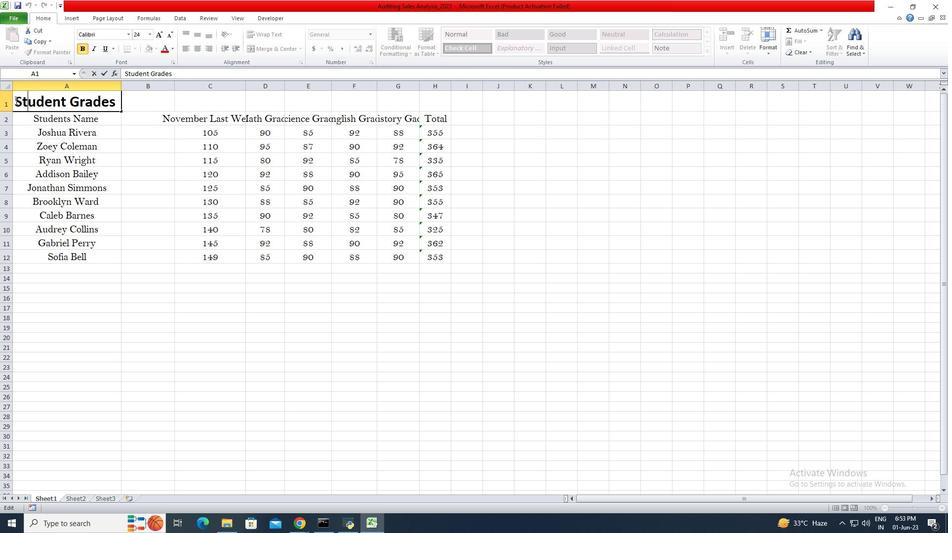 
Action: Mouse moved to (94, 109)
Screenshot: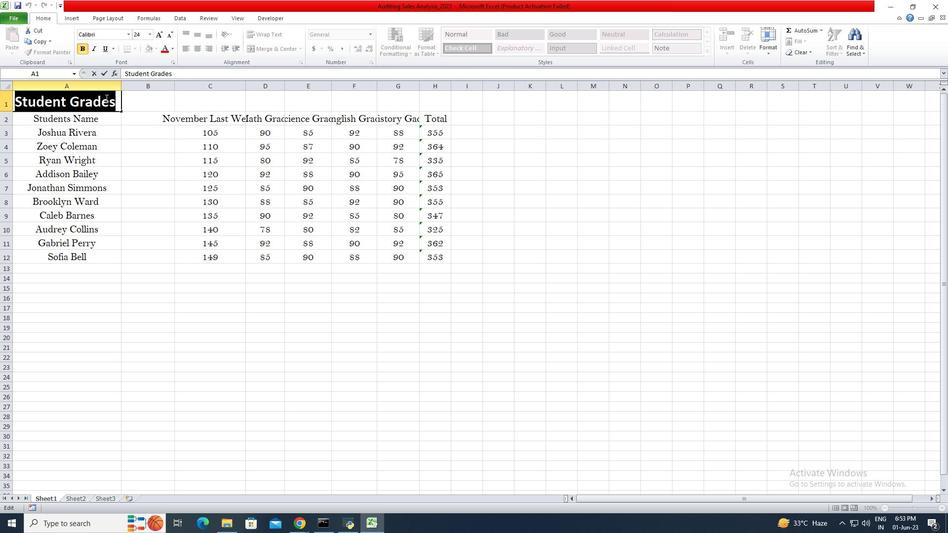 
Action: Mouse pressed left at (94, 109)
Screenshot: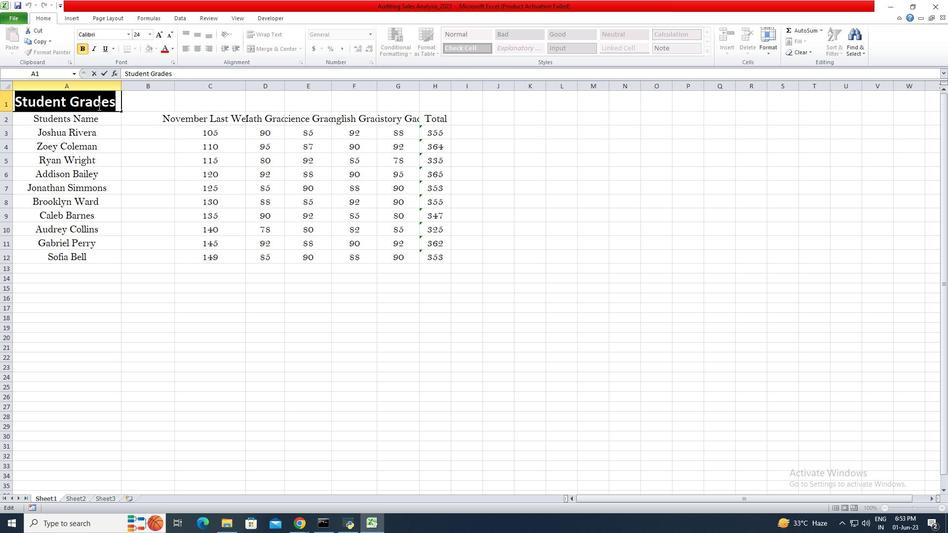 
Action: Mouse moved to (176, 86)
Screenshot: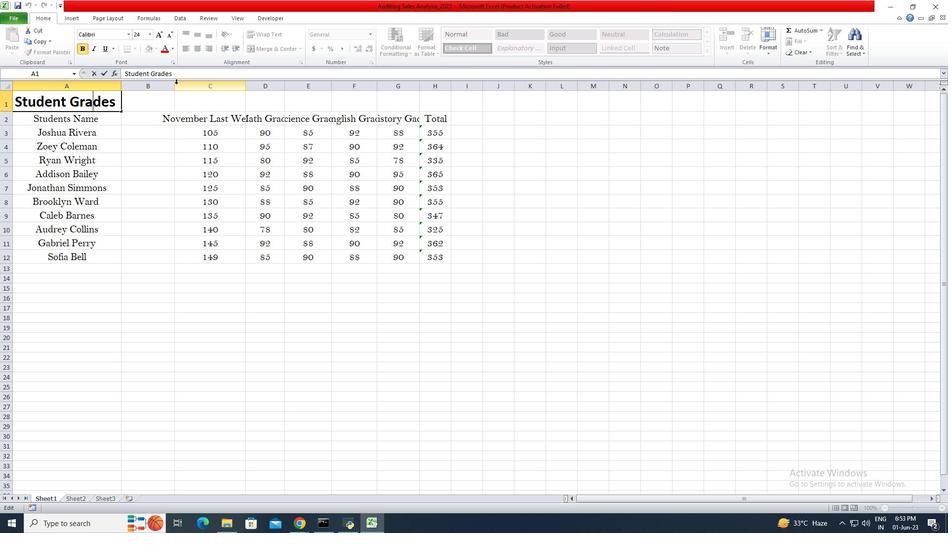 
Action: Mouse pressed left at (176, 86)
Screenshot: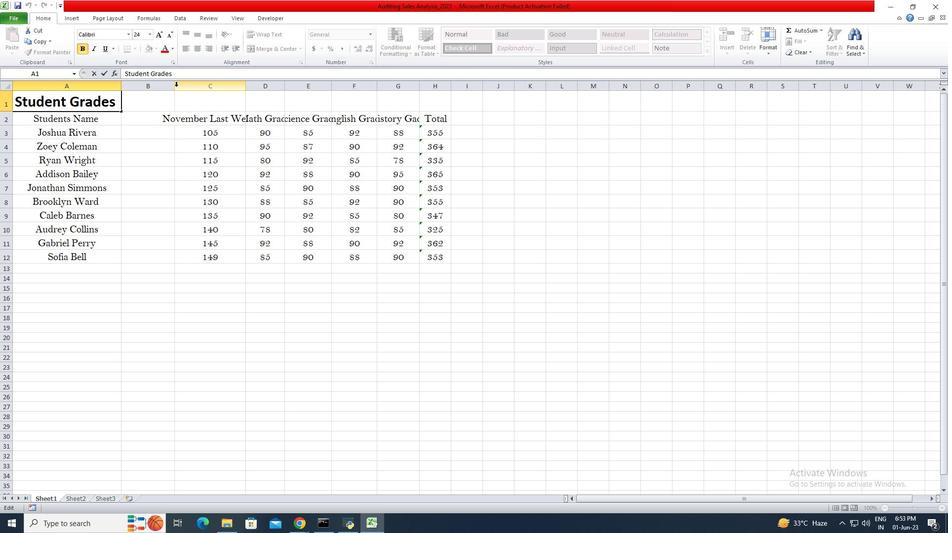 
Action: Mouse moved to (176, 87)
Screenshot: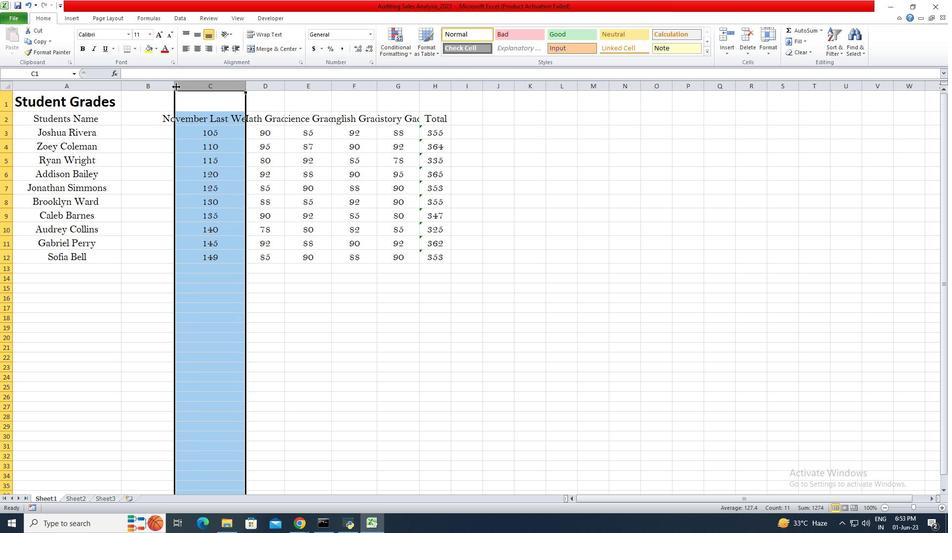 
Action: Mouse pressed left at (176, 87)
Screenshot: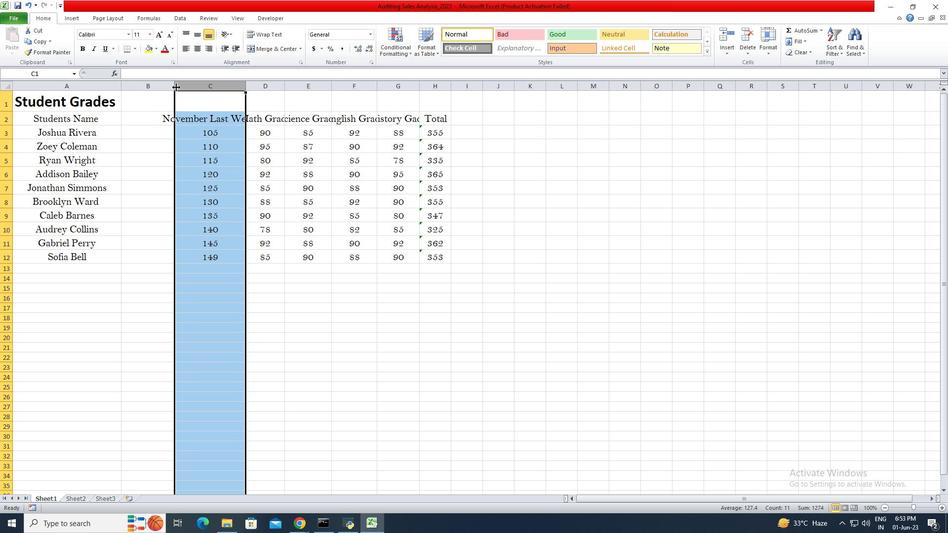 
Action: Mouse pressed left at (176, 87)
Screenshot: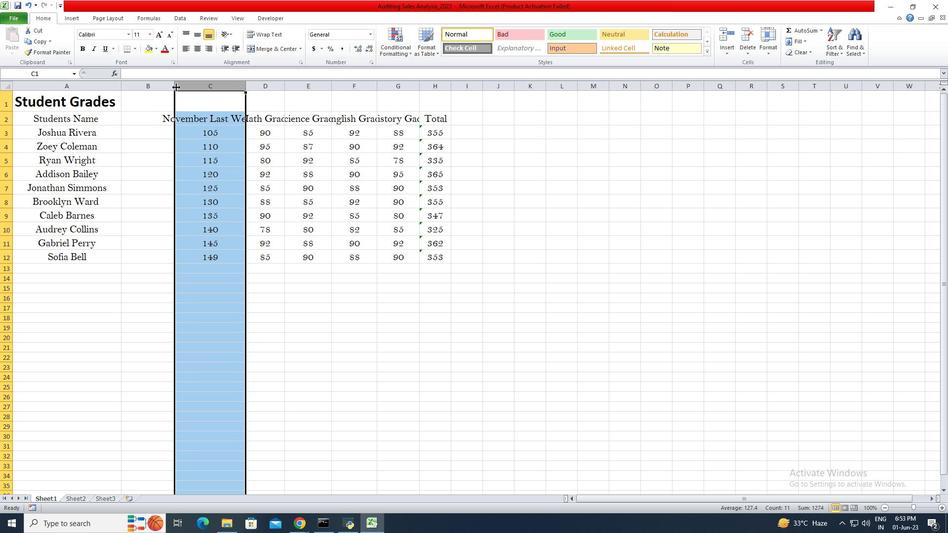 
Action: Mouse pressed left at (176, 87)
Screenshot: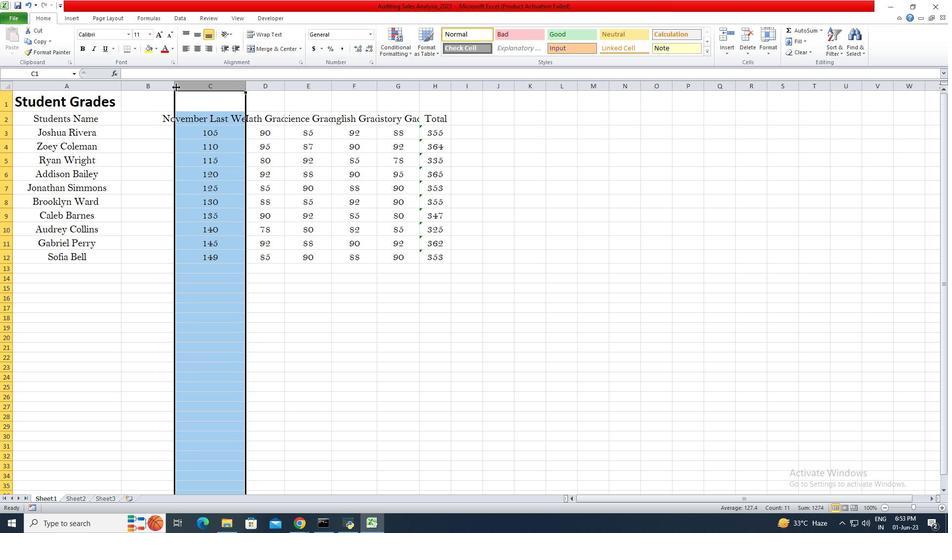 
Action: Mouse moved to (203, 151)
Screenshot: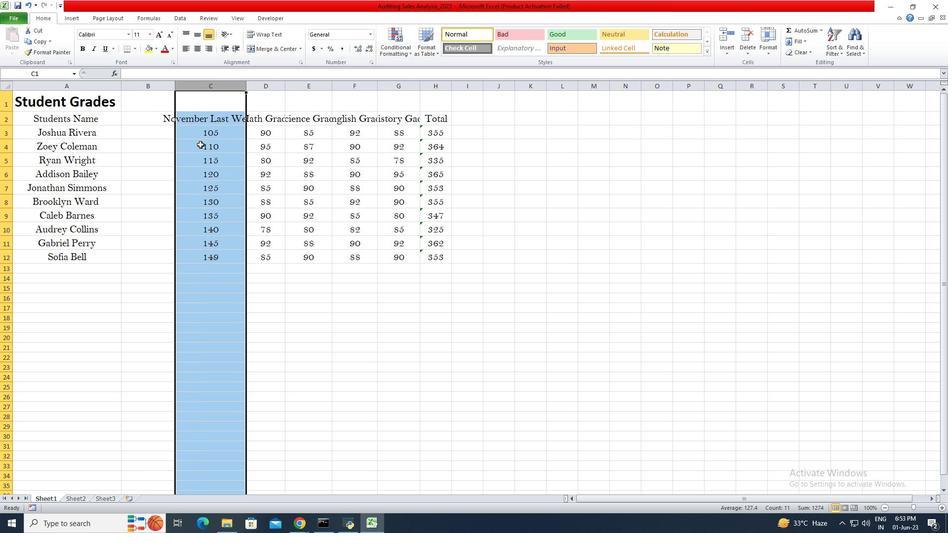 
Action: Mouse pressed left at (203, 151)
Screenshot: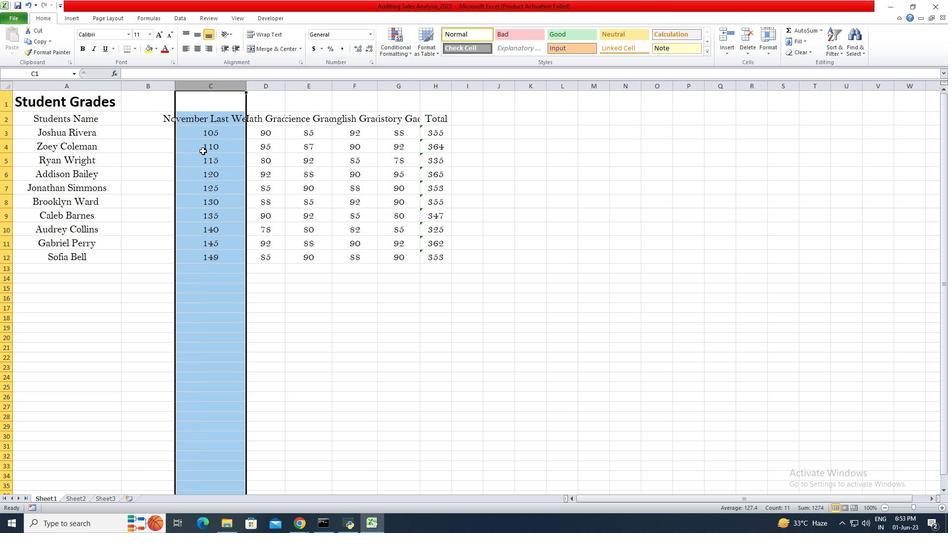 
Action: Mouse moved to (246, 87)
Screenshot: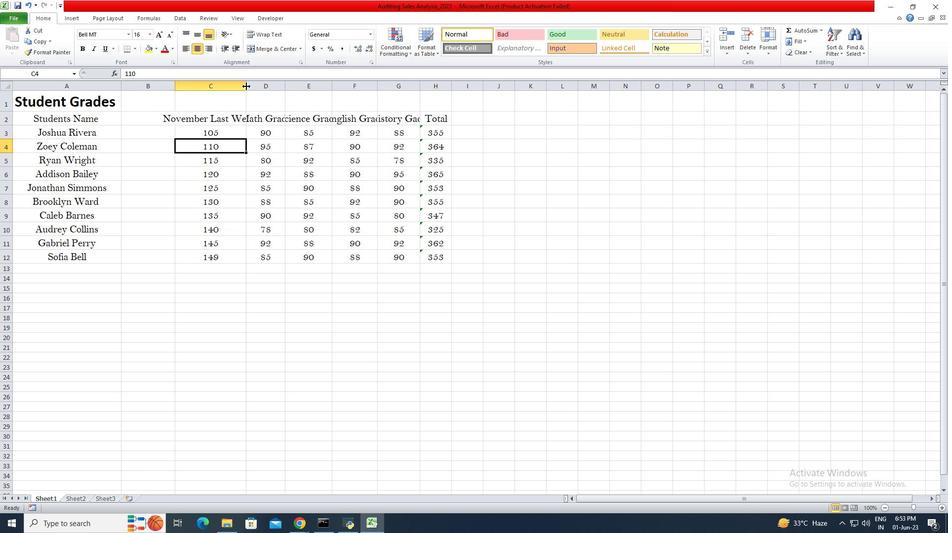 
Action: Mouse pressed left at (246, 87)
Screenshot: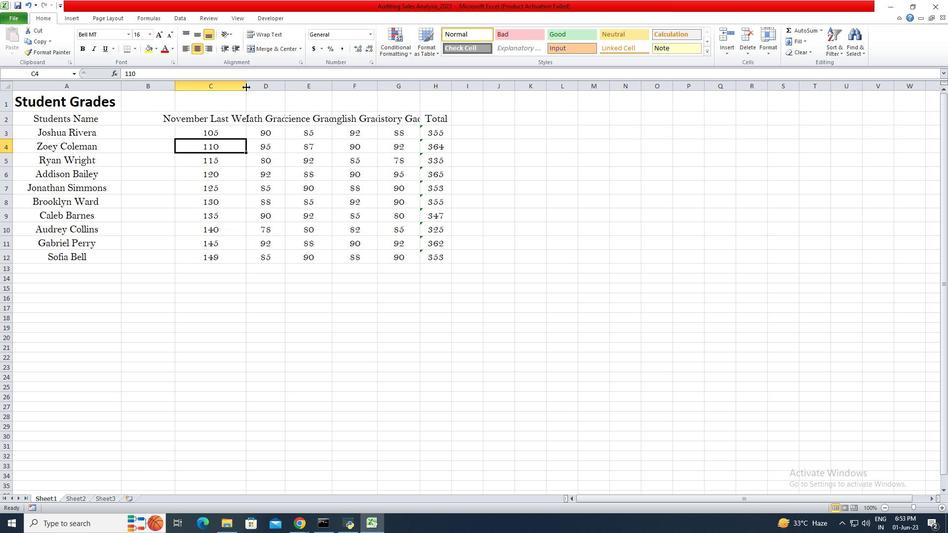 
Action: Mouse pressed left at (246, 87)
Screenshot: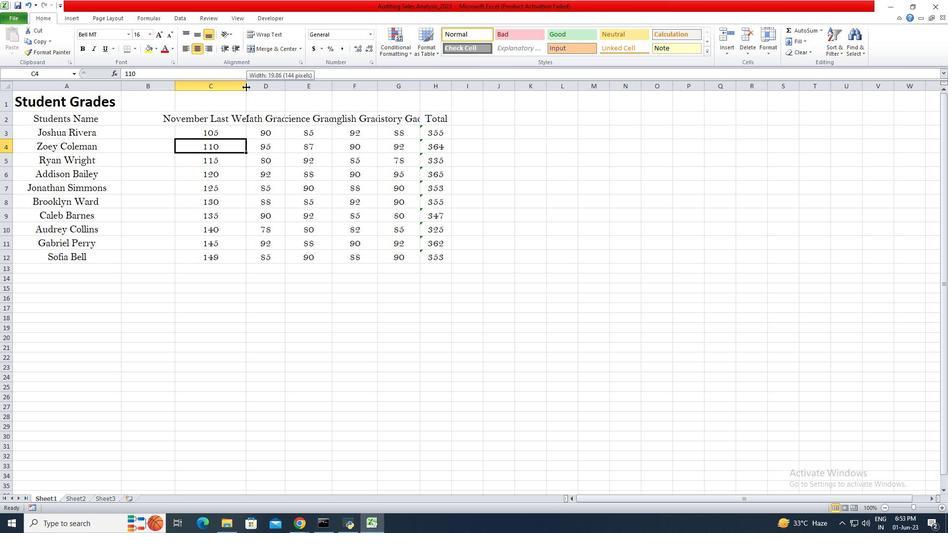 
Action: Mouse moved to (317, 85)
Screenshot: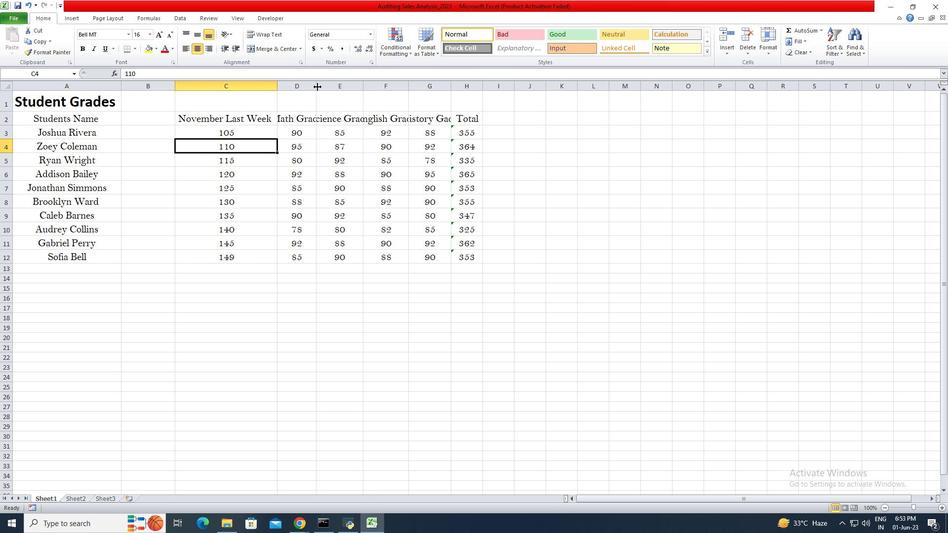 
Action: Mouse pressed left at (317, 85)
Screenshot: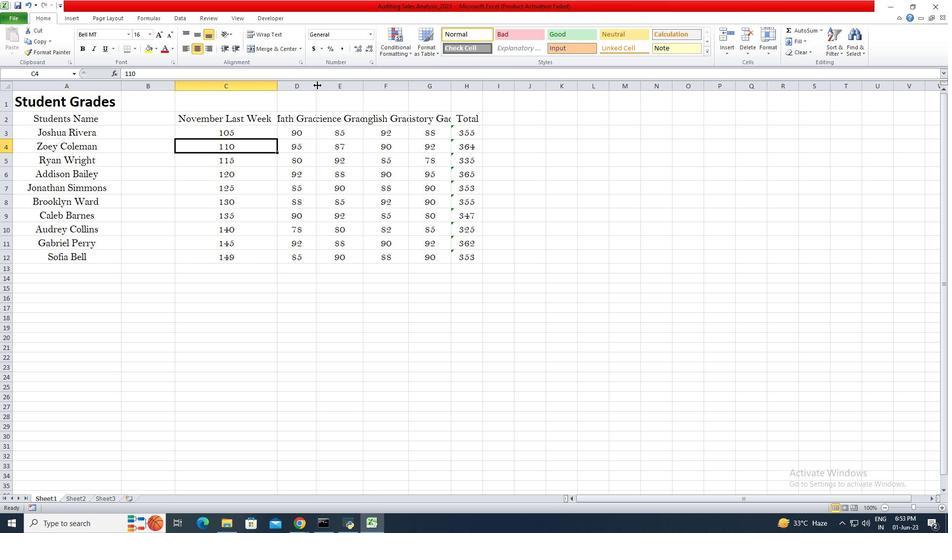 
Action: Mouse pressed left at (317, 85)
Screenshot: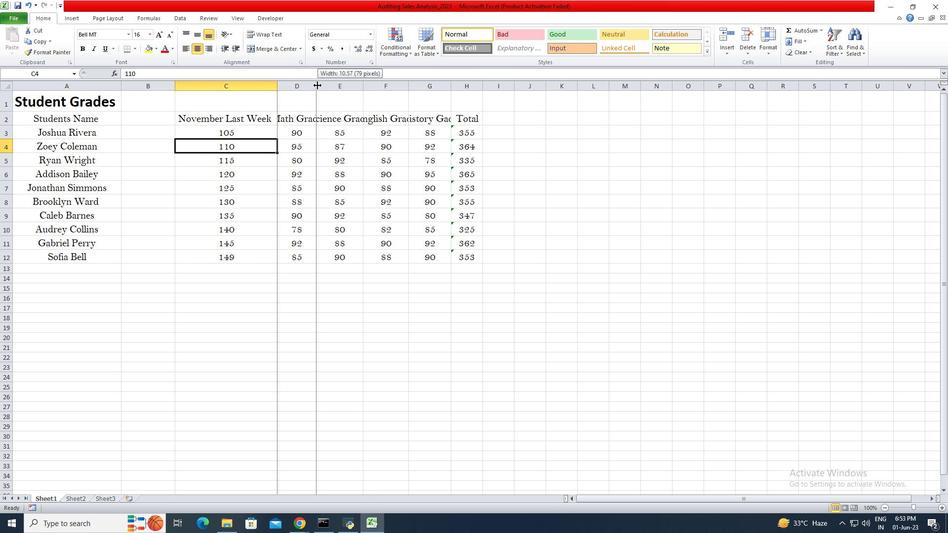 
Action: Mouse moved to (380, 86)
Screenshot: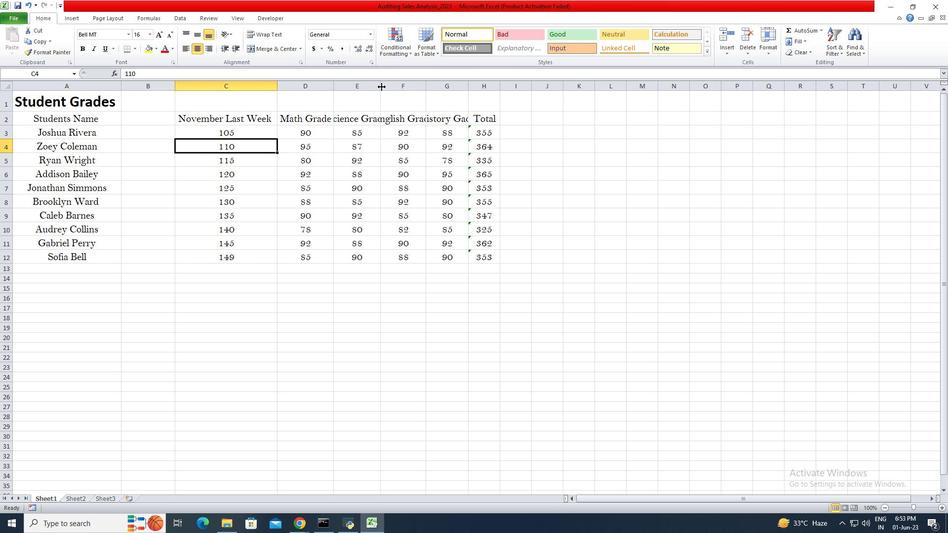 
Action: Mouse pressed left at (380, 86)
Screenshot: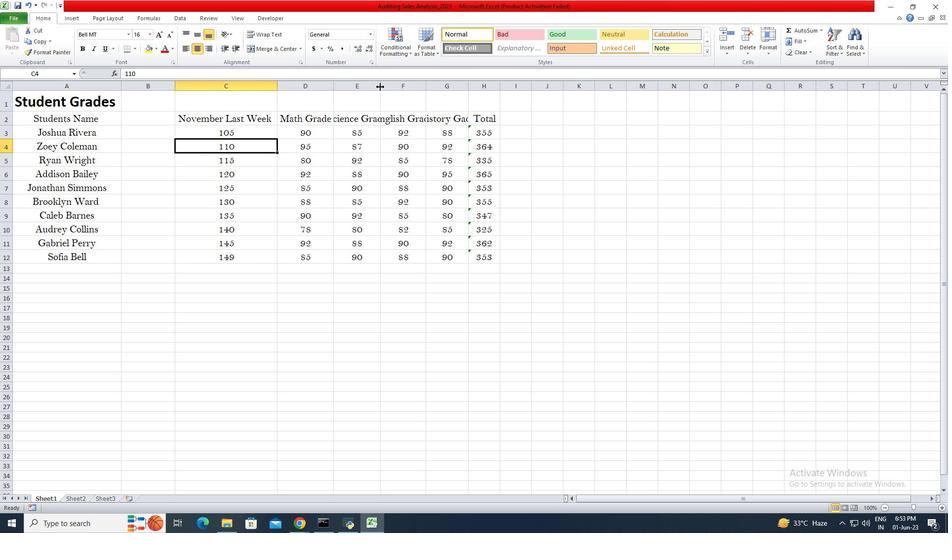 
Action: Mouse pressed left at (380, 86)
Screenshot: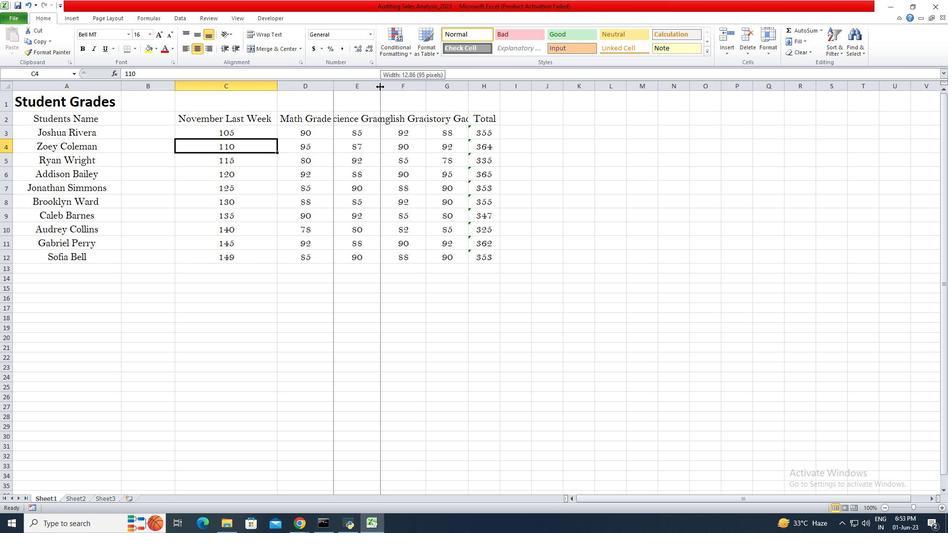 
Action: Mouse pressed left at (380, 86)
Screenshot: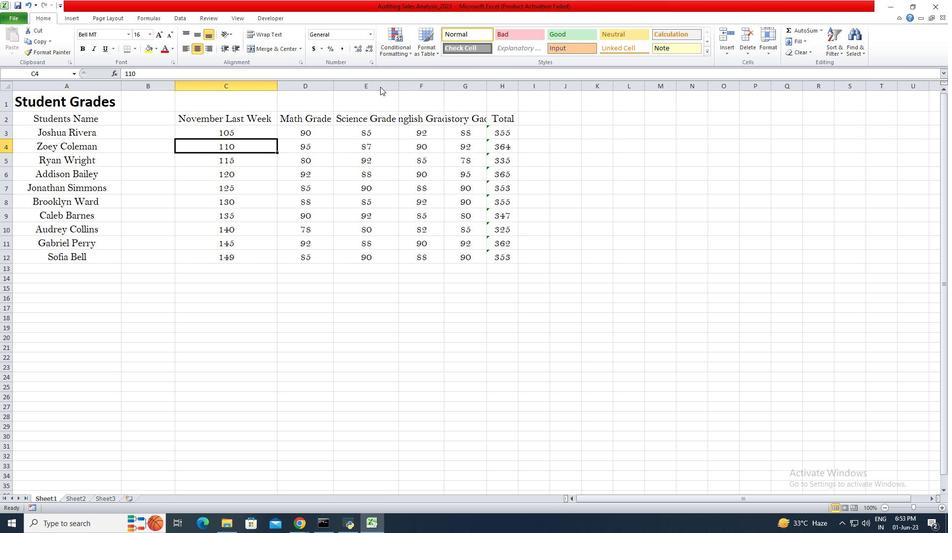 
Action: Mouse moved to (322, 97)
Screenshot: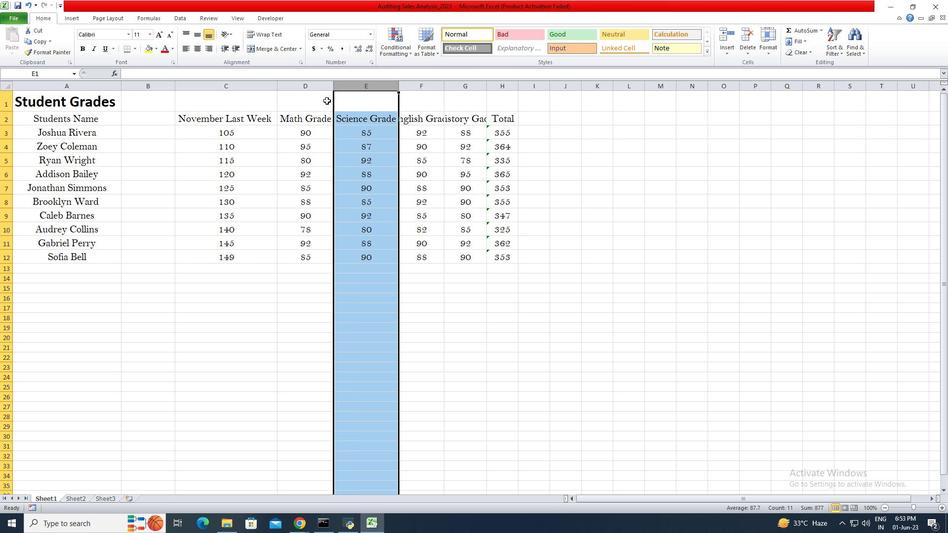 
Action: Mouse pressed left at (322, 97)
Screenshot: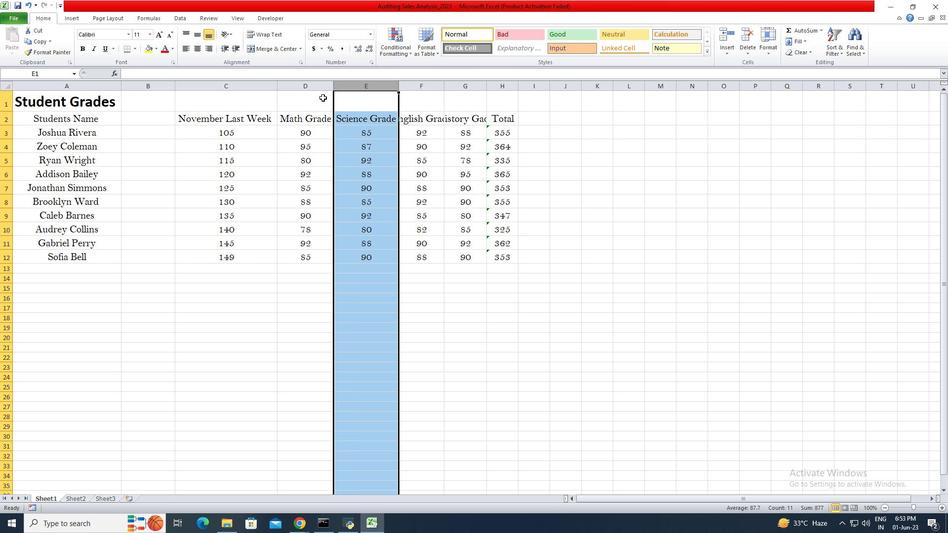 
Action: Mouse moved to (444, 84)
Screenshot: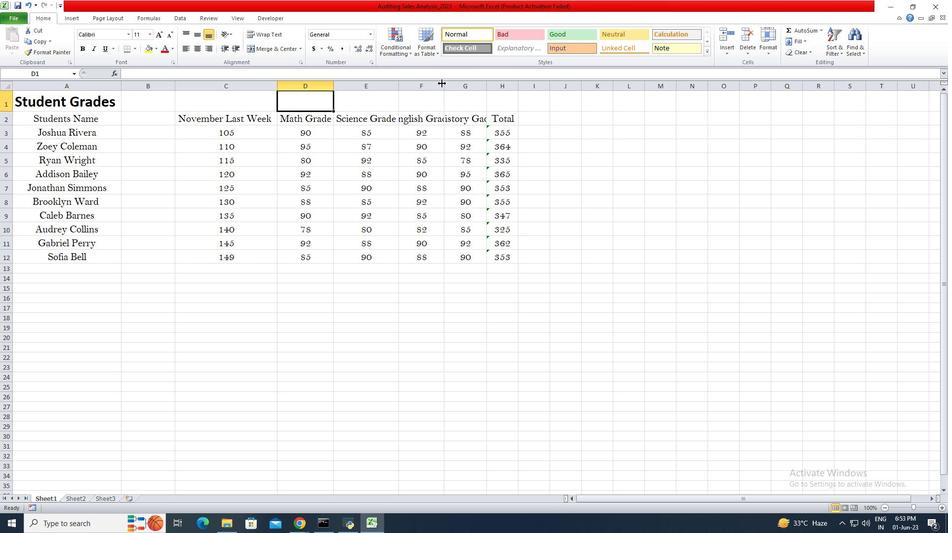 
Action: Mouse pressed left at (444, 84)
Screenshot: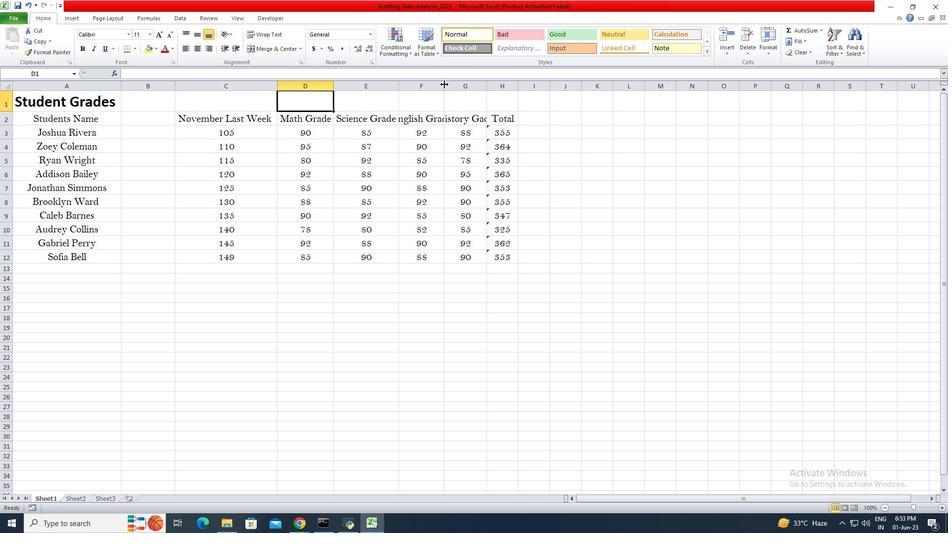 
Action: Mouse moved to (444, 84)
Screenshot: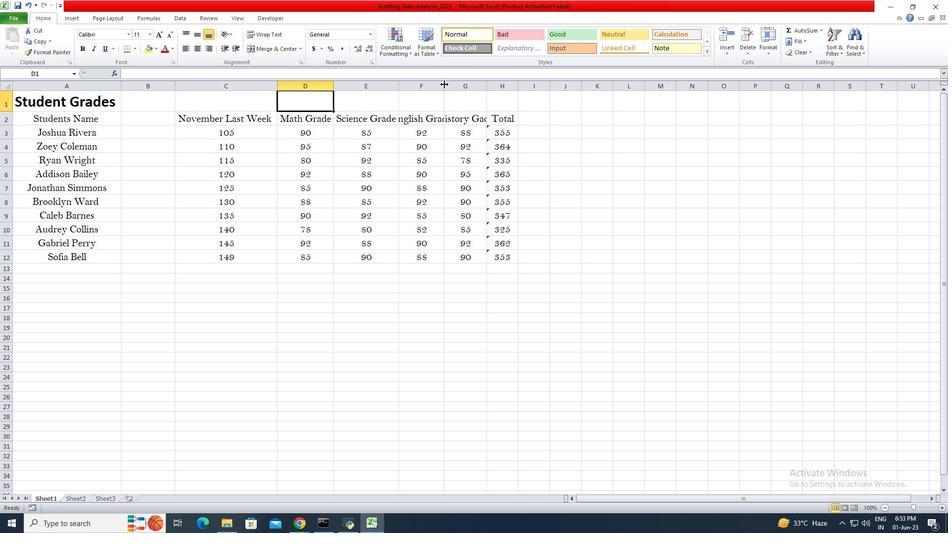 
Action: Mouse pressed left at (444, 84)
Screenshot: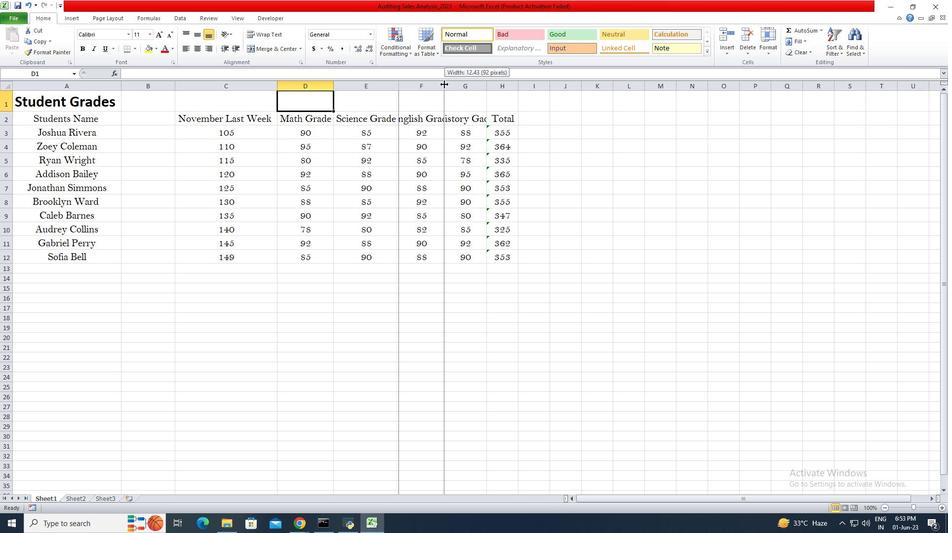 
Action: Mouse moved to (507, 88)
Screenshot: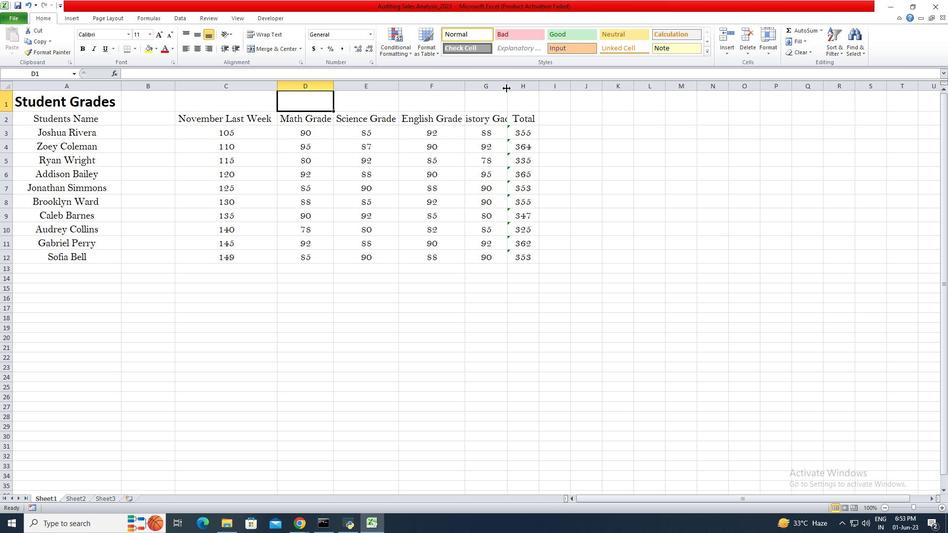 
Action: Mouse pressed left at (507, 88)
Screenshot: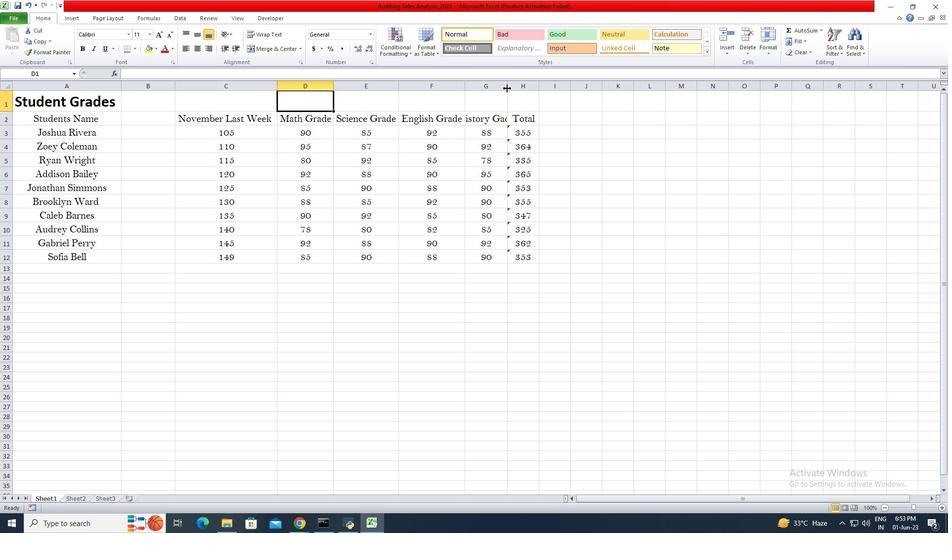
Action: Mouse pressed left at (507, 88)
Screenshot: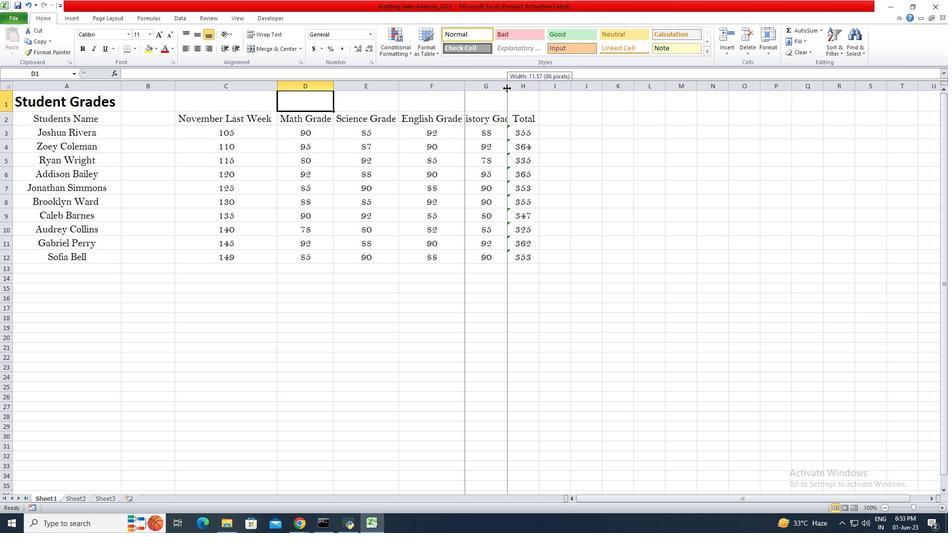 
Action: Mouse moved to (560, 85)
Screenshot: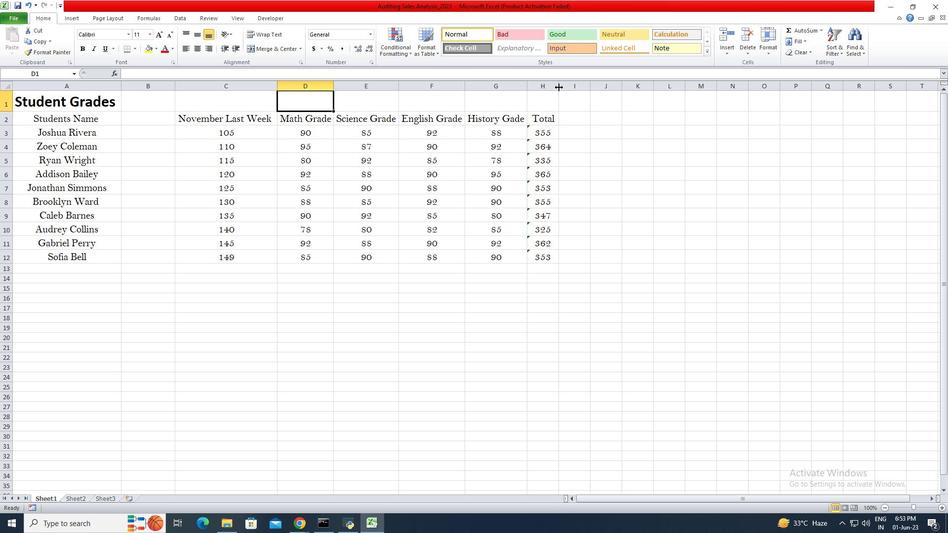 
Action: Mouse pressed left at (560, 85)
Screenshot: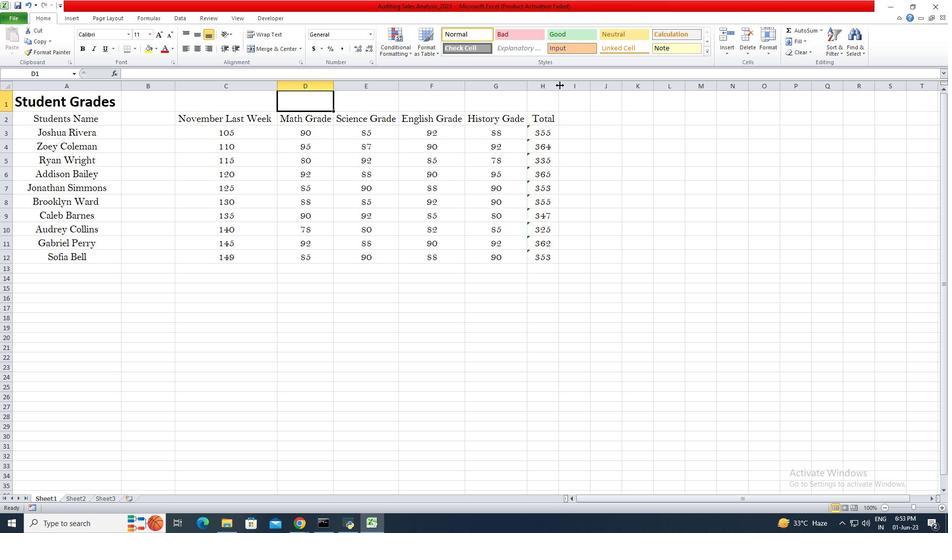 
Action: Mouse pressed left at (560, 85)
Screenshot: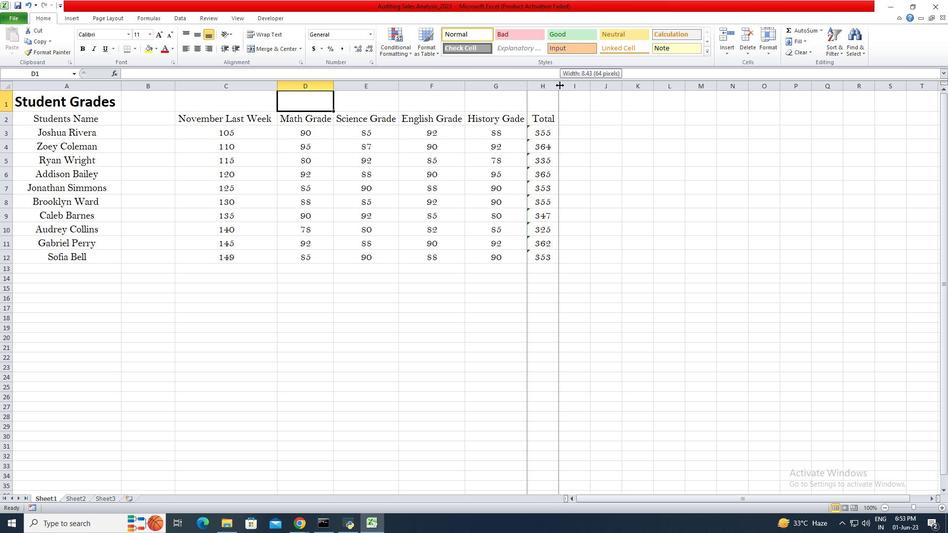
Action: Mouse moved to (31, 101)
Screenshot: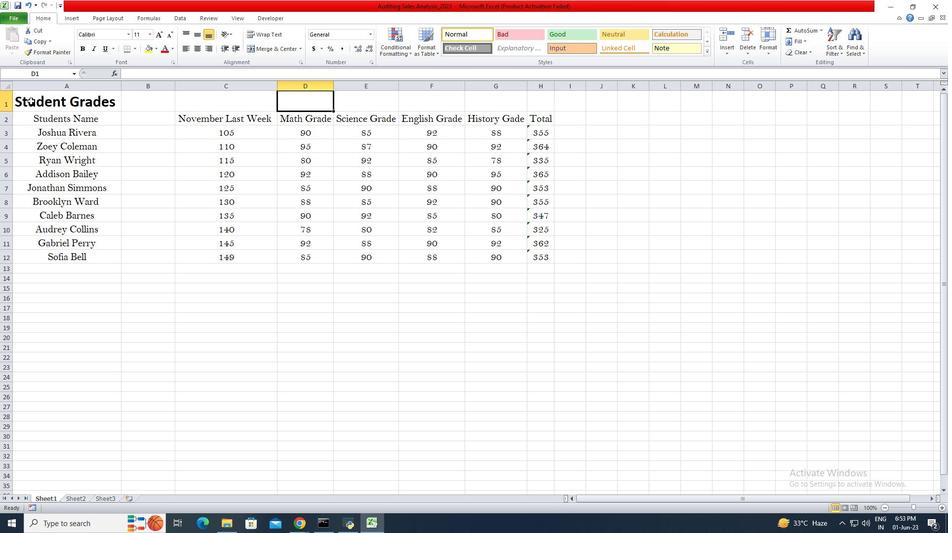 
Action: Mouse pressed left at (31, 101)
Screenshot: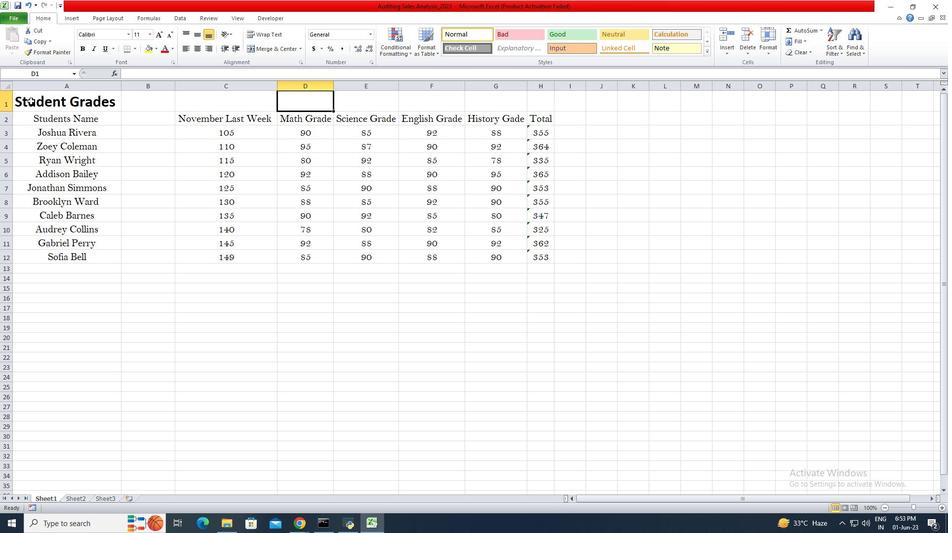 
Action: Mouse moved to (536, 99)
Screenshot: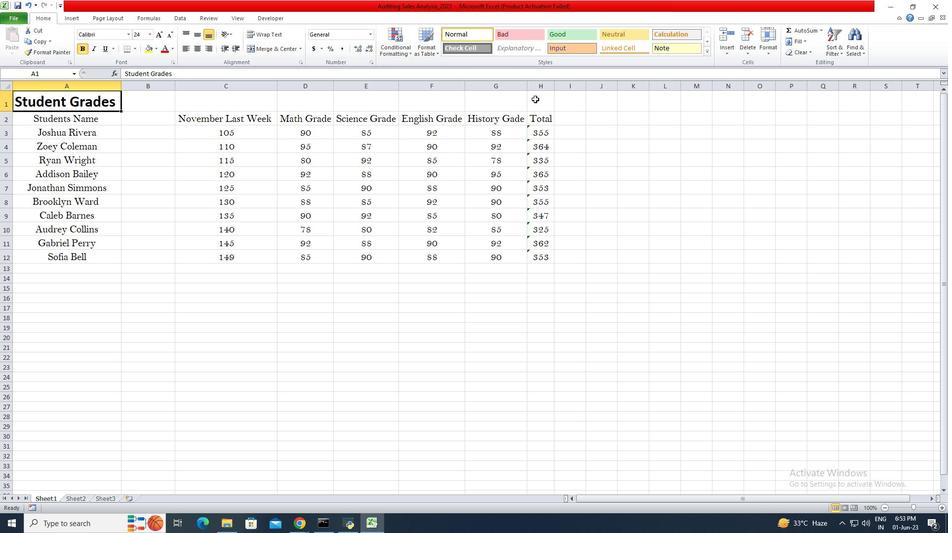 
Action: Mouse pressed left at (536, 99)
Screenshot: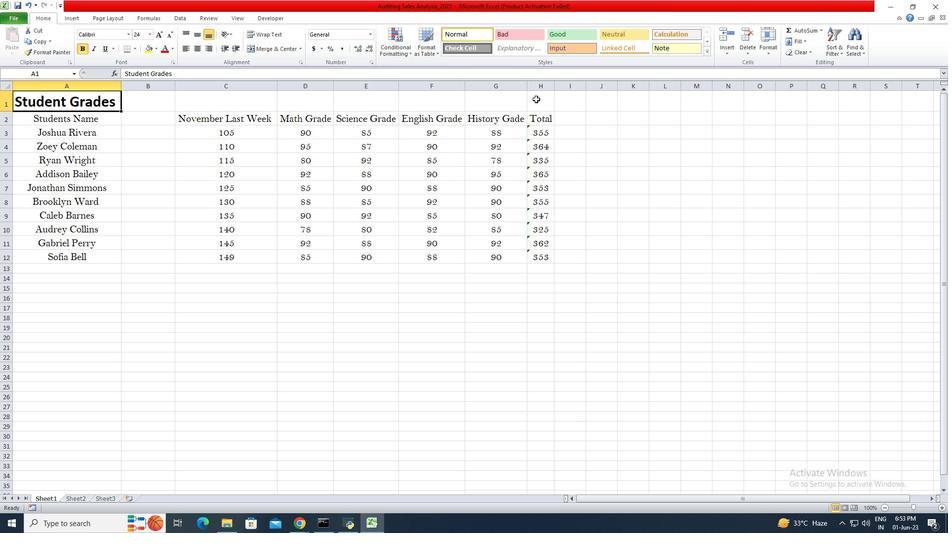 
Action: Mouse moved to (225, 45)
Screenshot: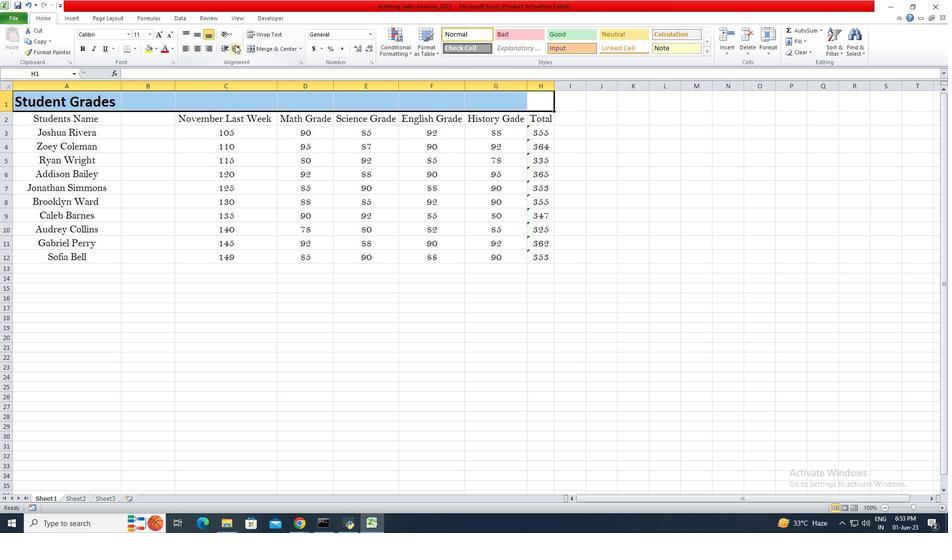 
Action: Mouse pressed left at (225, 45)
Screenshot: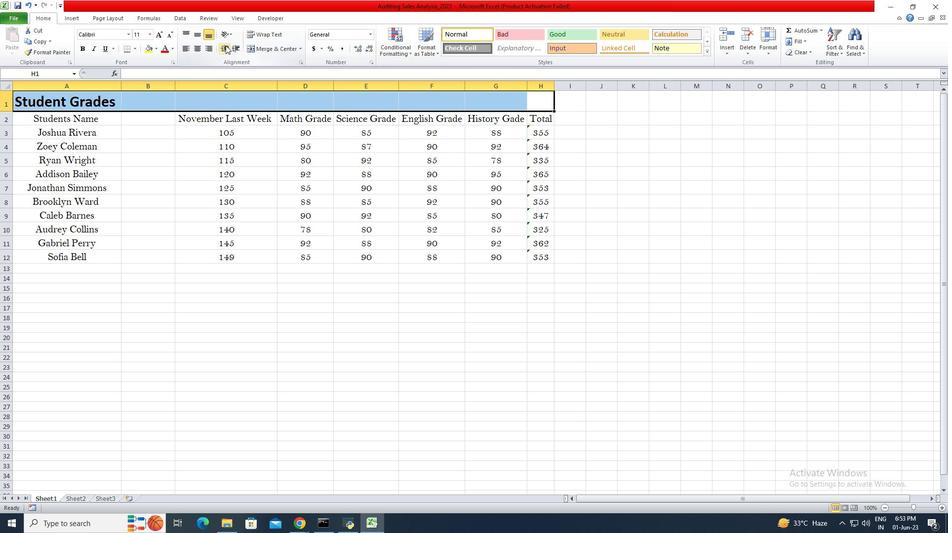 
Action: Mouse moved to (197, 47)
Screenshot: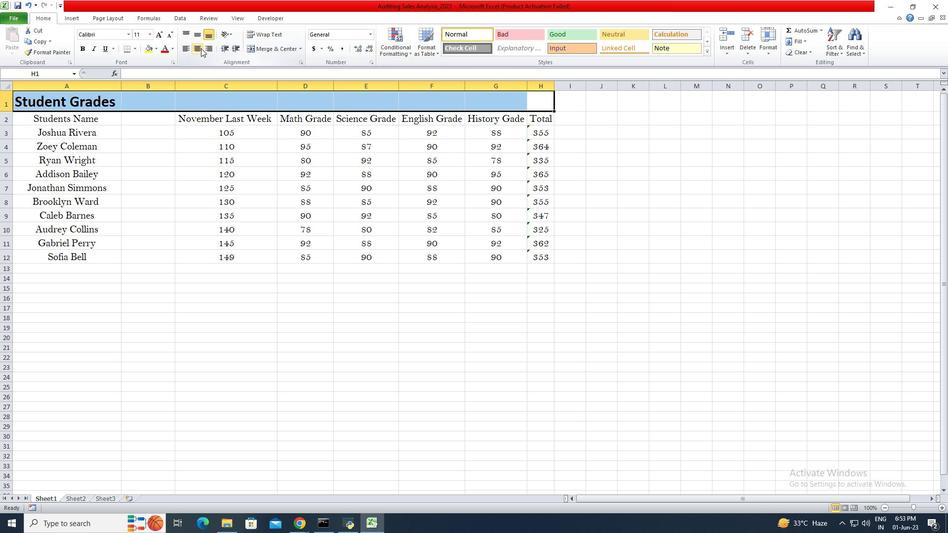 
Action: Mouse pressed left at (197, 47)
Screenshot: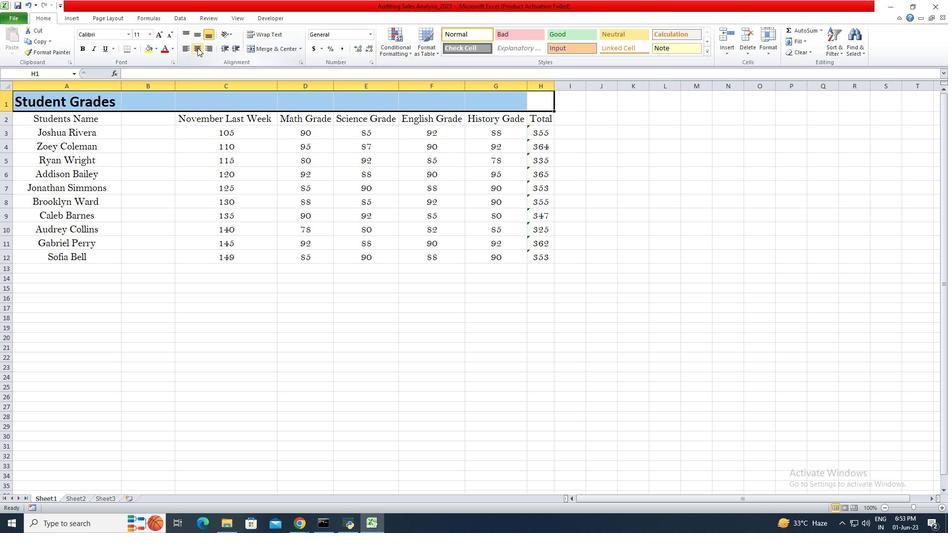 
Action: Mouse pressed left at (197, 47)
Screenshot: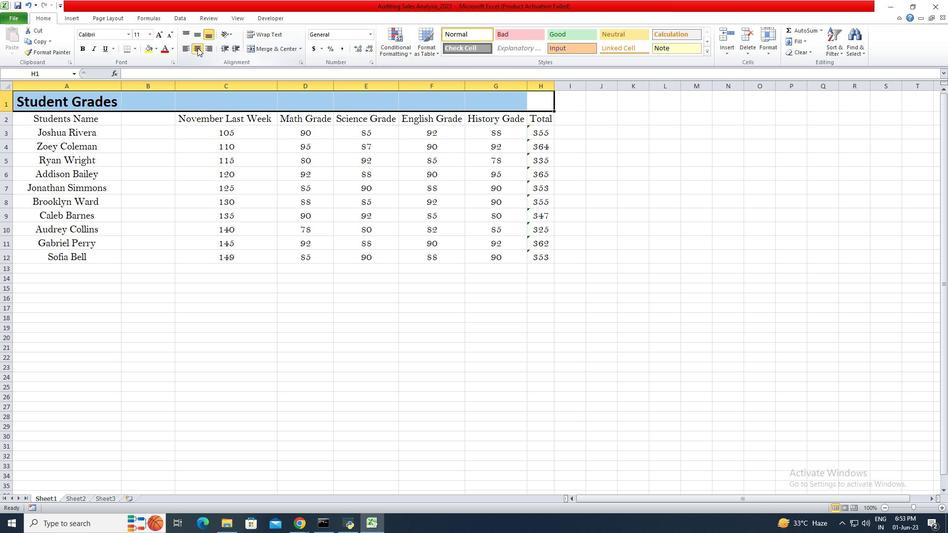 
Action: Mouse pressed left at (197, 47)
Screenshot: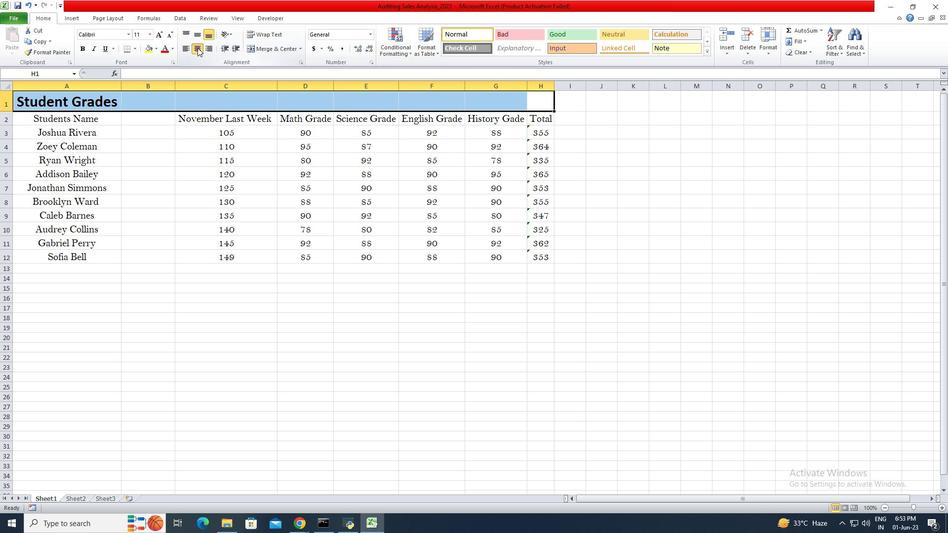 
Action: Mouse moved to (226, 50)
Screenshot: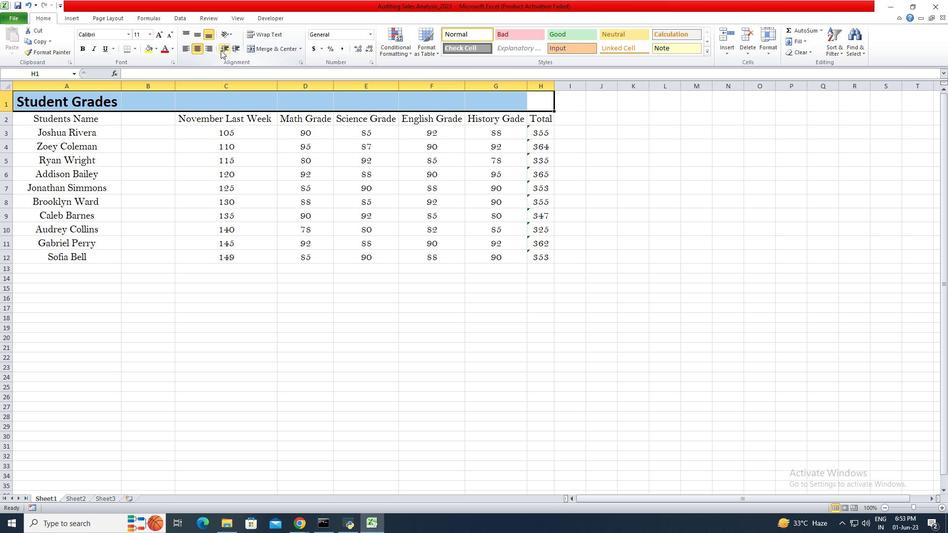 
Action: Mouse pressed left at (226, 50)
Screenshot: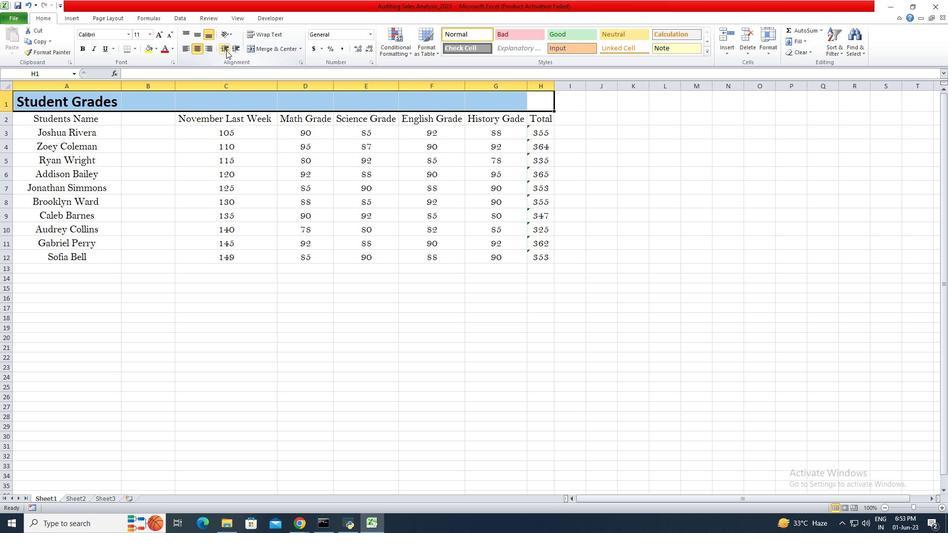 
Action: Mouse moved to (272, 48)
Screenshot: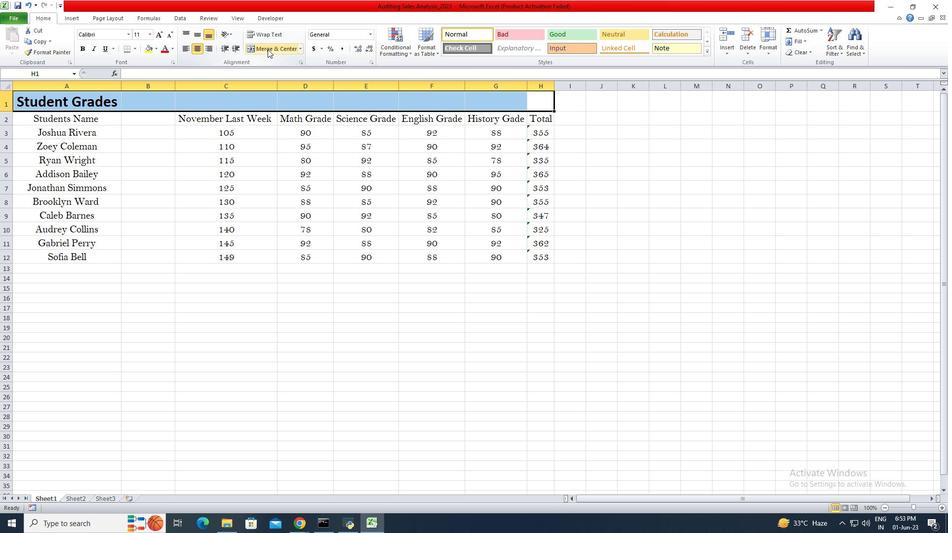 
Action: Mouse pressed left at (272, 48)
Screenshot: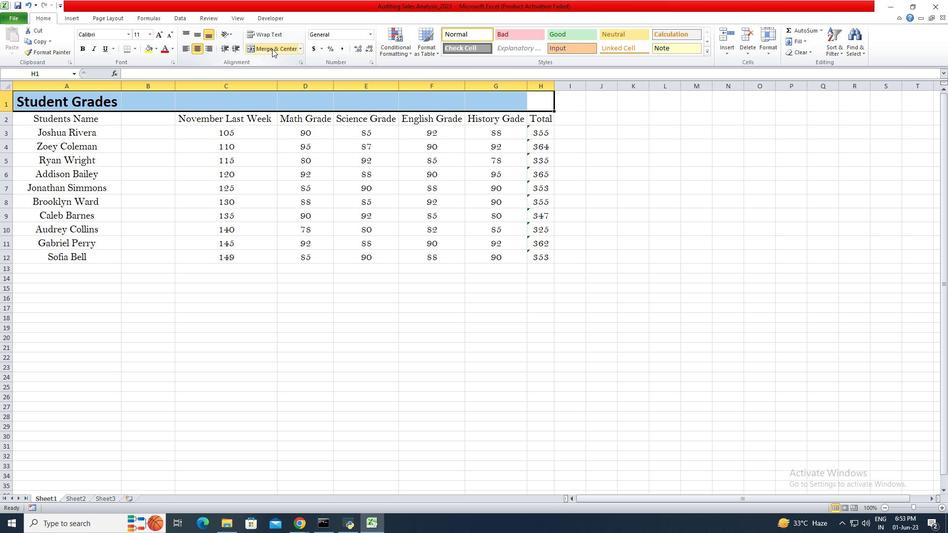 
Action: Mouse moved to (110, 99)
Screenshot: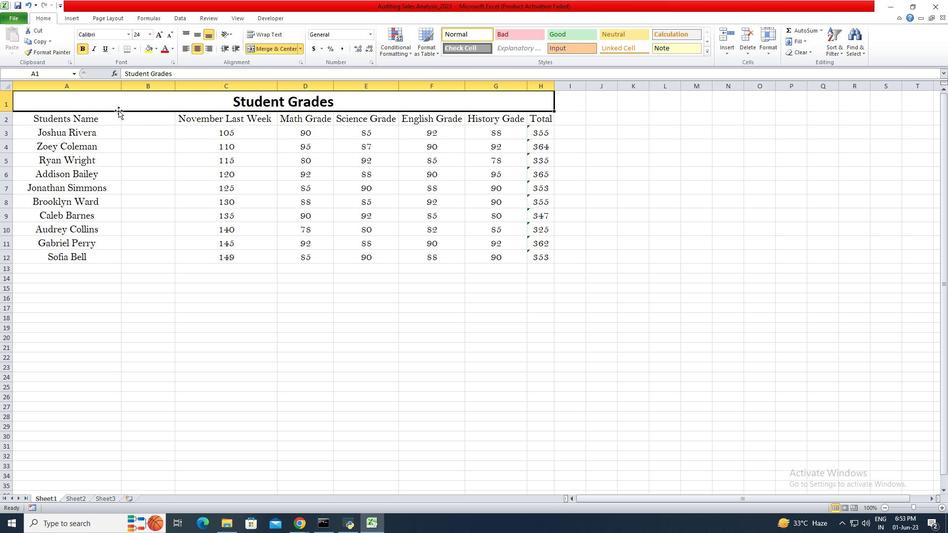
Action: Mouse pressed left at (110, 99)
Screenshot: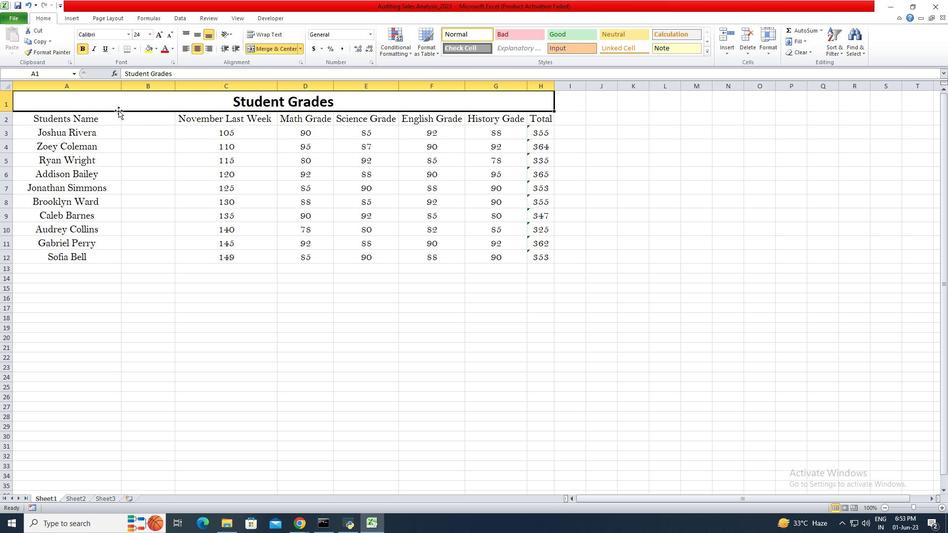 
Action: Mouse moved to (46, 118)
Screenshot: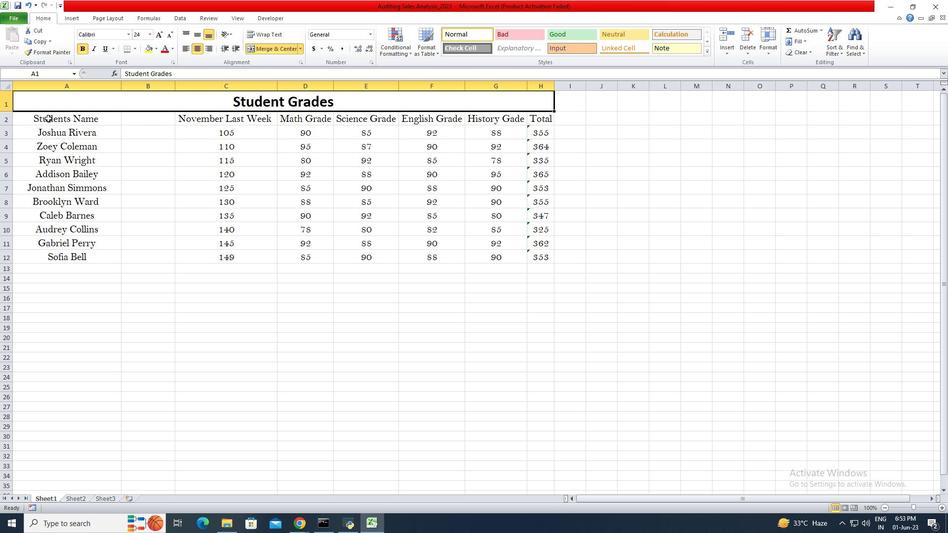 
Action: Mouse pressed left at (46, 118)
Screenshot: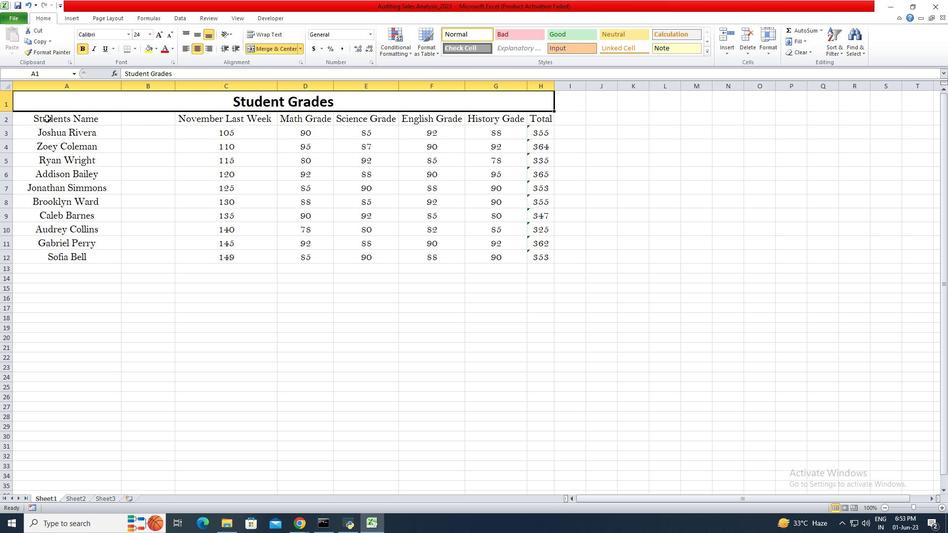 
Action: Mouse moved to (198, 46)
Screenshot: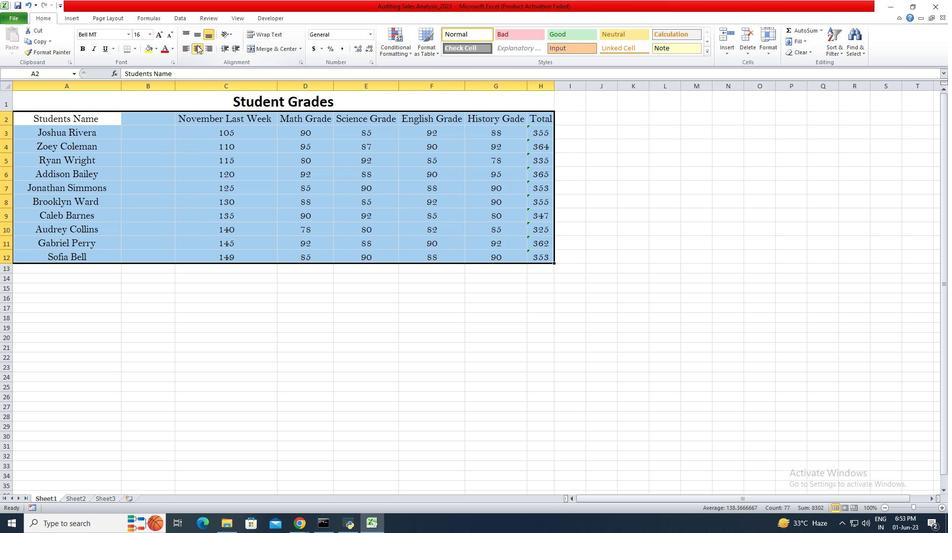 
Action: Mouse pressed left at (198, 46)
Screenshot: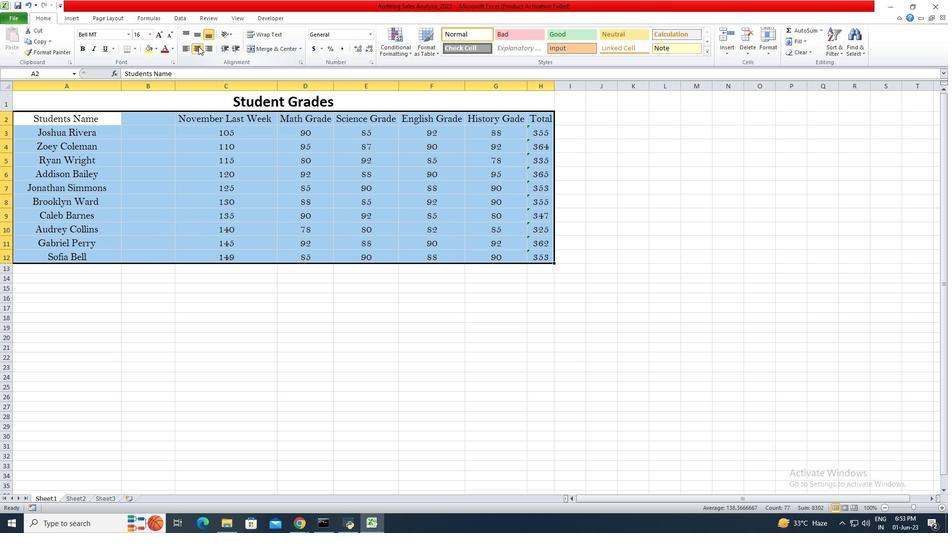 
Action: Mouse pressed left at (198, 46)
Screenshot: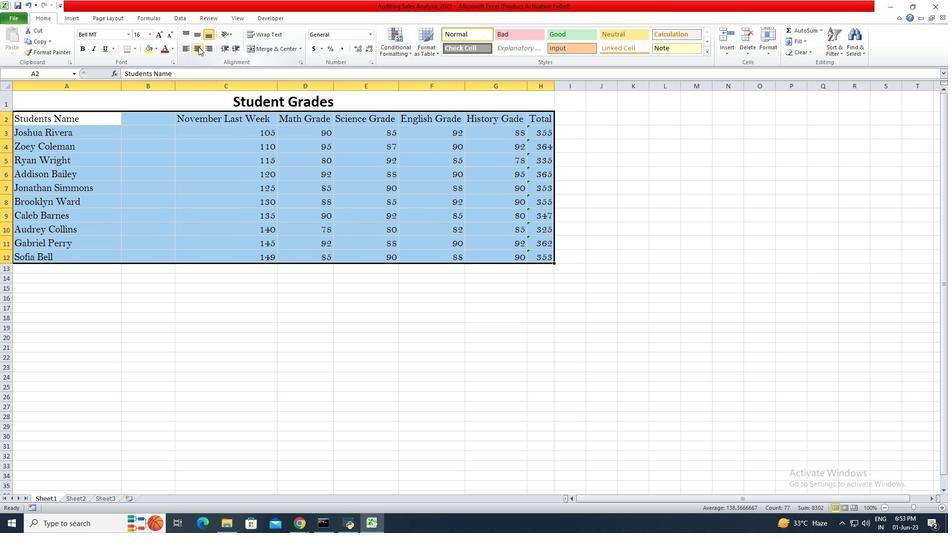 
Action: Mouse moved to (173, 317)
Screenshot: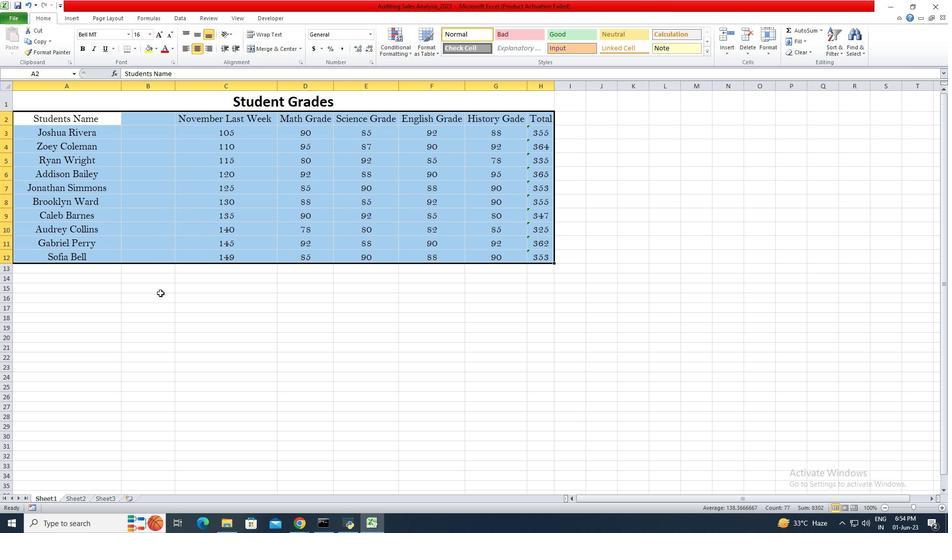 
Action: Mouse pressed left at (173, 317)
Screenshot: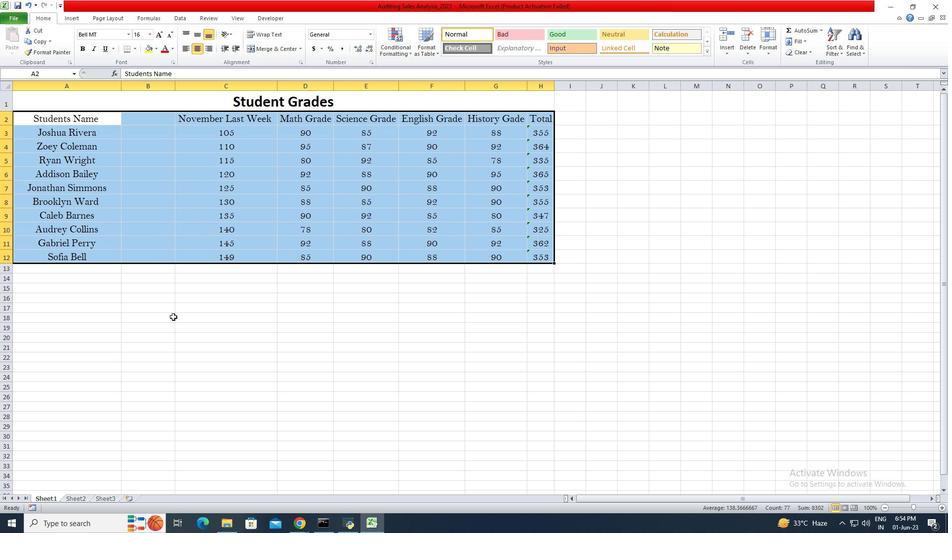 
Action: Mouse moved to (323, 102)
Screenshot: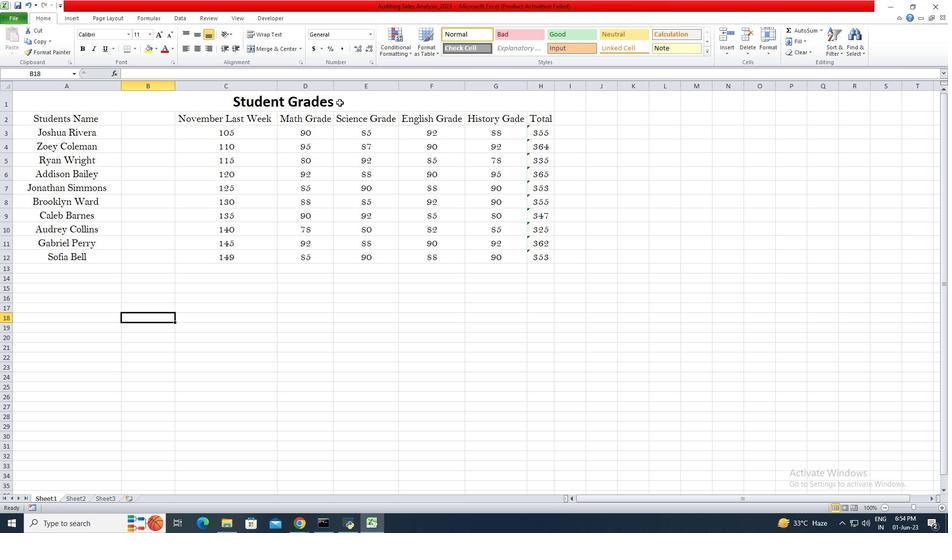 
Action: Mouse pressed left at (323, 102)
Screenshot: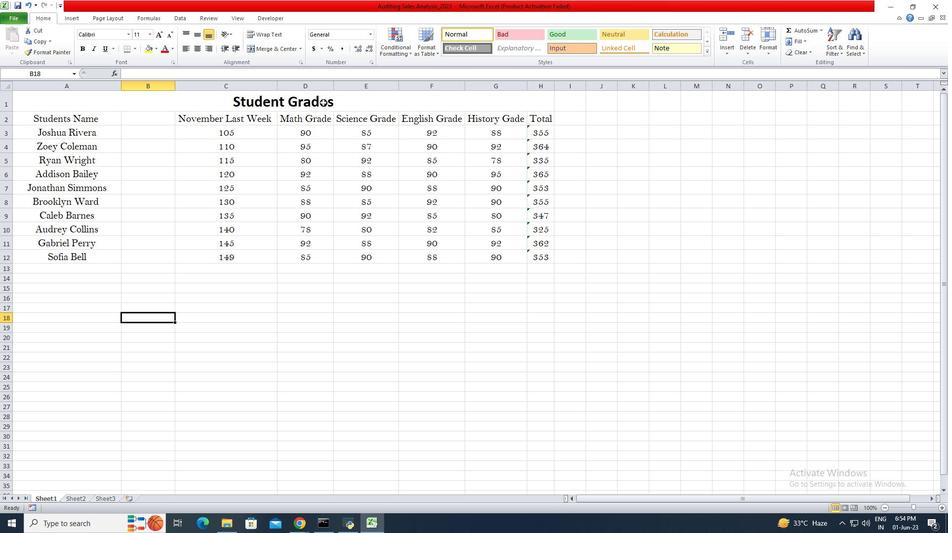 
Action: Mouse pressed left at (323, 102)
Screenshot: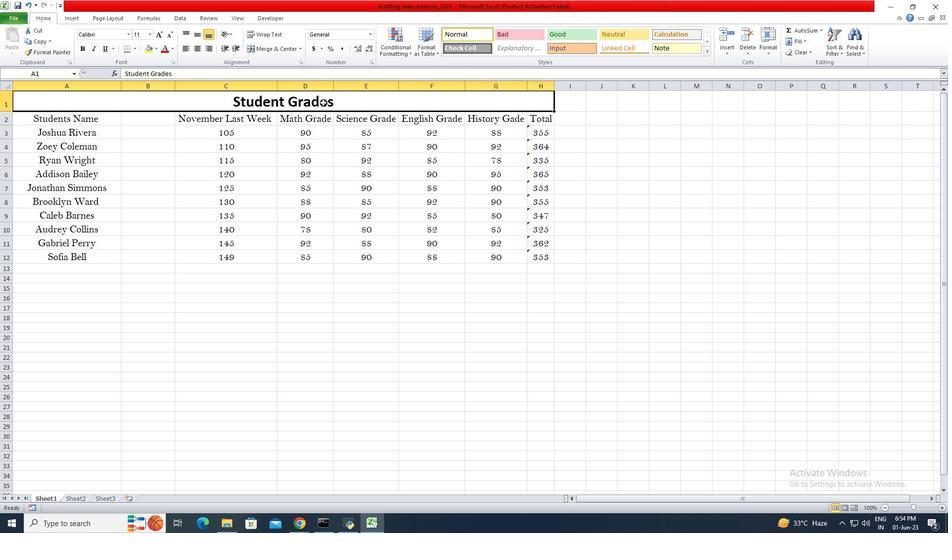 
Action: Mouse pressed left at (323, 102)
Screenshot: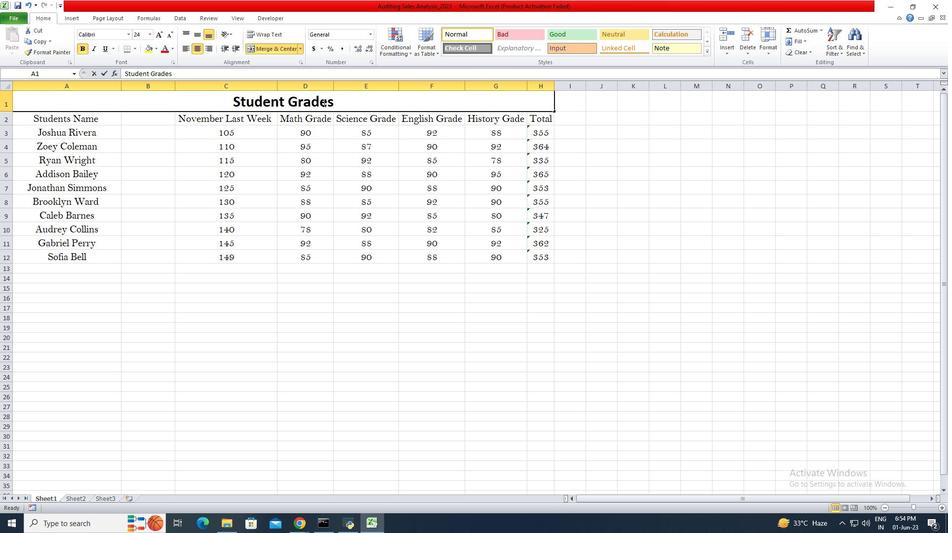 
Action: Mouse moved to (334, 101)
Screenshot: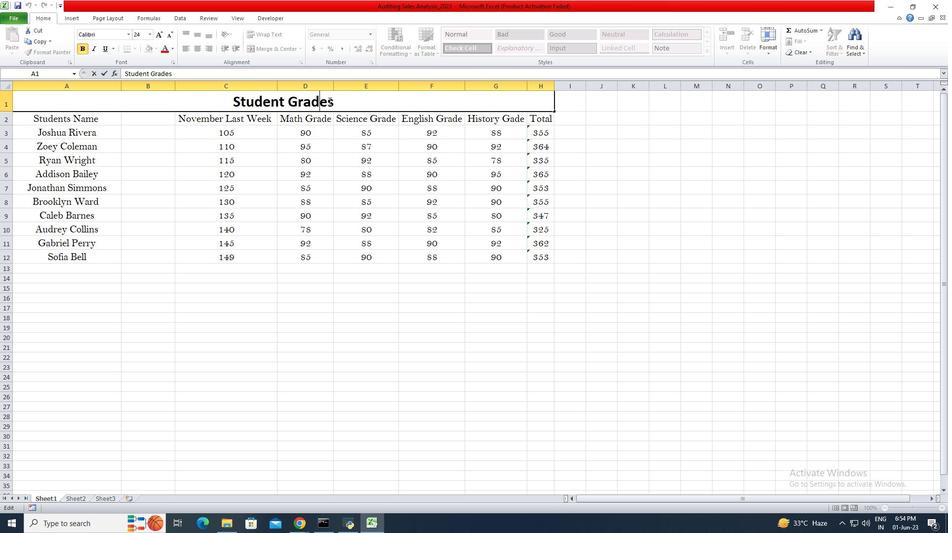 
Action: Mouse pressed left at (334, 101)
Screenshot: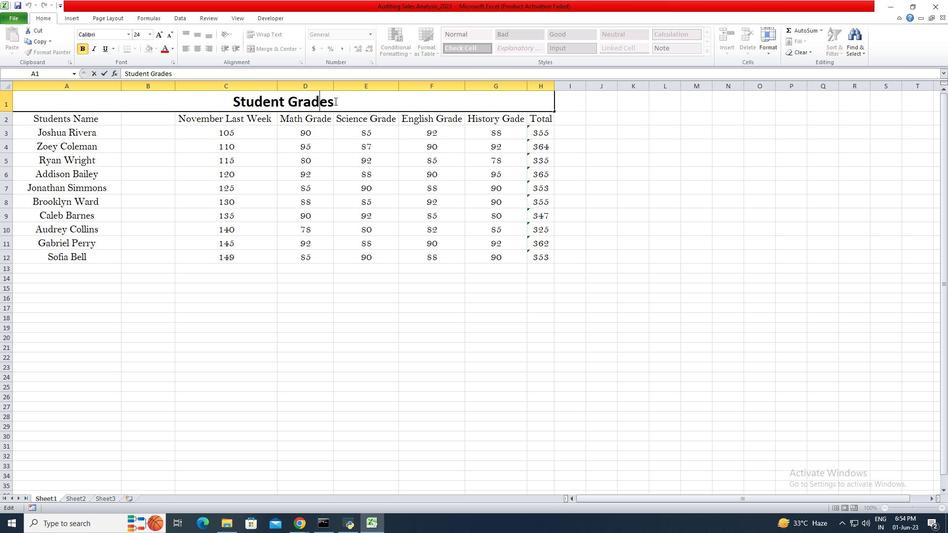 
Action: Mouse moved to (396, 101)
Screenshot: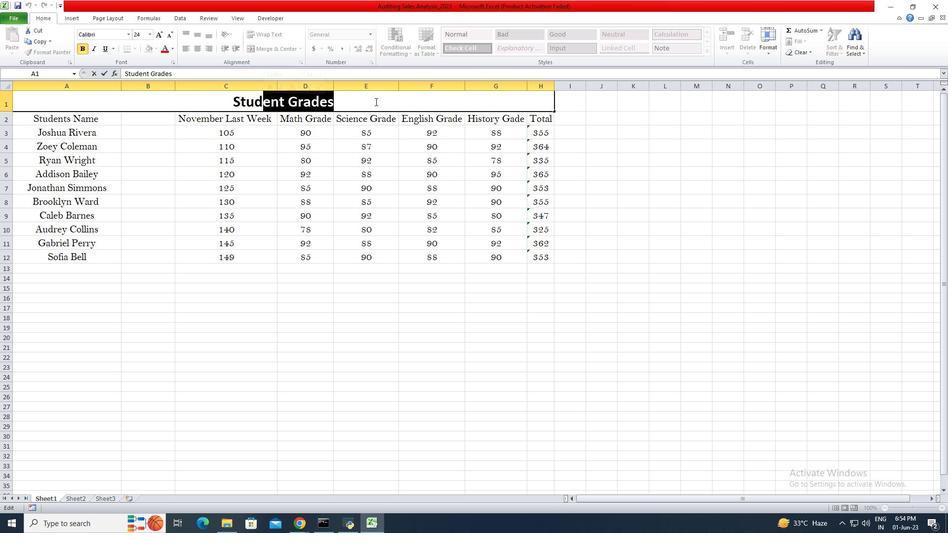 
Action: Mouse pressed left at (396, 101)
Screenshot: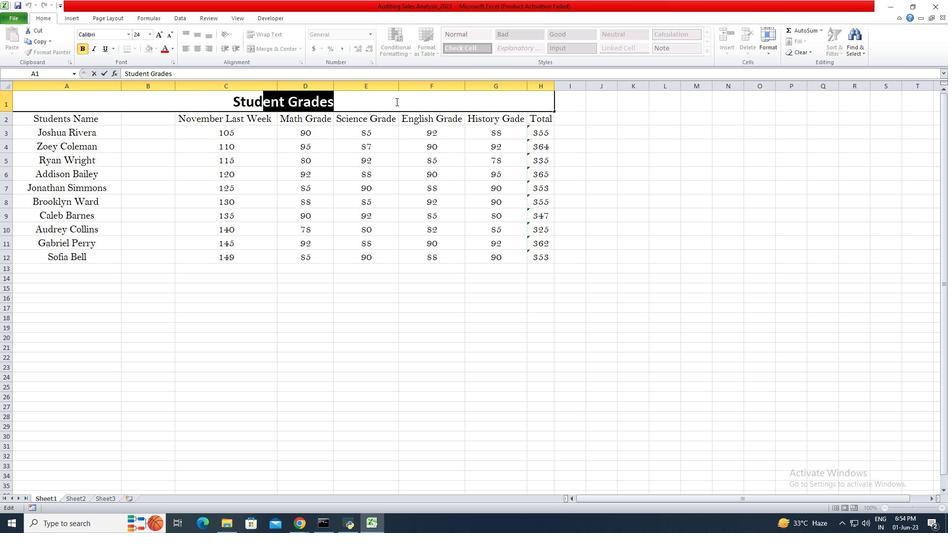 
Action: Mouse moved to (45, 120)
Screenshot: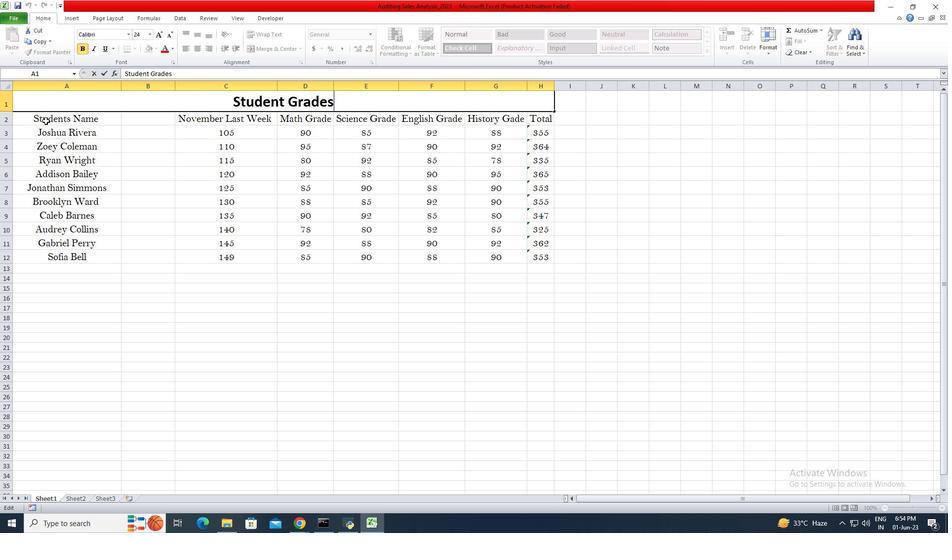 
Action: Mouse pressed left at (45, 120)
Screenshot: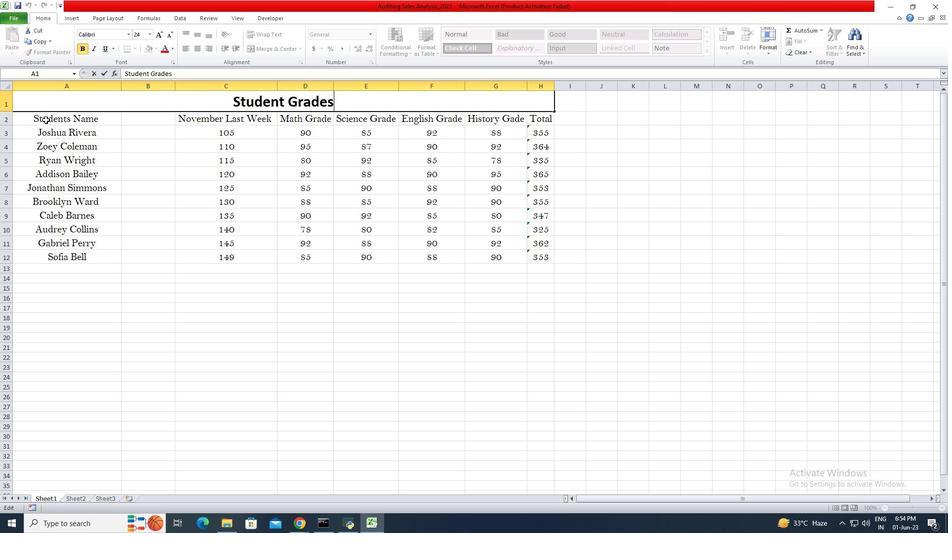 
Action: Mouse moved to (427, 237)
Screenshot: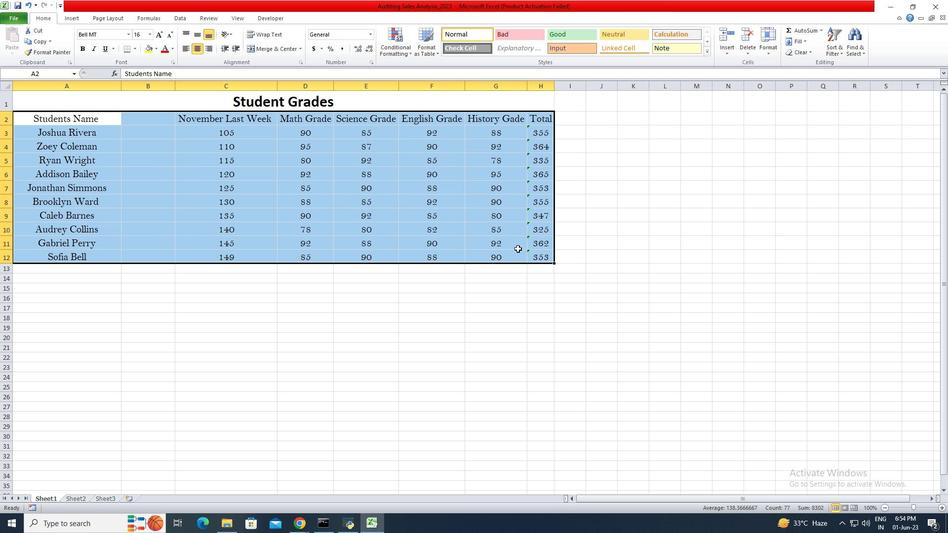 
Action: Mouse pressed left at (427, 237)
Screenshot: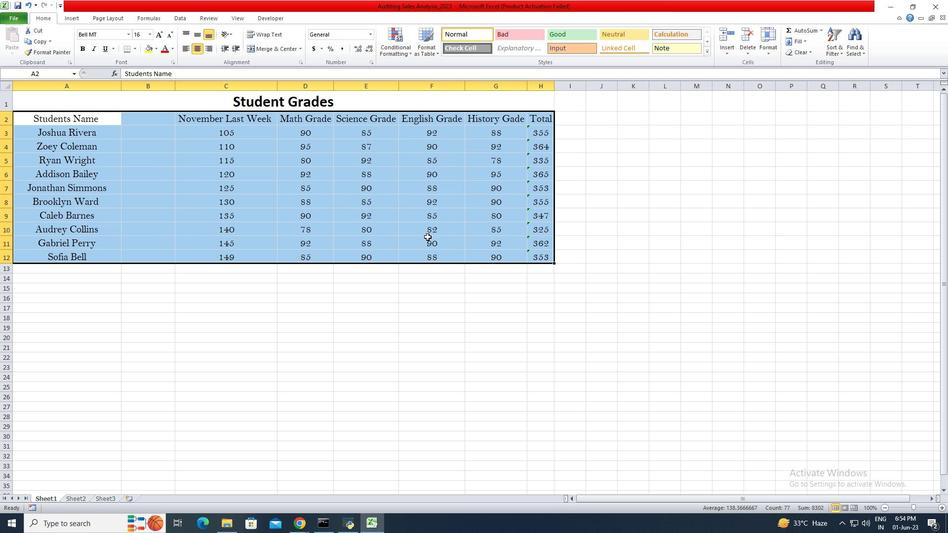 
Action: Mouse moved to (302, 225)
Screenshot: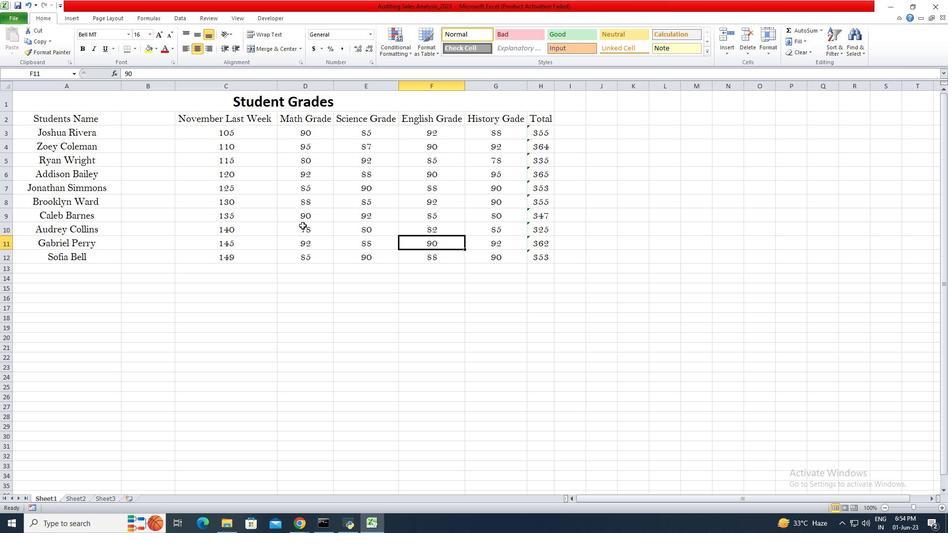 
